 Task: Read customer reviews and ratings for real estate agents in Wichita, Kansas, to find an agent who specializes in specific neighborhoods or property types.
Action: Key pressed w<Key.caps_lock>ICHIT
Screenshot: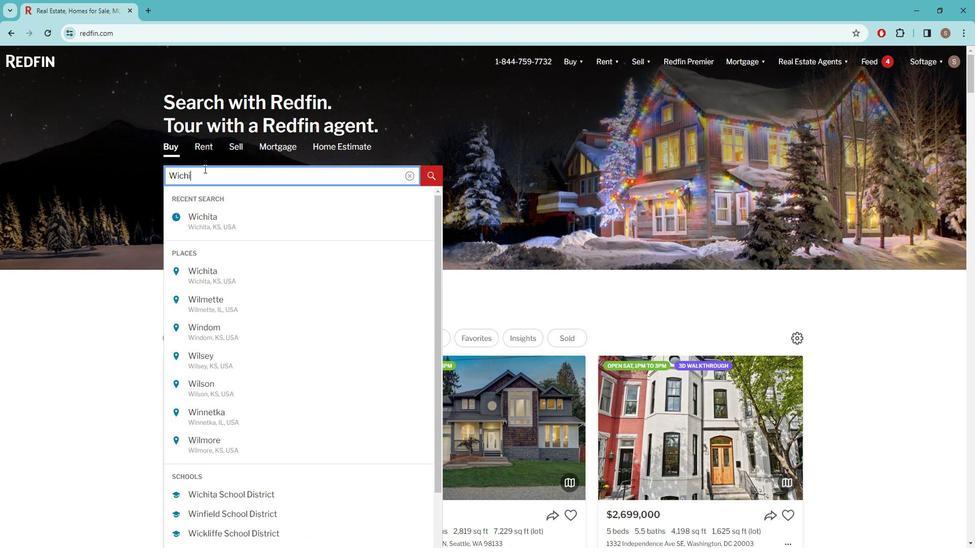 
Action: Mouse moved to (221, 212)
Screenshot: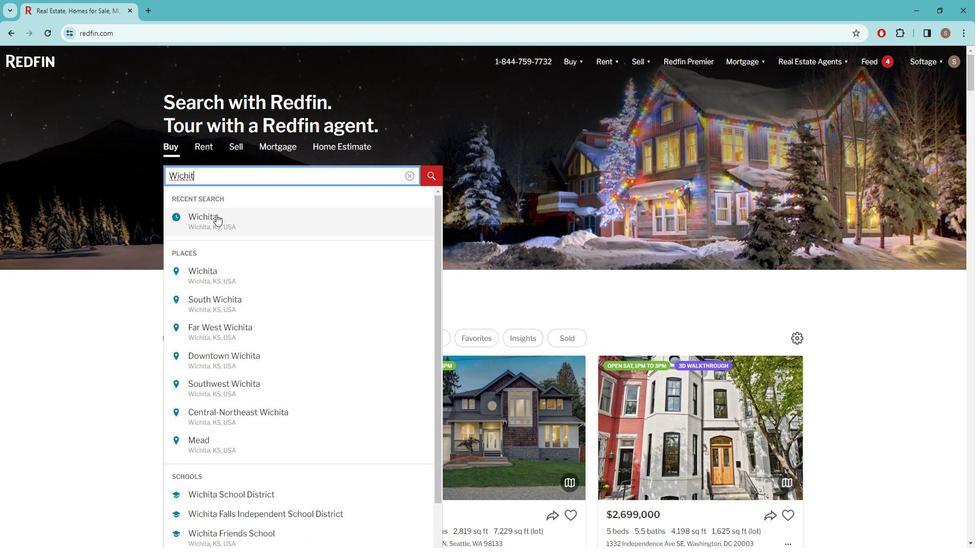 
Action: Mouse pressed left at (221, 212)
Screenshot: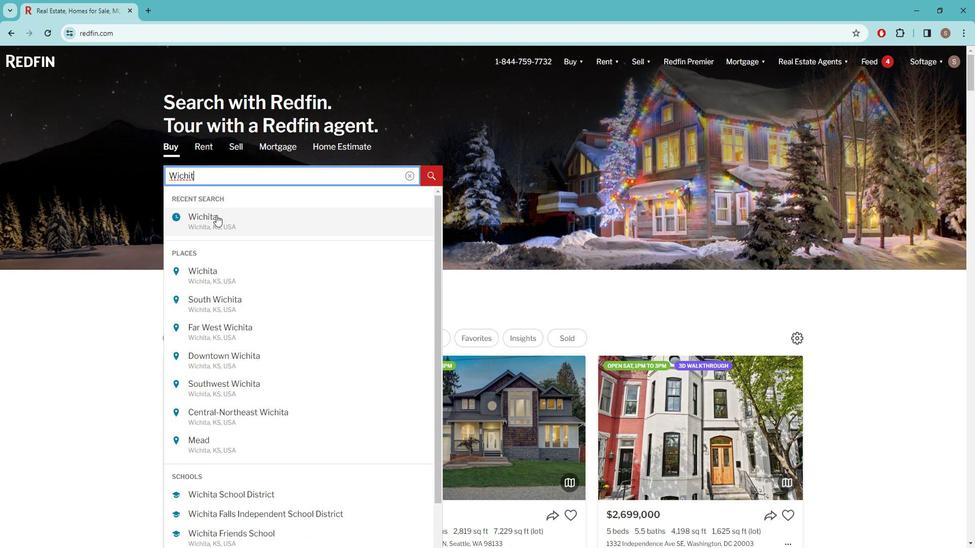 
Action: Mouse moved to (799, 104)
Screenshot: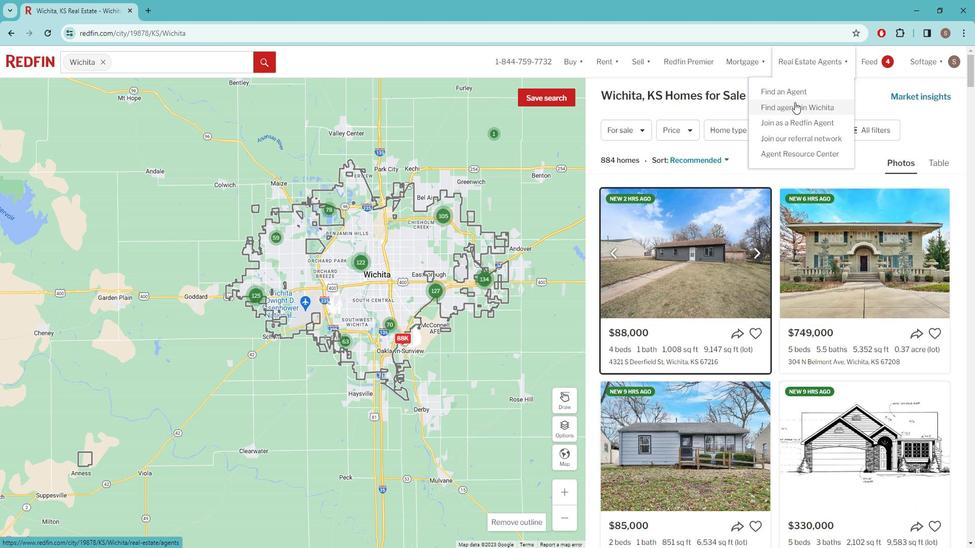 
Action: Mouse pressed left at (799, 104)
Screenshot: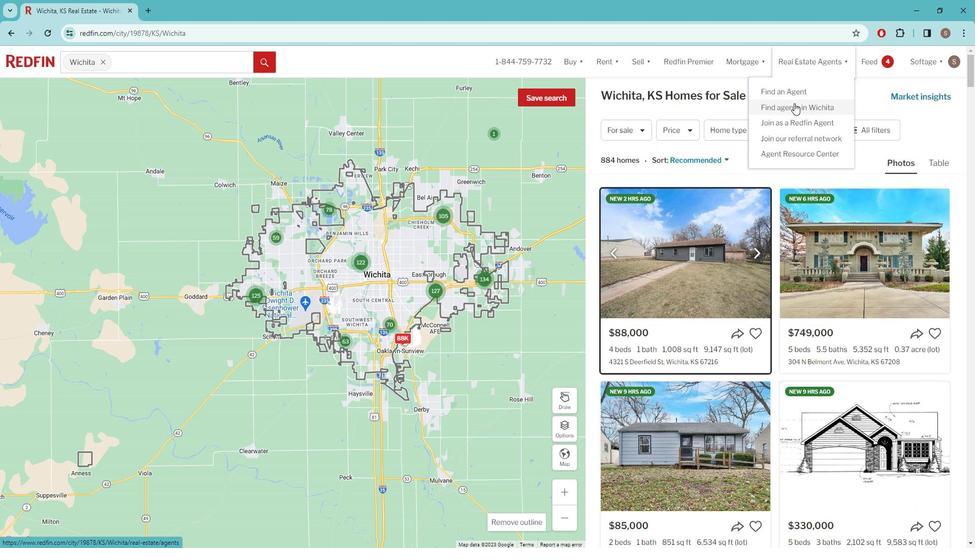 
Action: Mouse moved to (535, 215)
Screenshot: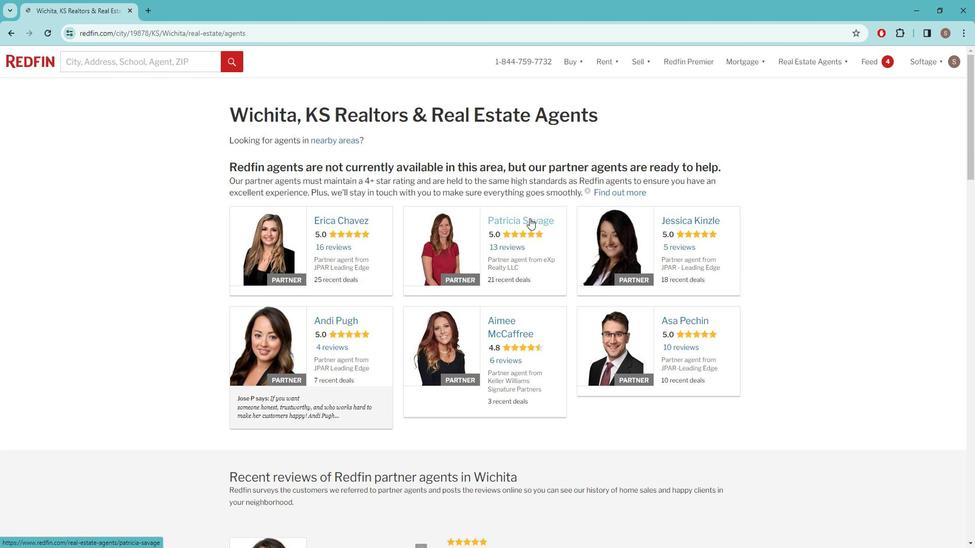 
Action: Mouse pressed left at (535, 215)
Screenshot: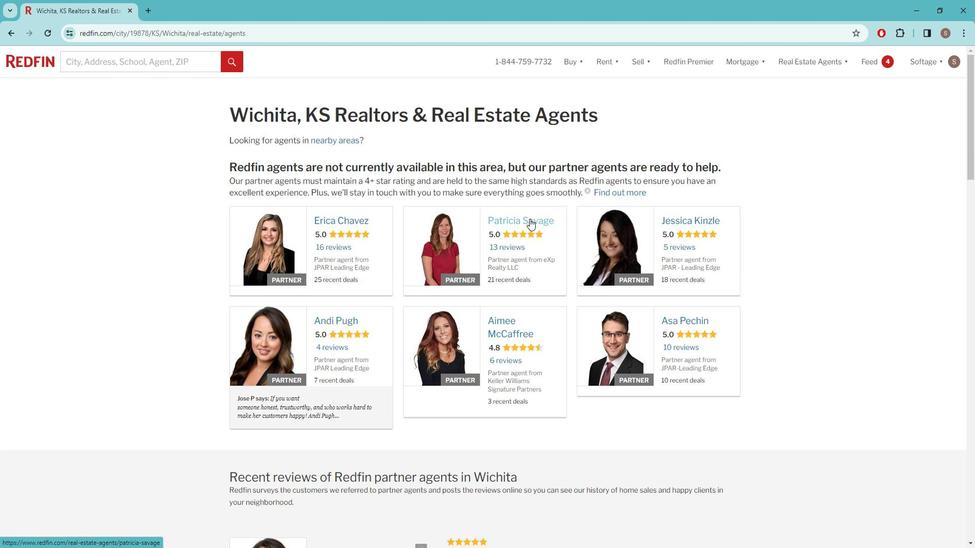 
Action: Mouse scrolled (535, 215) with delta (0, 0)
Screenshot: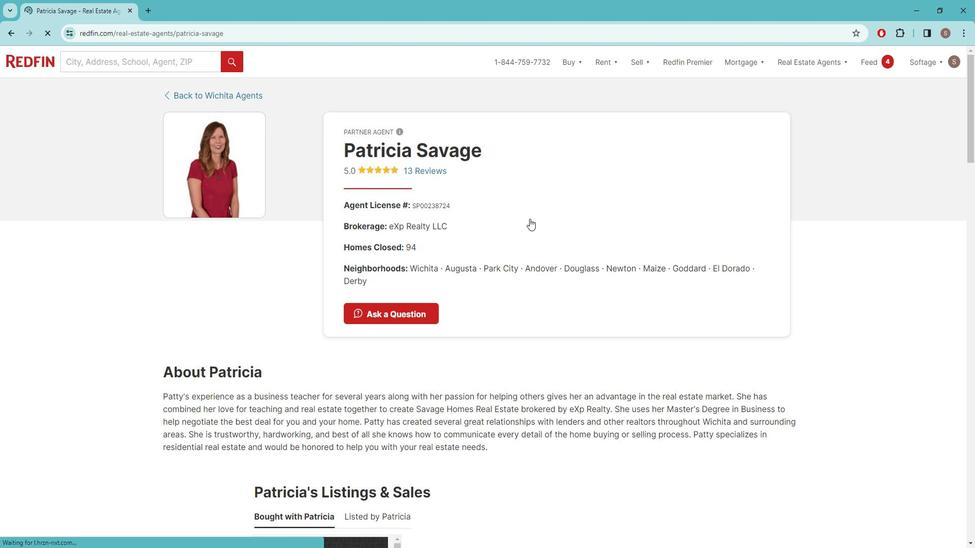 
Action: Mouse scrolled (535, 215) with delta (0, 0)
Screenshot: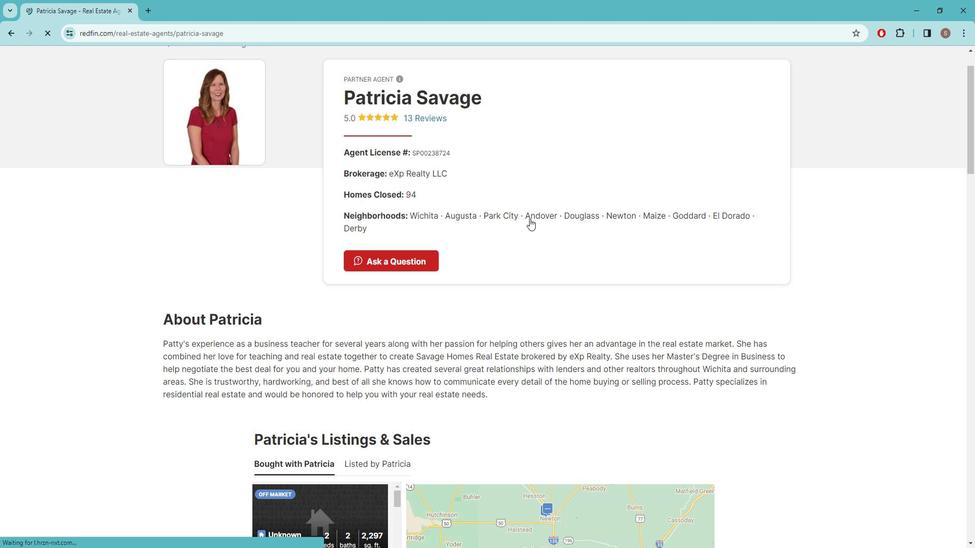 
Action: Mouse scrolled (535, 215) with delta (0, 0)
Screenshot: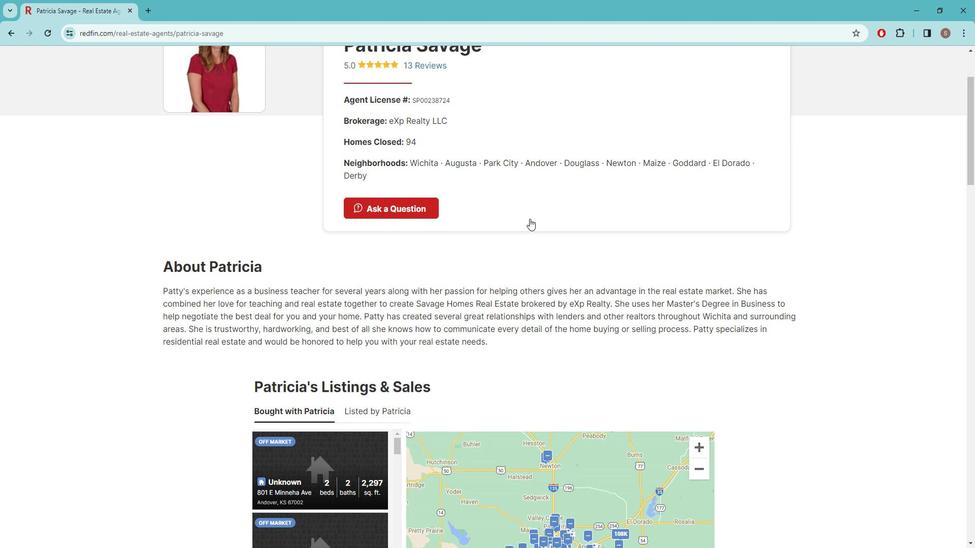 
Action: Mouse scrolled (535, 215) with delta (0, 0)
Screenshot: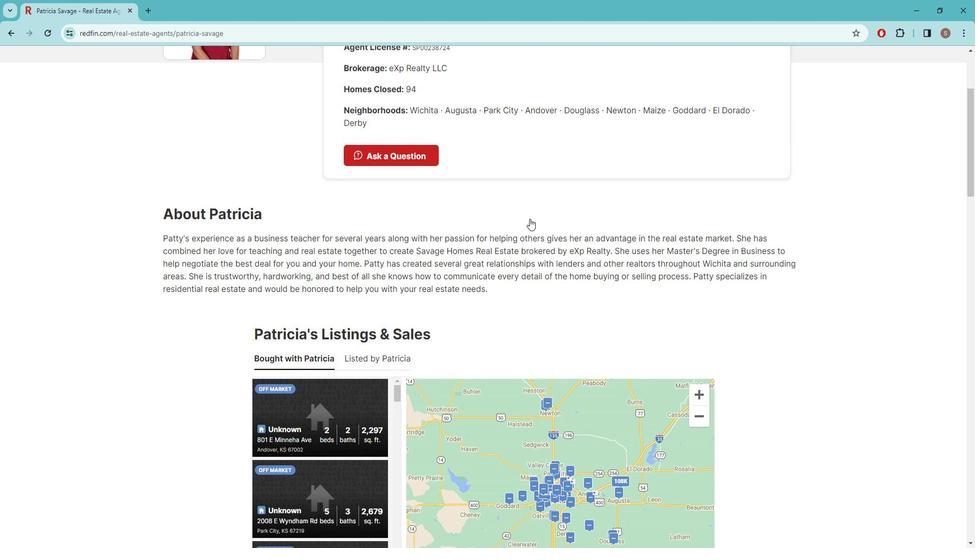 
Action: Mouse scrolled (535, 215) with delta (0, 0)
Screenshot: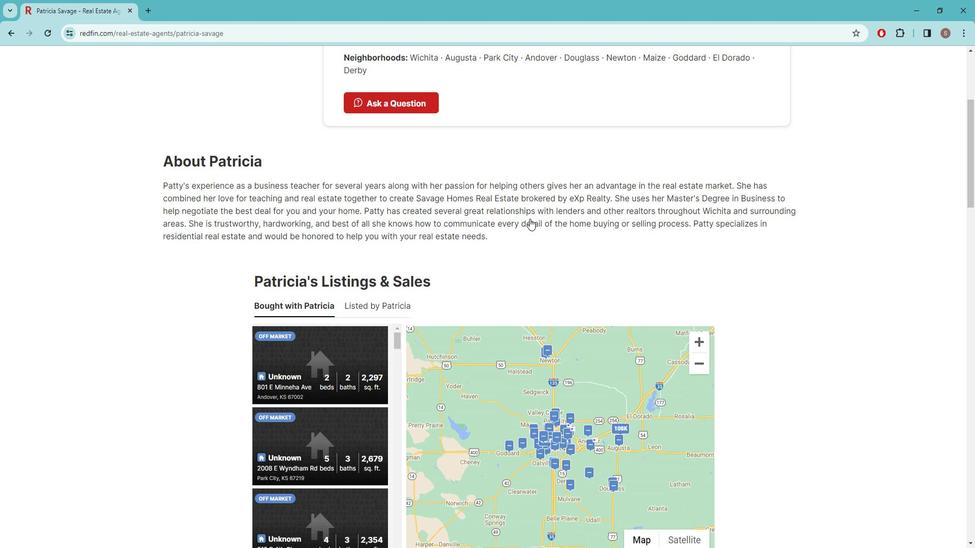 
Action: Mouse scrolled (535, 215) with delta (0, 0)
Screenshot: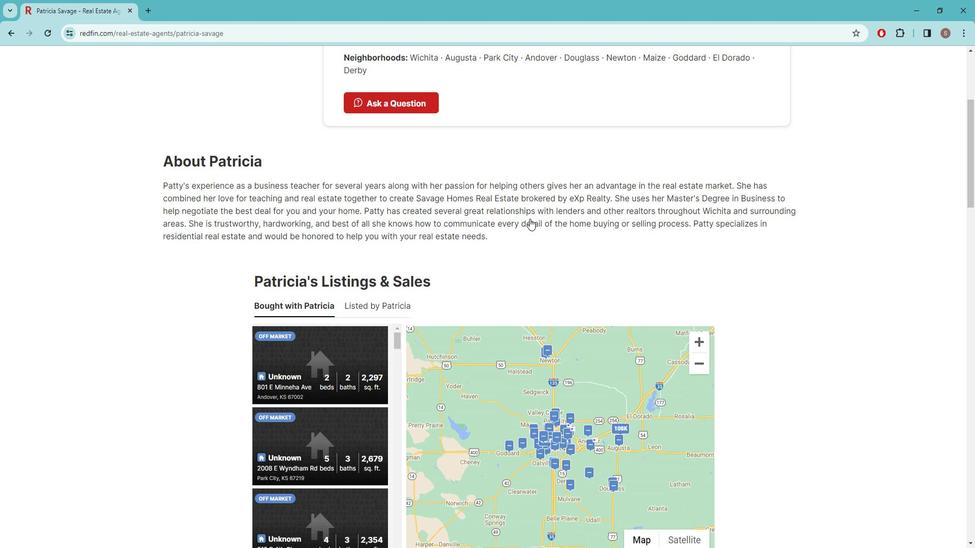 
Action: Mouse scrolled (535, 215) with delta (0, 0)
Screenshot: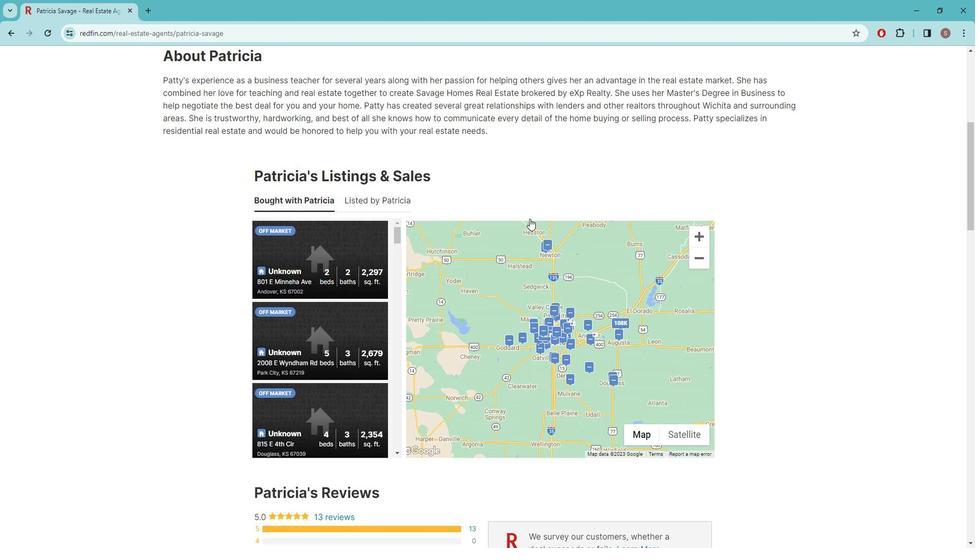 
Action: Mouse scrolled (535, 215) with delta (0, 0)
Screenshot: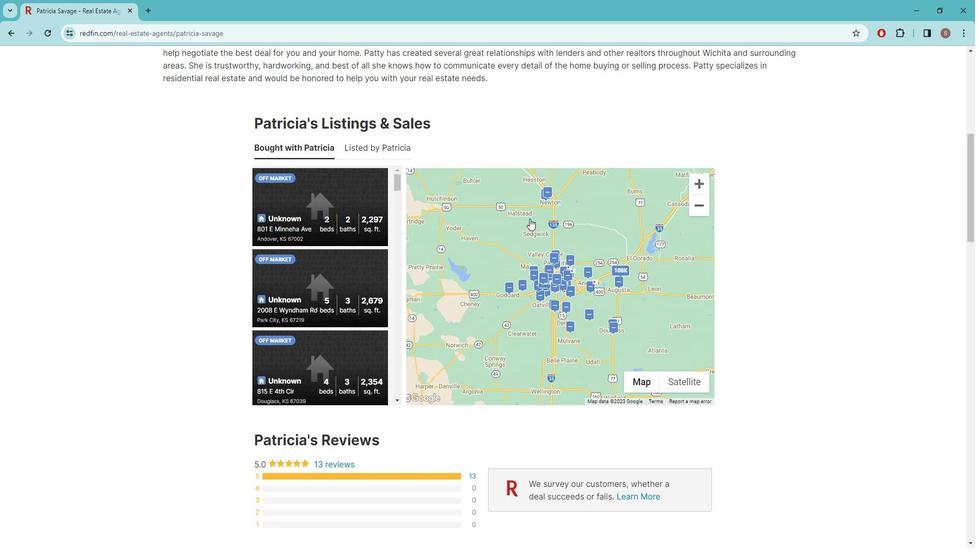 
Action: Mouse scrolled (535, 215) with delta (0, 0)
Screenshot: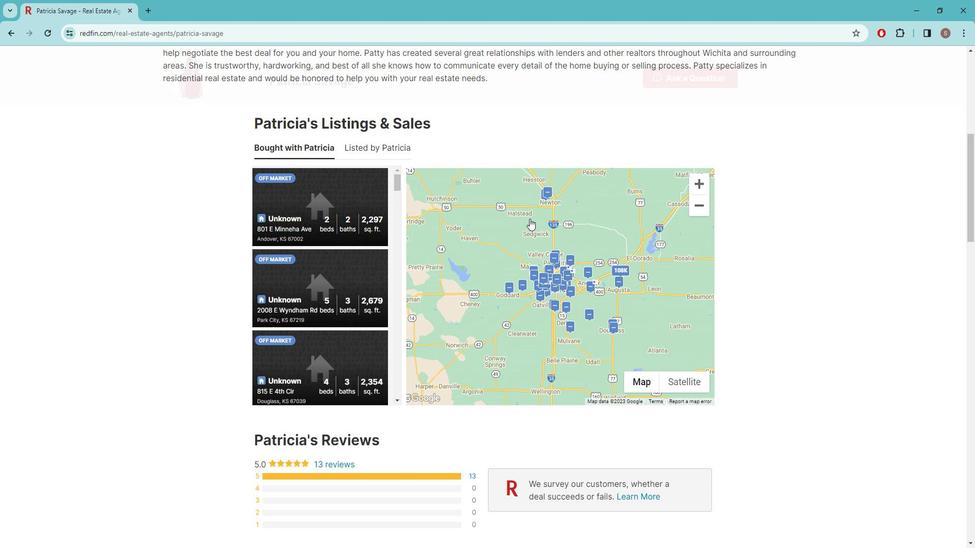 
Action: Mouse scrolled (535, 215) with delta (0, 0)
Screenshot: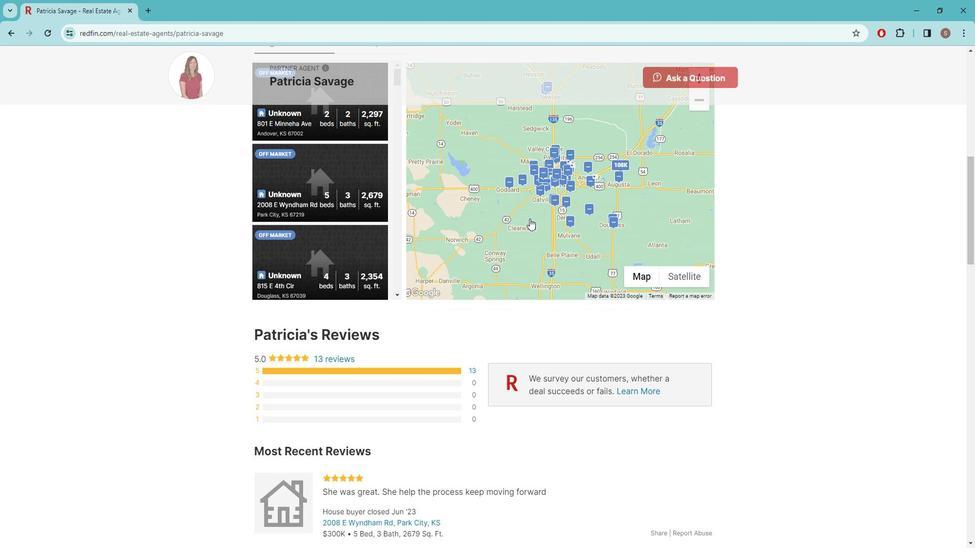 
Action: Mouse moved to (559, 227)
Screenshot: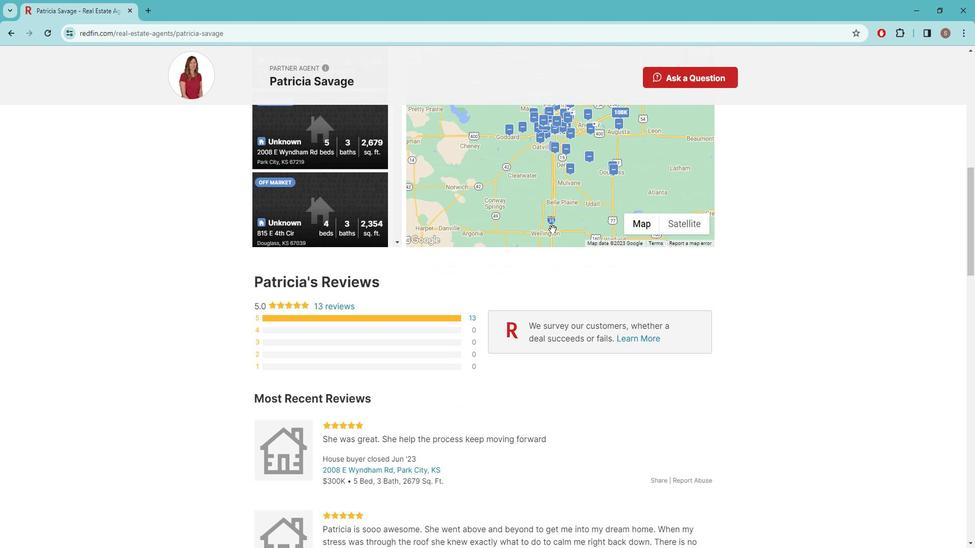 
Action: Mouse scrolled (559, 227) with delta (0, 0)
Screenshot: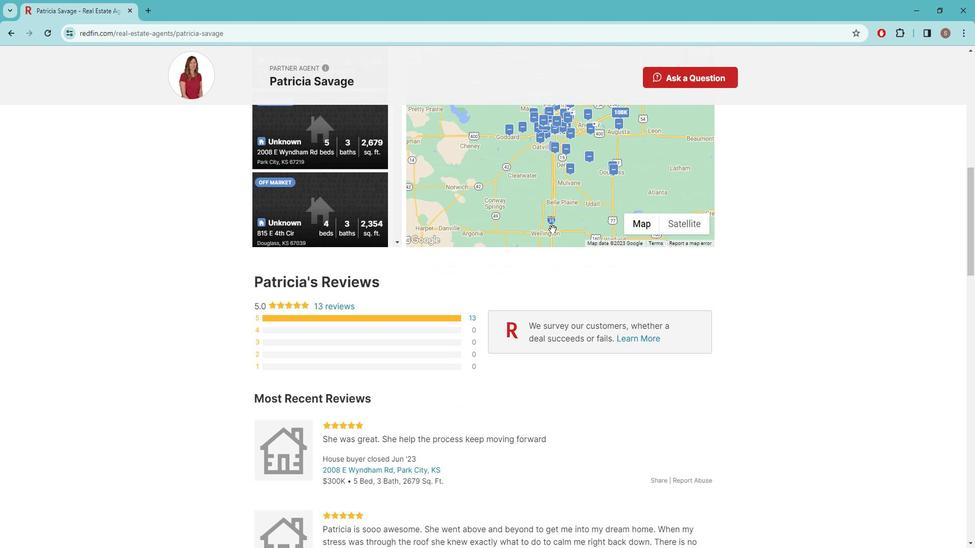 
Action: Mouse scrolled (559, 227) with delta (0, 0)
Screenshot: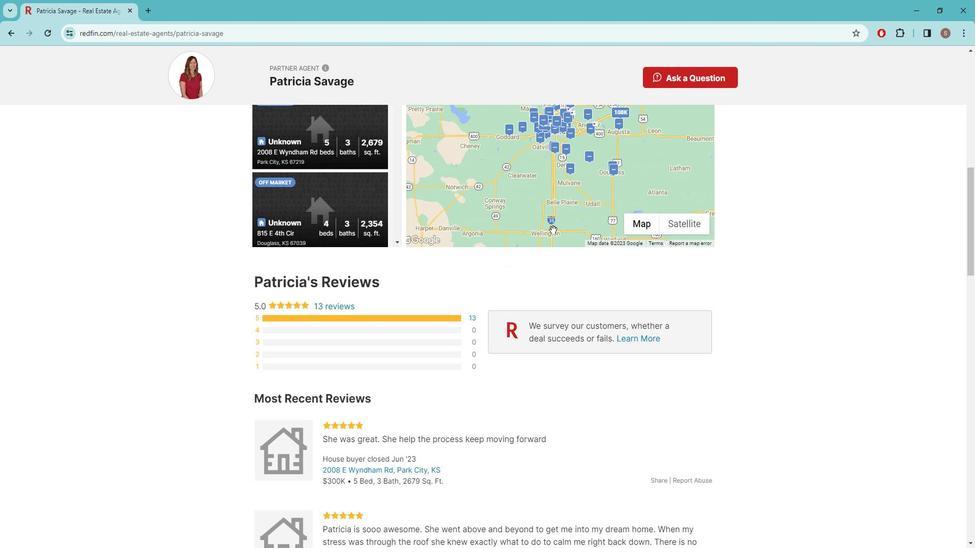 
Action: Mouse moved to (598, 248)
Screenshot: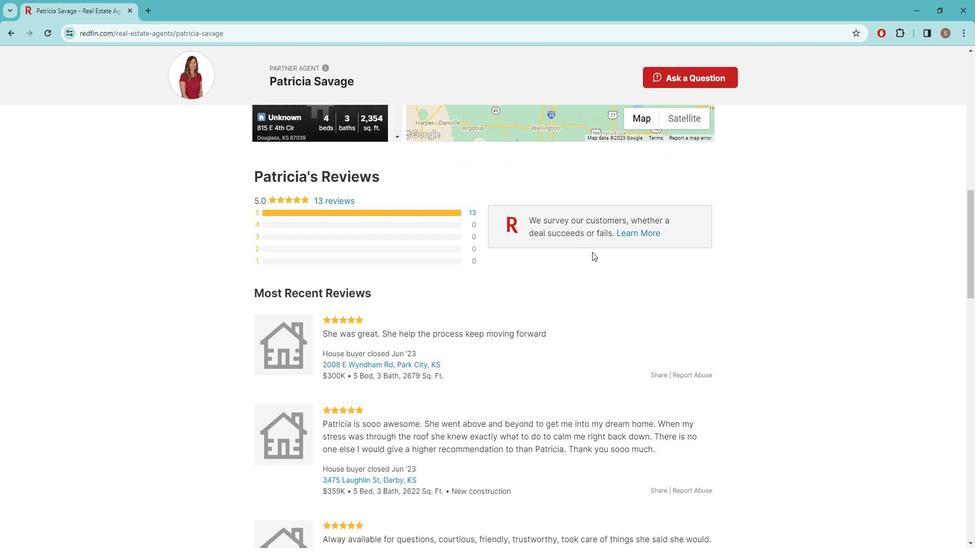 
Action: Mouse scrolled (598, 247) with delta (0, 0)
Screenshot: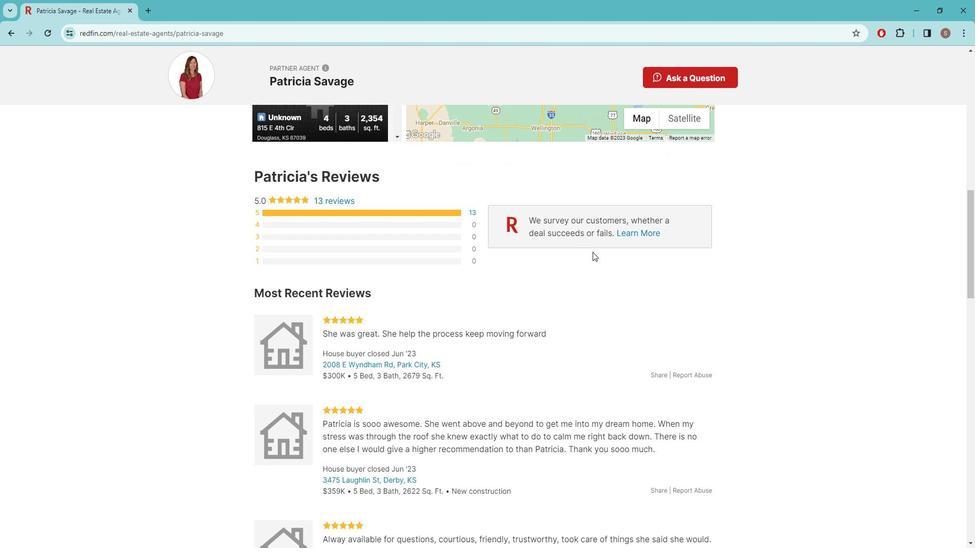 
Action: Mouse scrolled (598, 247) with delta (0, 0)
Screenshot: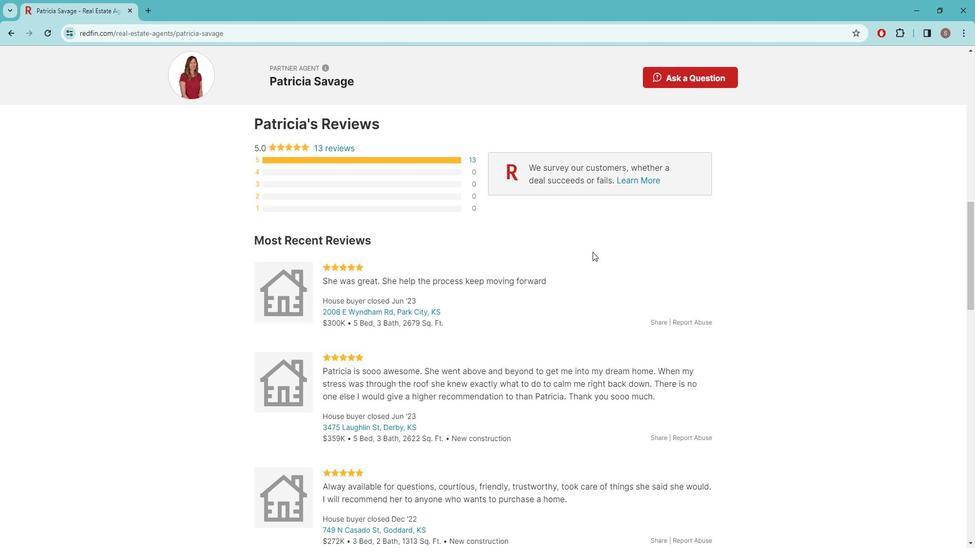
Action: Mouse scrolled (598, 247) with delta (0, 0)
Screenshot: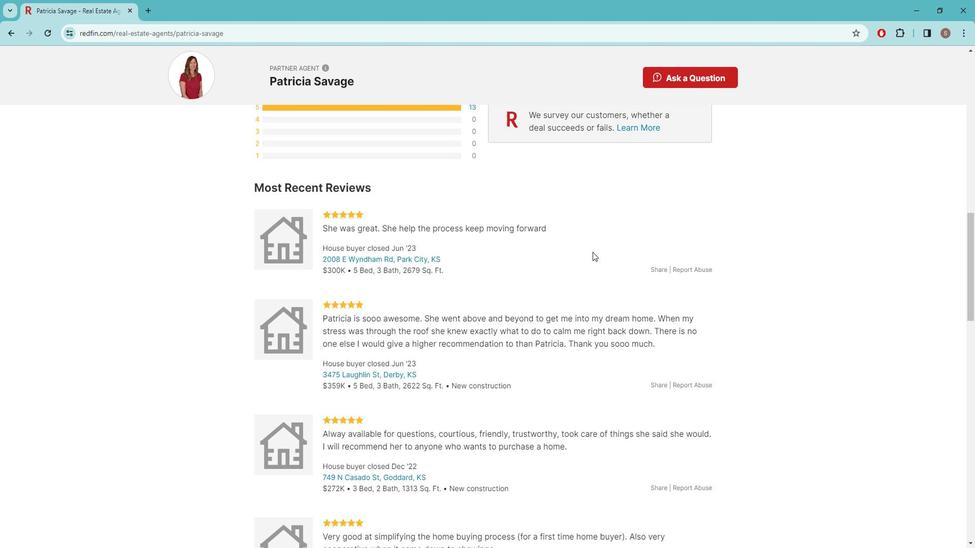 
Action: Mouse scrolled (598, 247) with delta (0, 0)
Screenshot: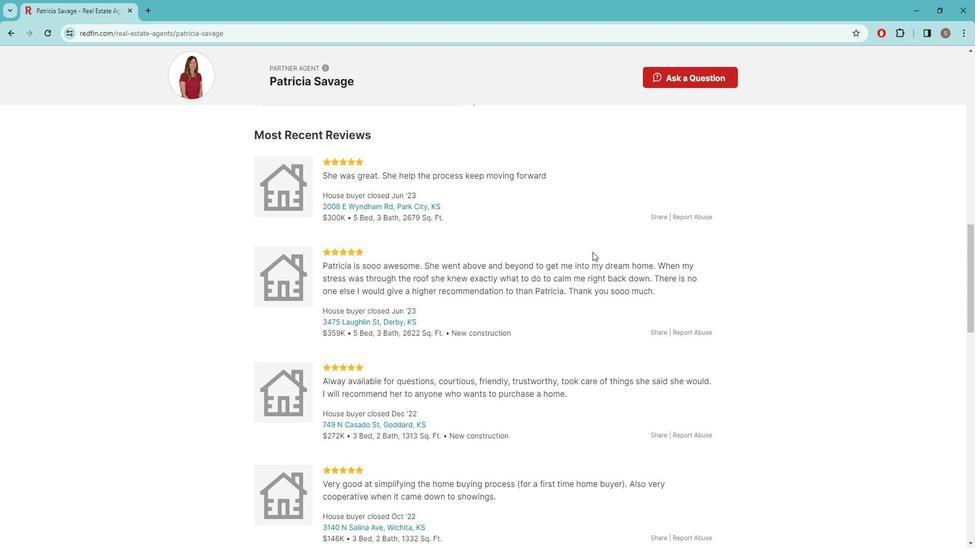 
Action: Mouse scrolled (598, 247) with delta (0, 0)
Screenshot: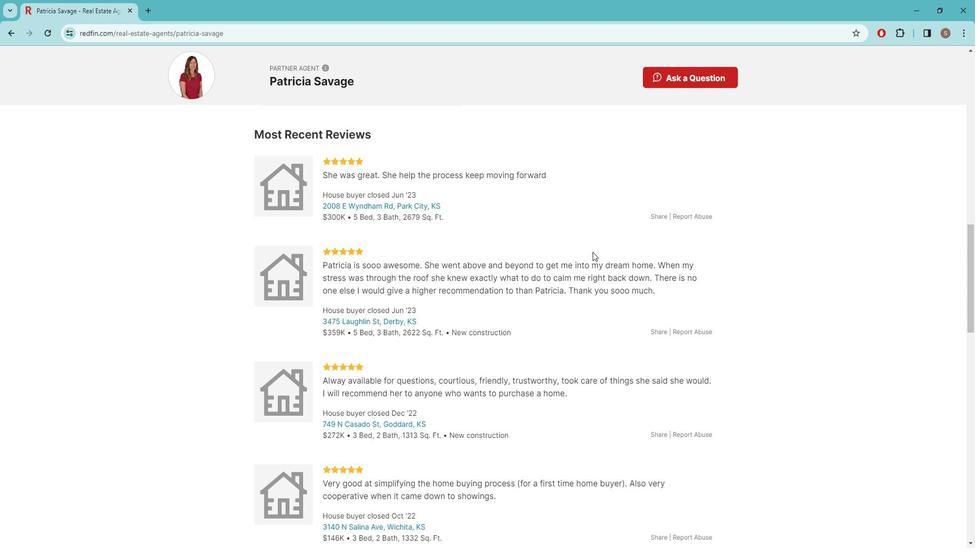 
Action: Mouse scrolled (598, 247) with delta (0, 0)
Screenshot: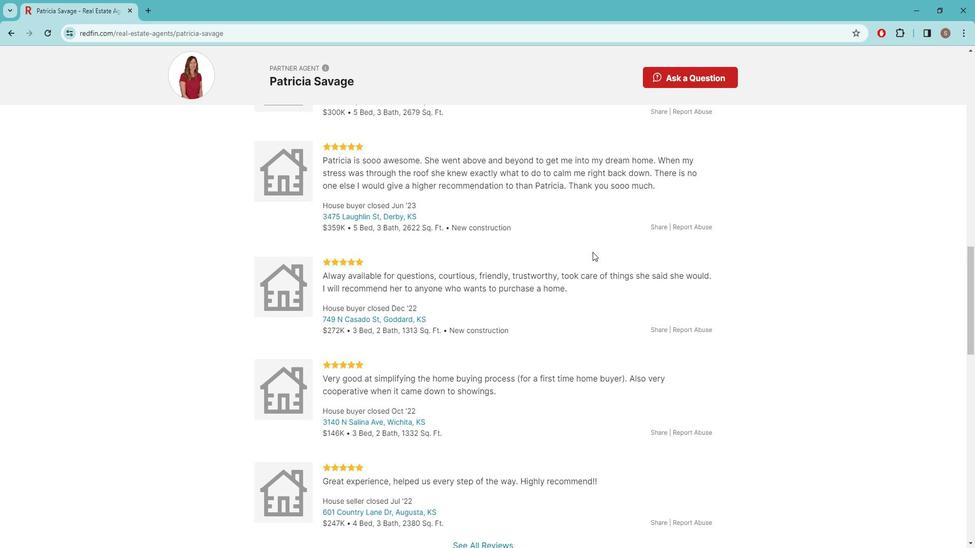 
Action: Mouse scrolled (598, 247) with delta (0, 0)
Screenshot: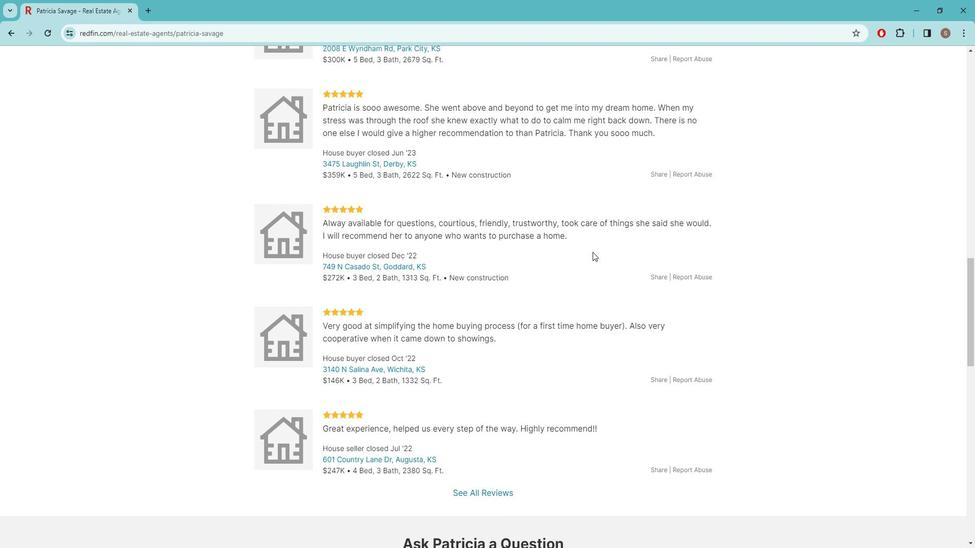 
Action: Mouse moved to (504, 427)
Screenshot: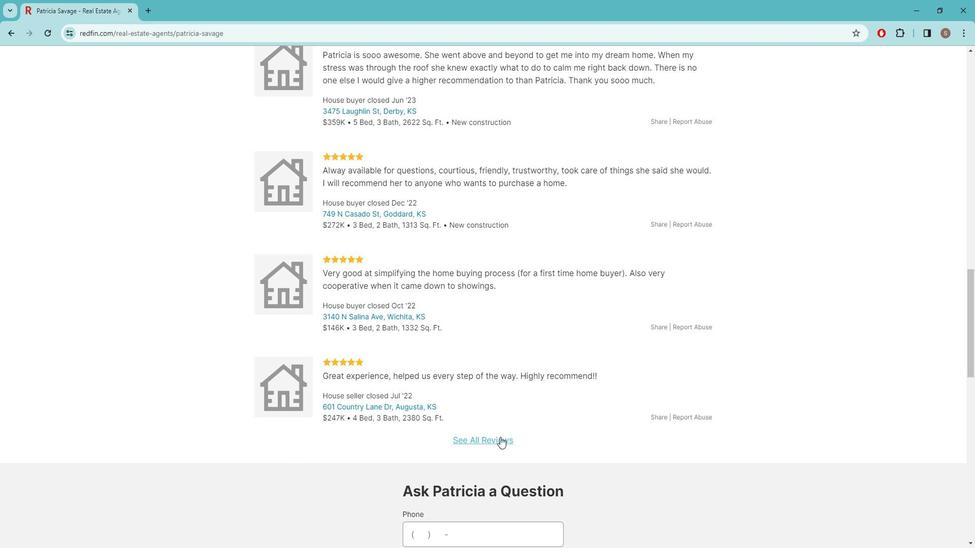 
Action: Mouse pressed left at (504, 427)
Screenshot: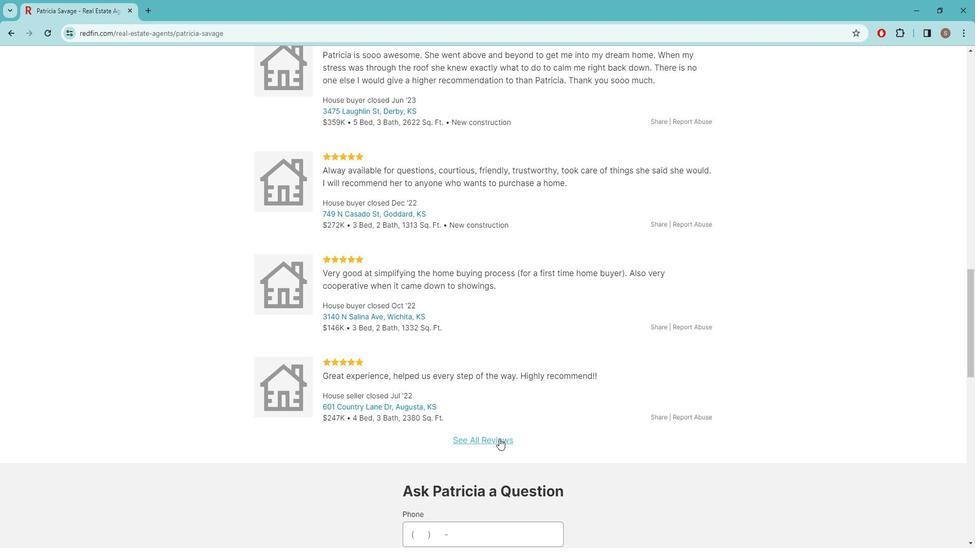 
Action: Mouse moved to (535, 375)
Screenshot: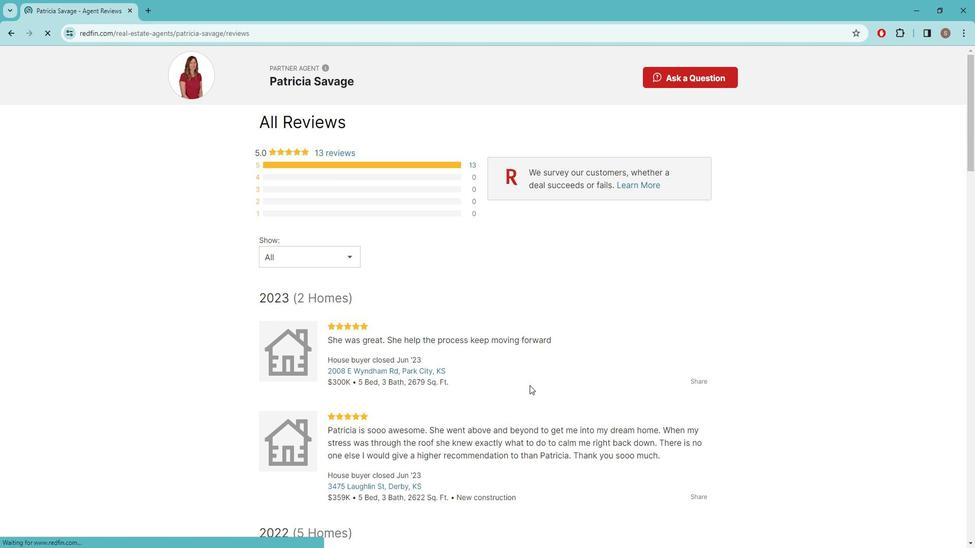 
Action: Mouse scrolled (535, 375) with delta (0, 0)
Screenshot: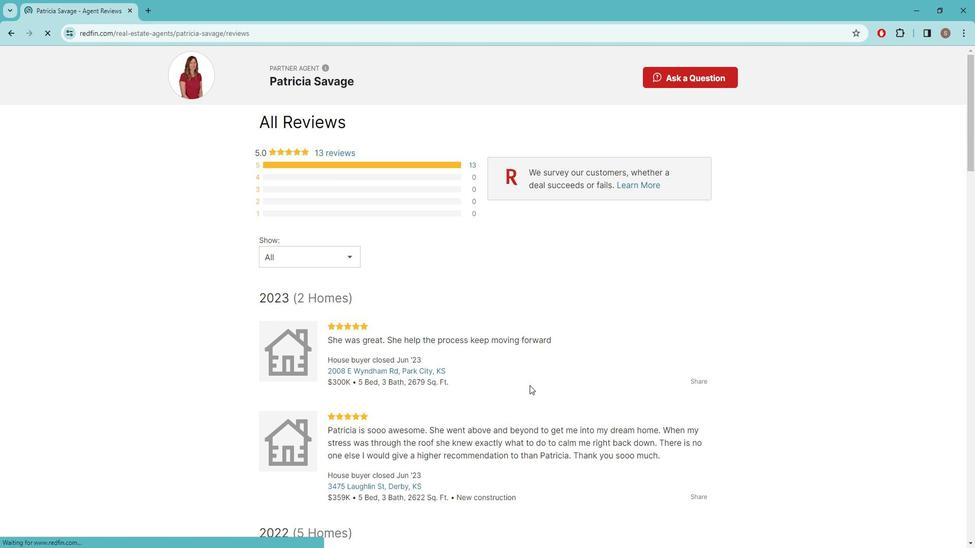 
Action: Mouse moved to (535, 373)
Screenshot: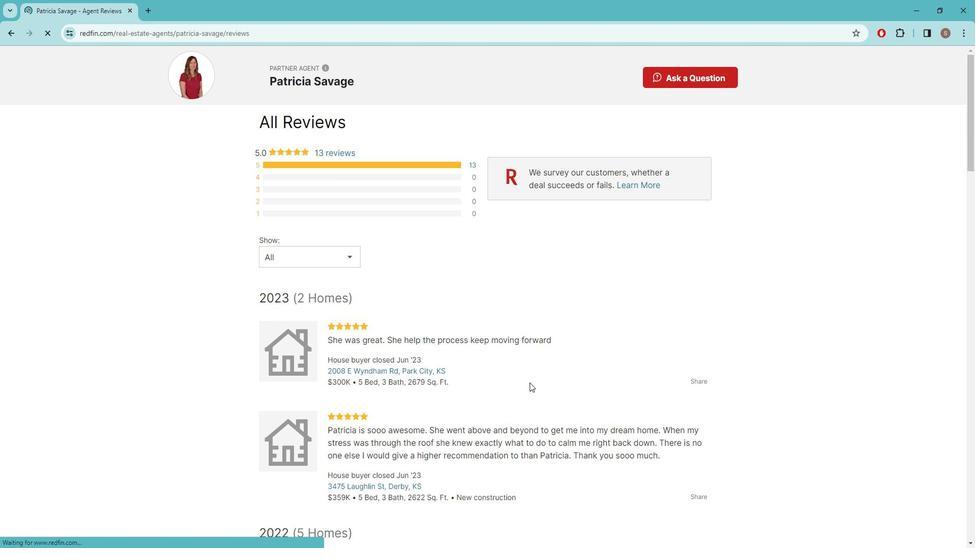 
Action: Mouse scrolled (535, 373) with delta (0, 0)
Screenshot: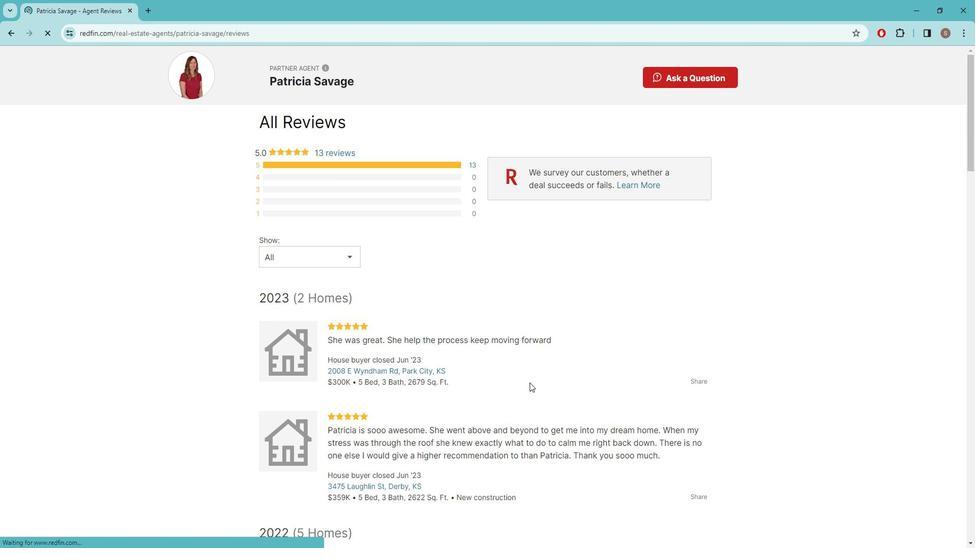 
Action: Mouse moved to (536, 366)
Screenshot: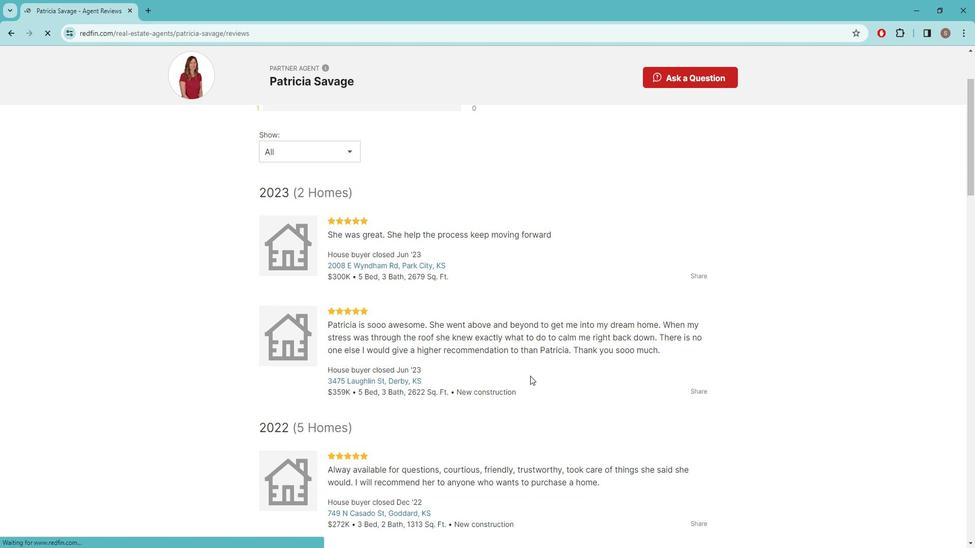 
Action: Mouse scrolled (536, 365) with delta (0, 0)
Screenshot: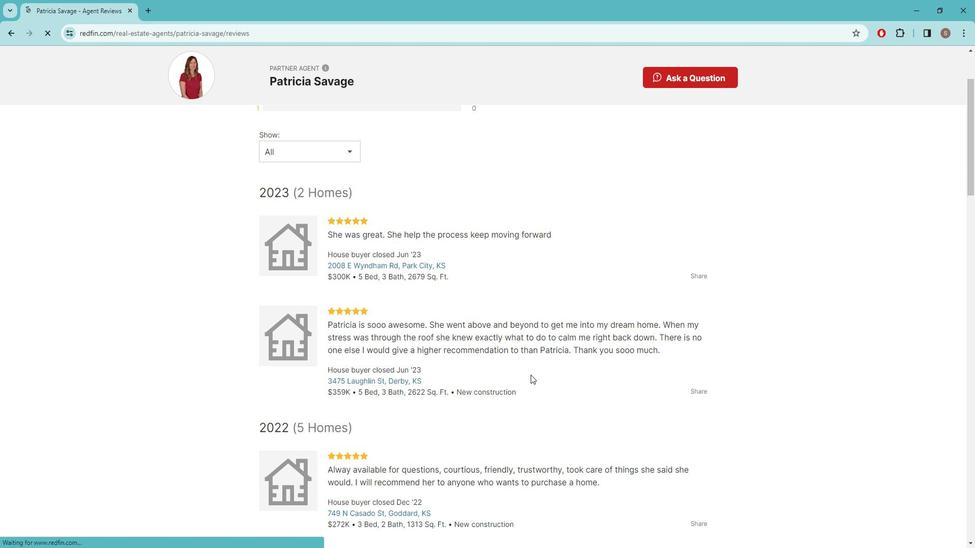 
Action: Mouse scrolled (536, 365) with delta (0, 0)
Screenshot: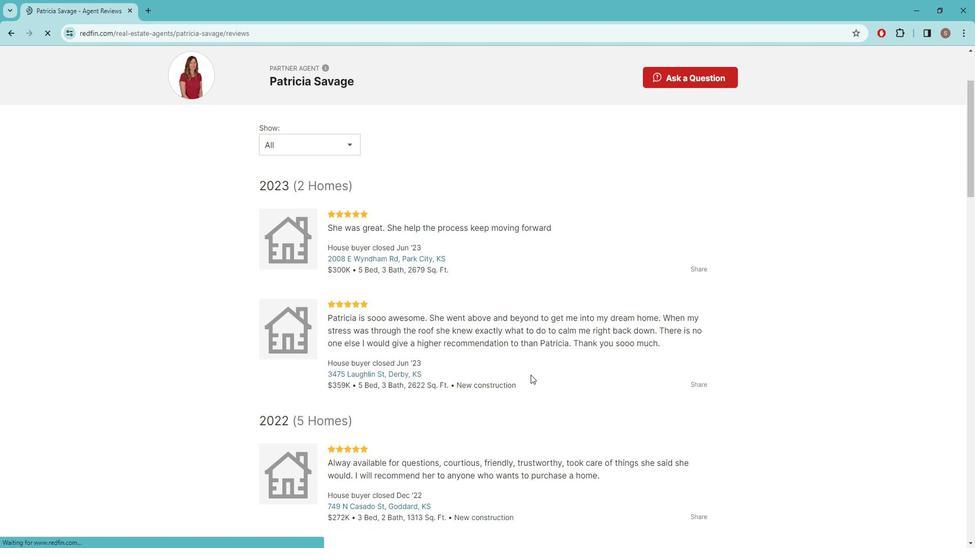 
Action: Mouse scrolled (536, 365) with delta (0, 0)
Screenshot: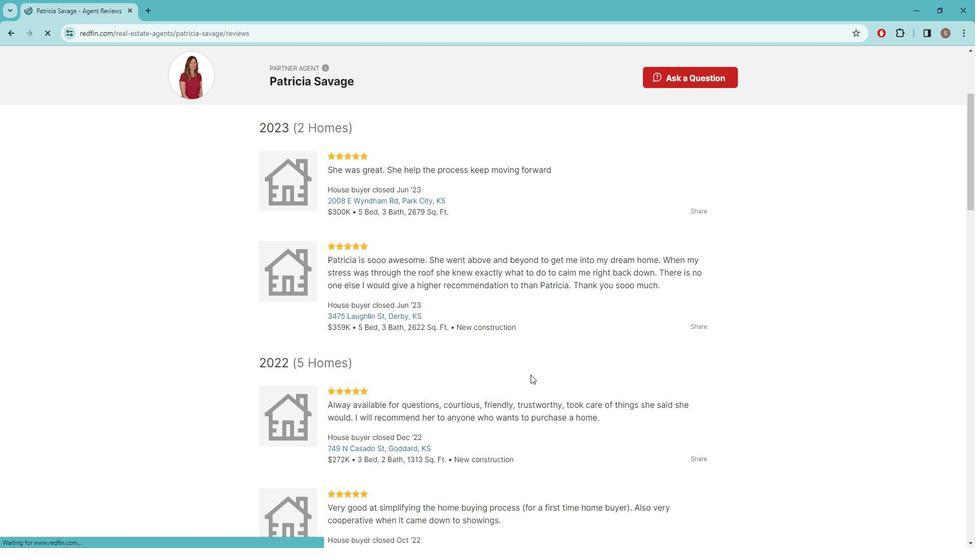 
Action: Mouse moved to (536, 365)
Screenshot: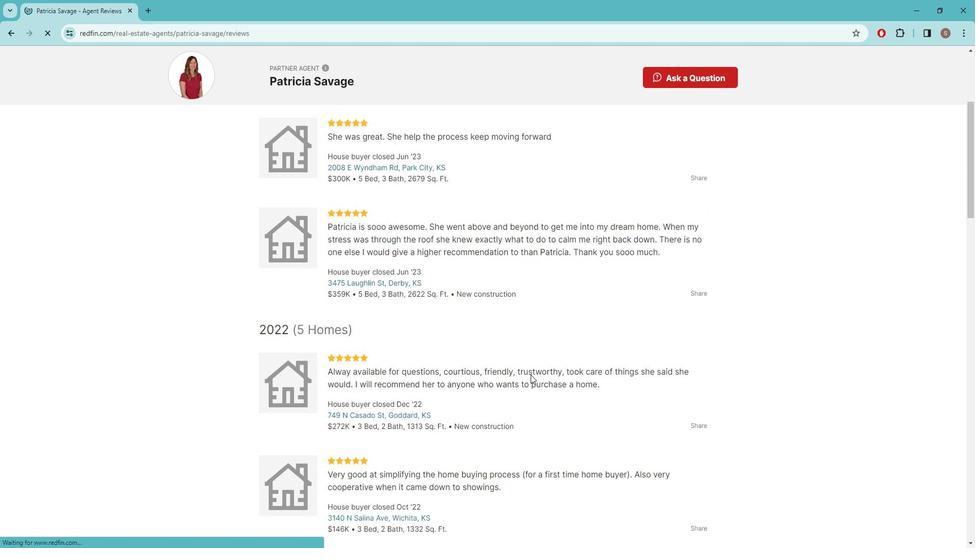 
Action: Mouse scrolled (536, 365) with delta (0, 0)
Screenshot: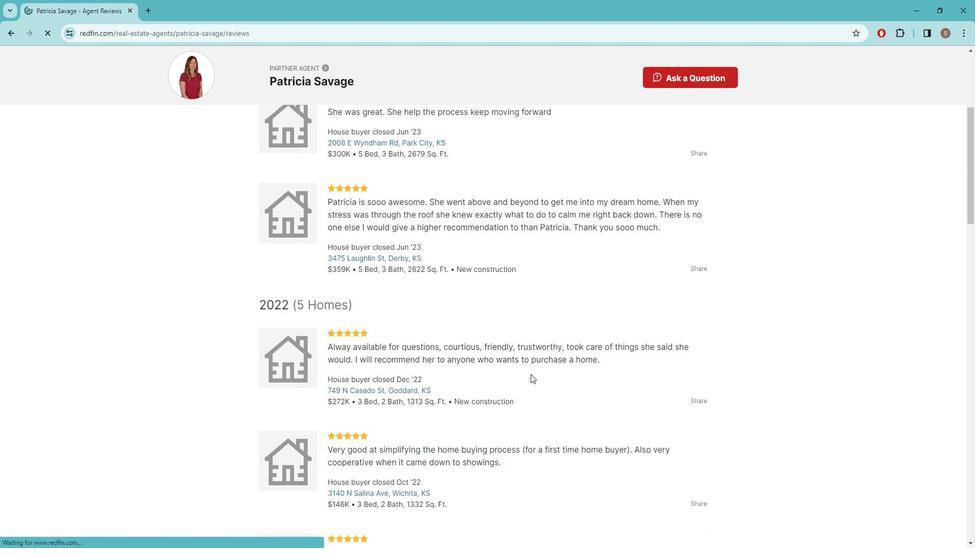 
Action: Mouse moved to (536, 360)
Screenshot: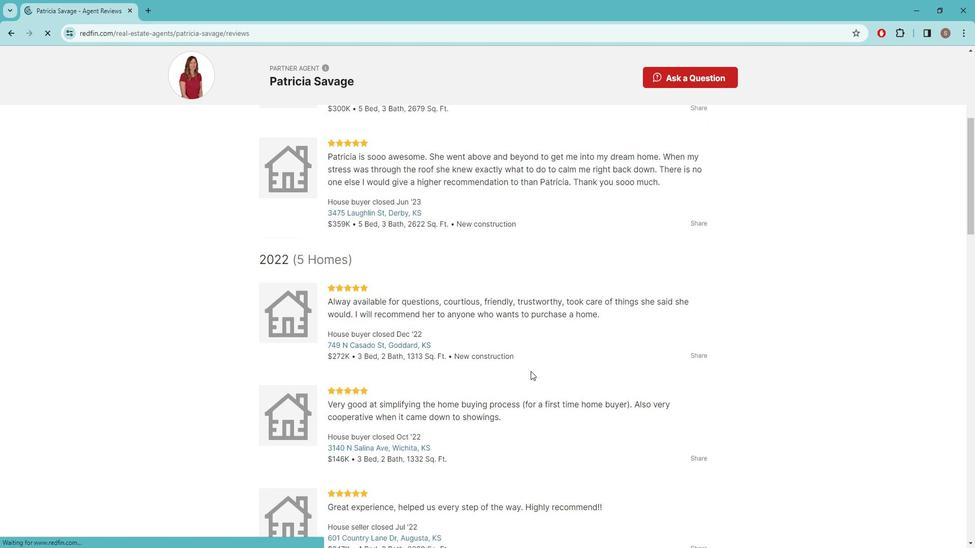 
Action: Mouse scrolled (536, 359) with delta (0, 0)
Screenshot: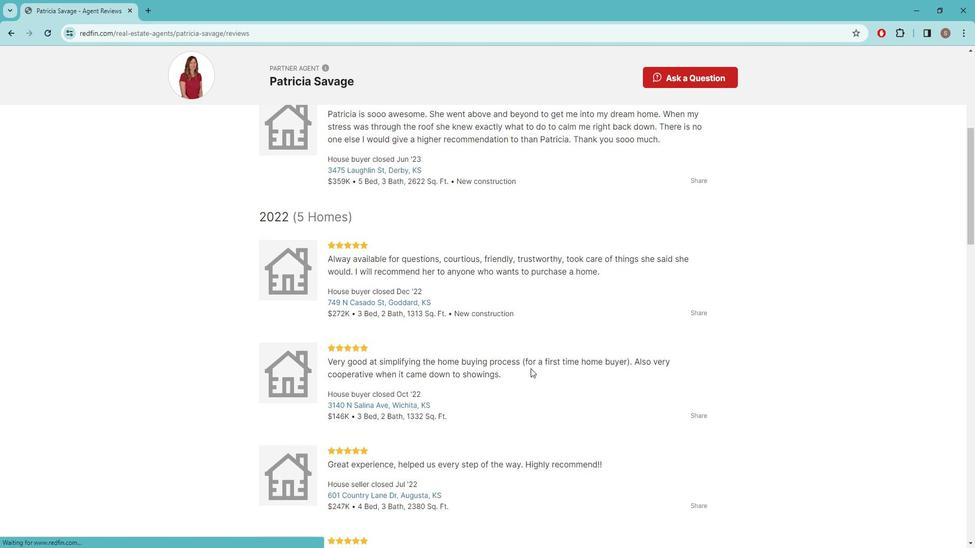 
Action: Mouse scrolled (536, 359) with delta (0, 0)
Screenshot: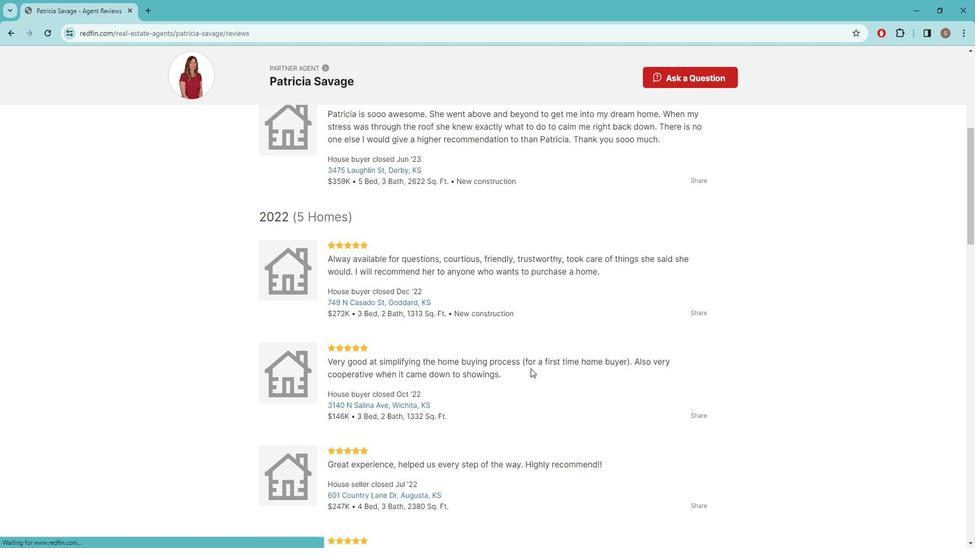 
Action: Mouse scrolled (536, 359) with delta (0, 0)
Screenshot: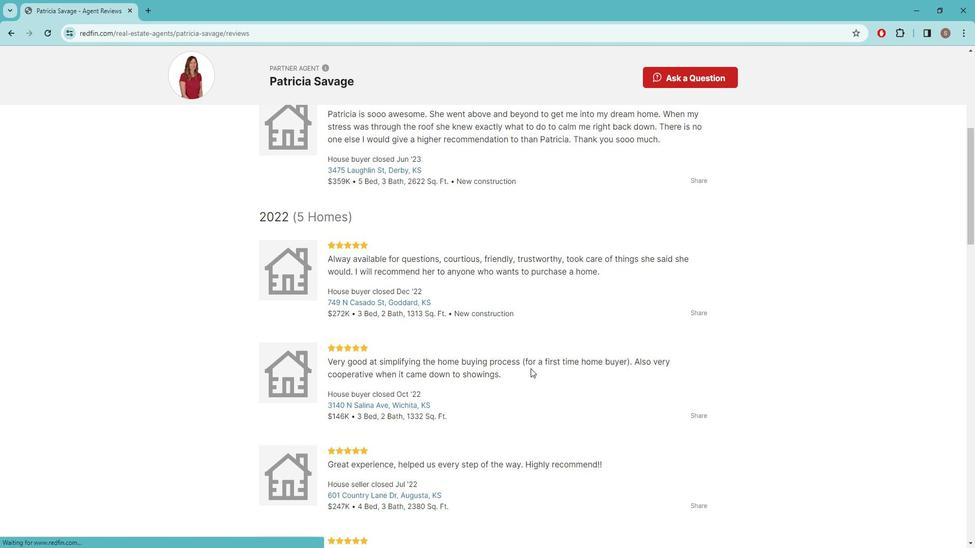 
Action: Mouse scrolled (536, 359) with delta (0, 0)
Screenshot: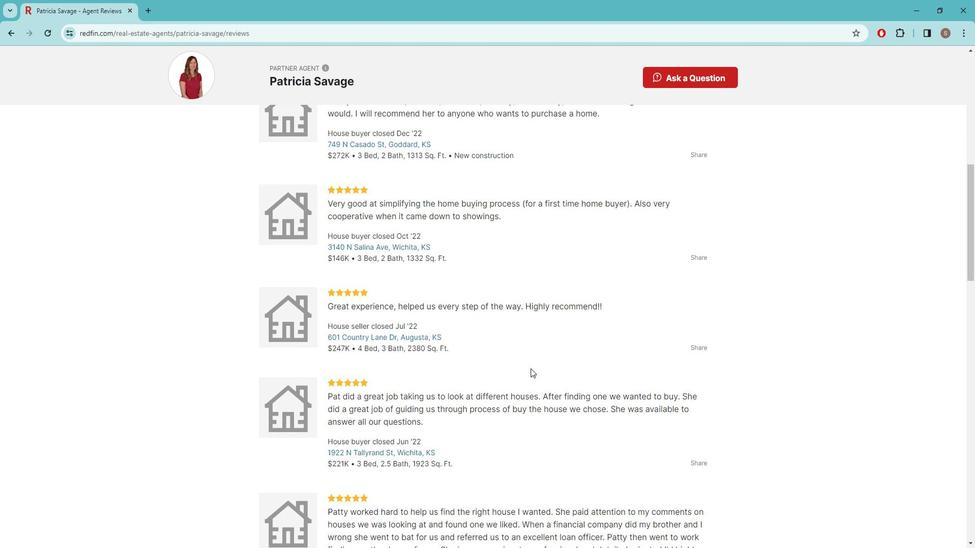 
Action: Mouse scrolled (536, 359) with delta (0, 0)
Screenshot: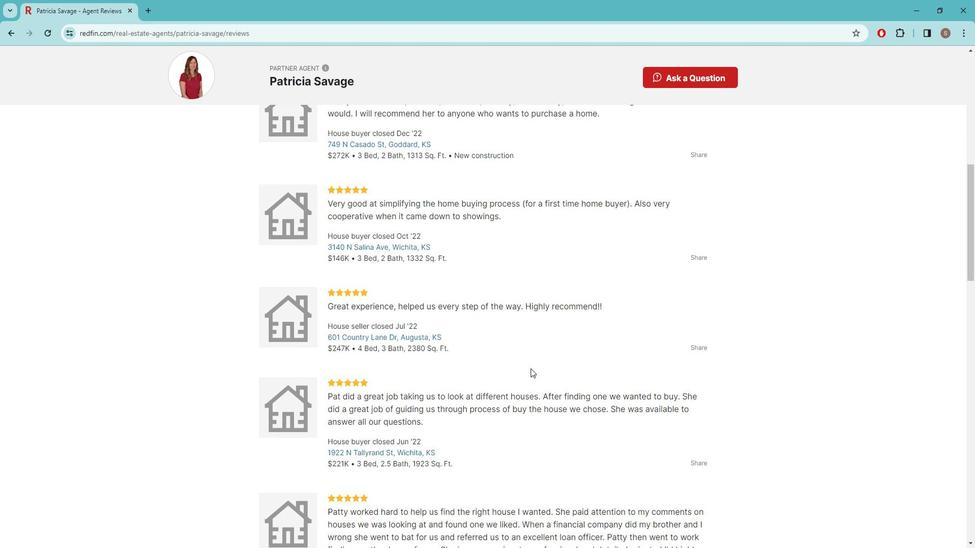 
Action: Mouse moved to (536, 359)
Screenshot: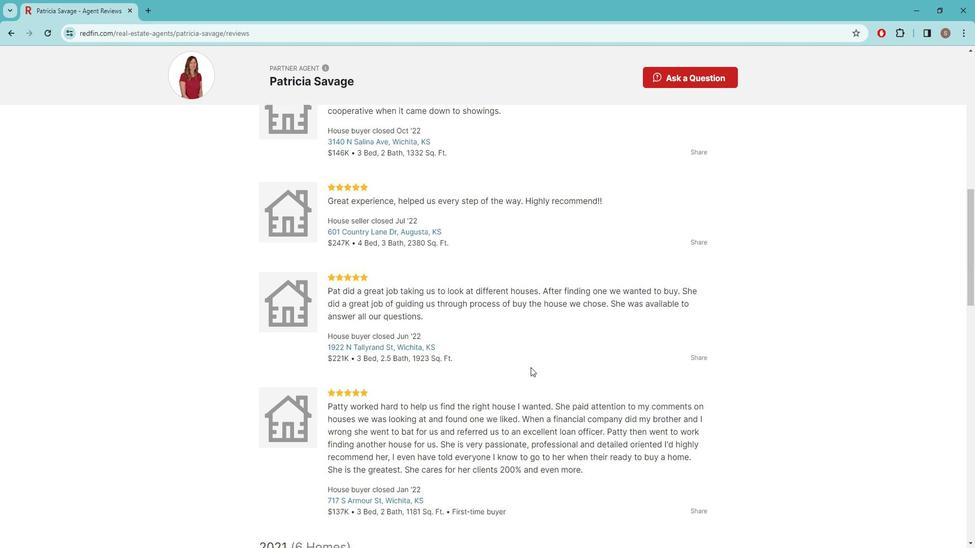 
Action: Mouse scrolled (536, 358) with delta (0, 0)
Screenshot: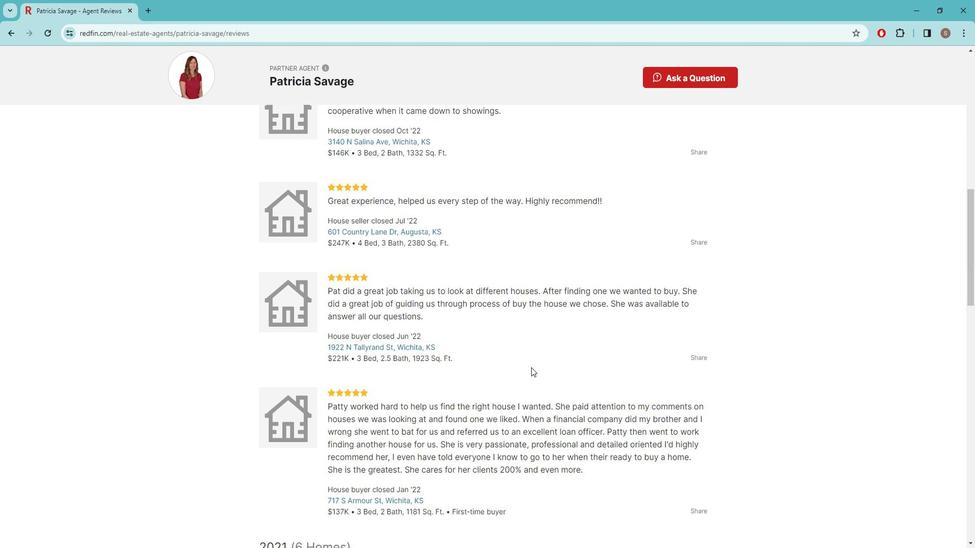 
Action: Mouse scrolled (536, 358) with delta (0, 0)
Screenshot: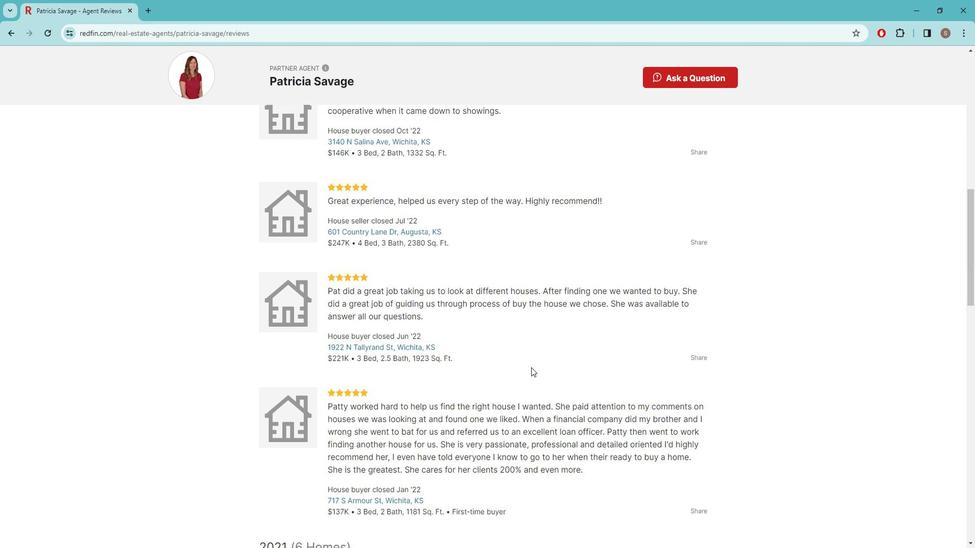 
Action: Mouse scrolled (536, 358) with delta (0, 0)
Screenshot: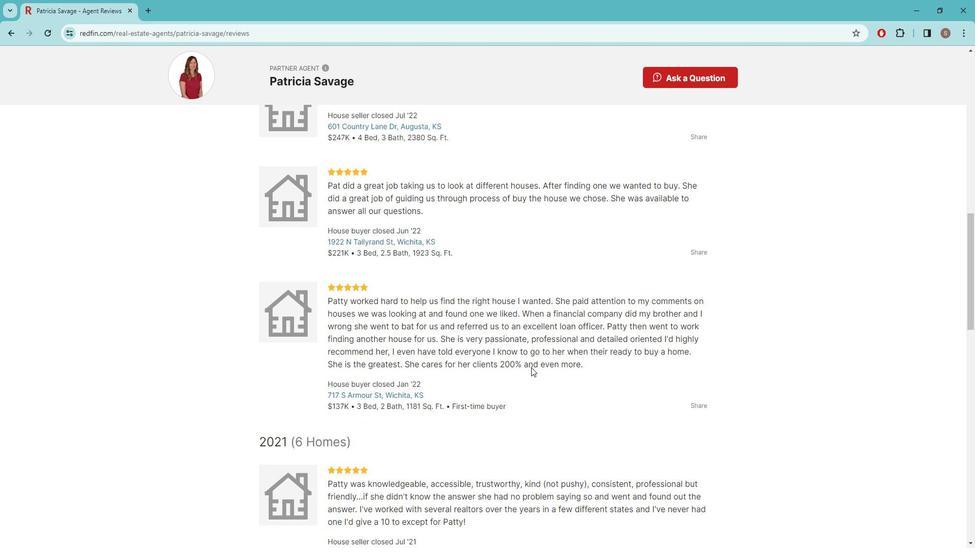 
Action: Mouse scrolled (536, 358) with delta (0, 0)
Screenshot: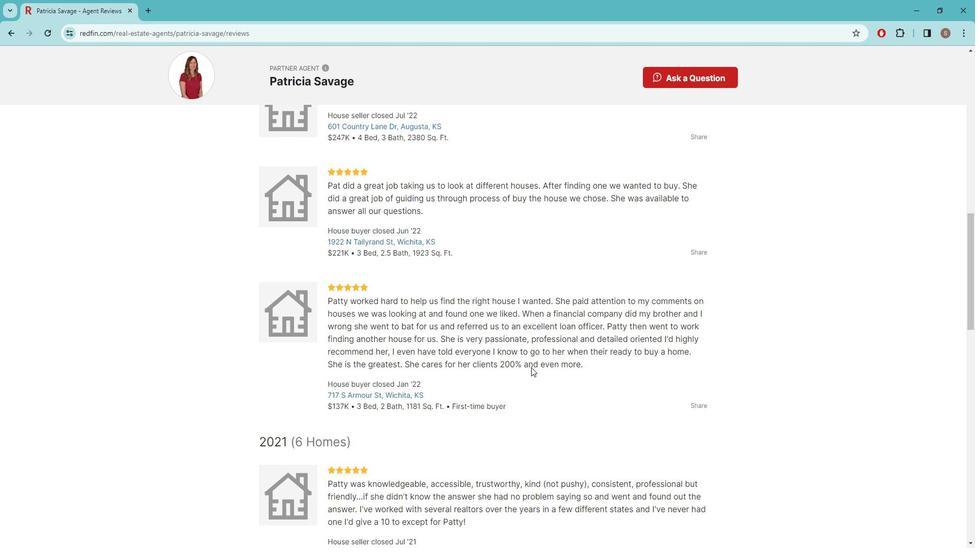 
Action: Mouse scrolled (536, 358) with delta (0, 0)
Screenshot: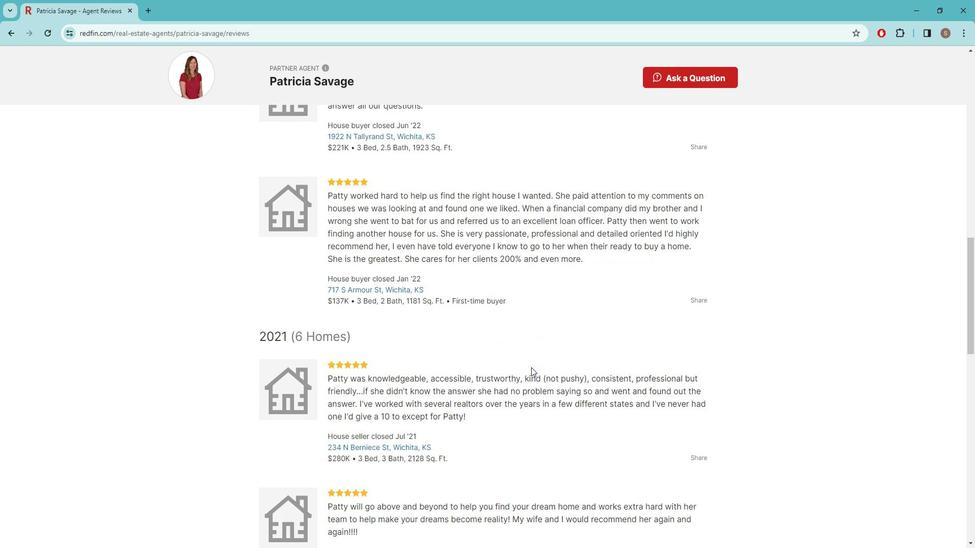 
Action: Mouse scrolled (536, 358) with delta (0, 0)
Screenshot: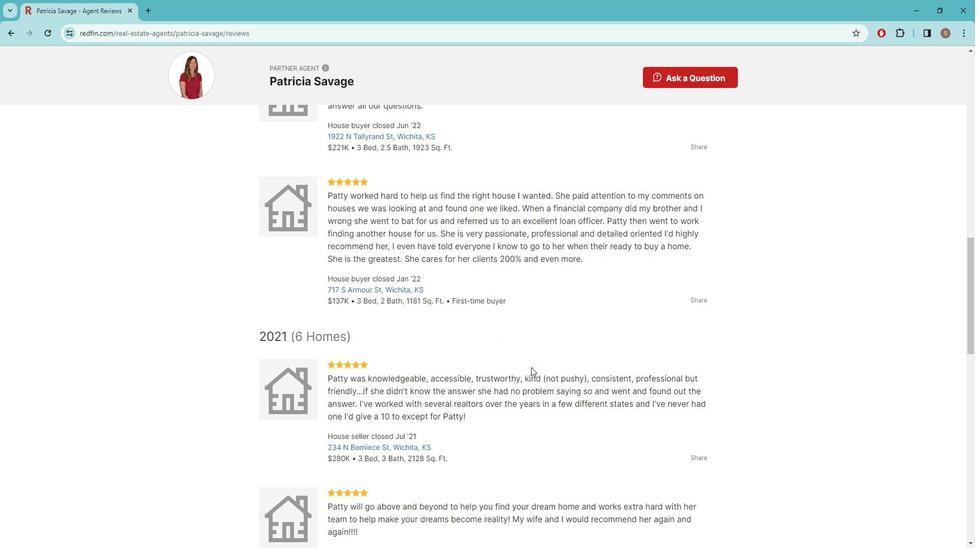 
Action: Mouse moved to (536, 359)
Screenshot: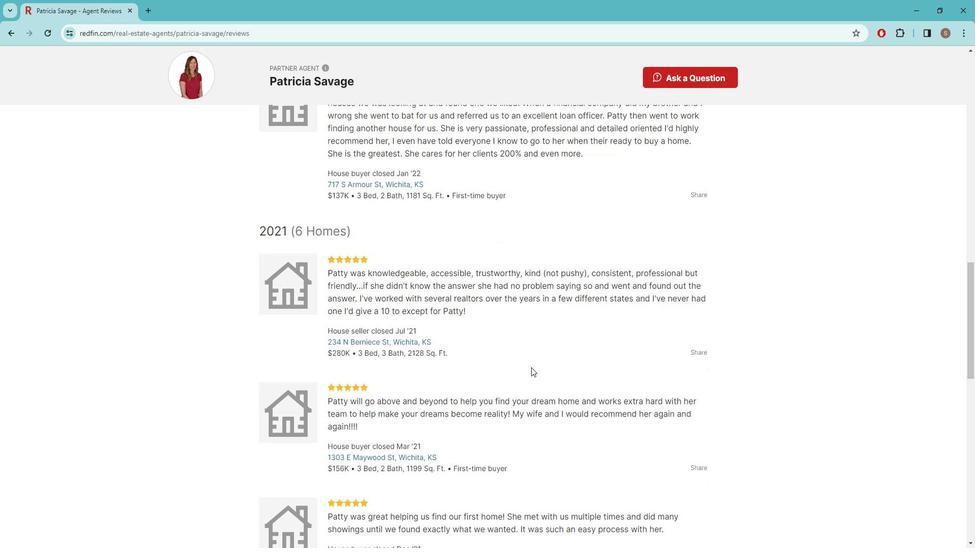 
Action: Mouse scrolled (536, 358) with delta (0, 0)
Screenshot: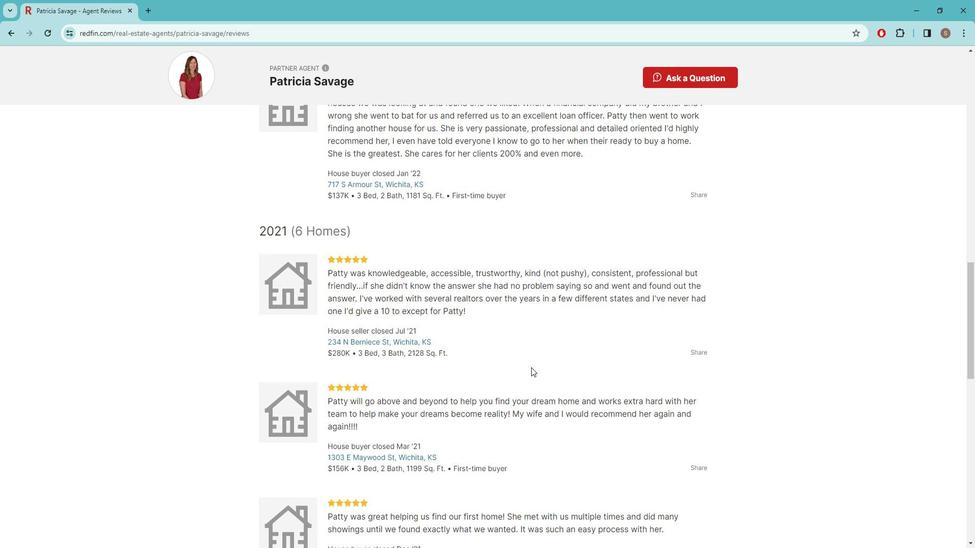 
Action: Mouse scrolled (536, 358) with delta (0, 0)
Screenshot: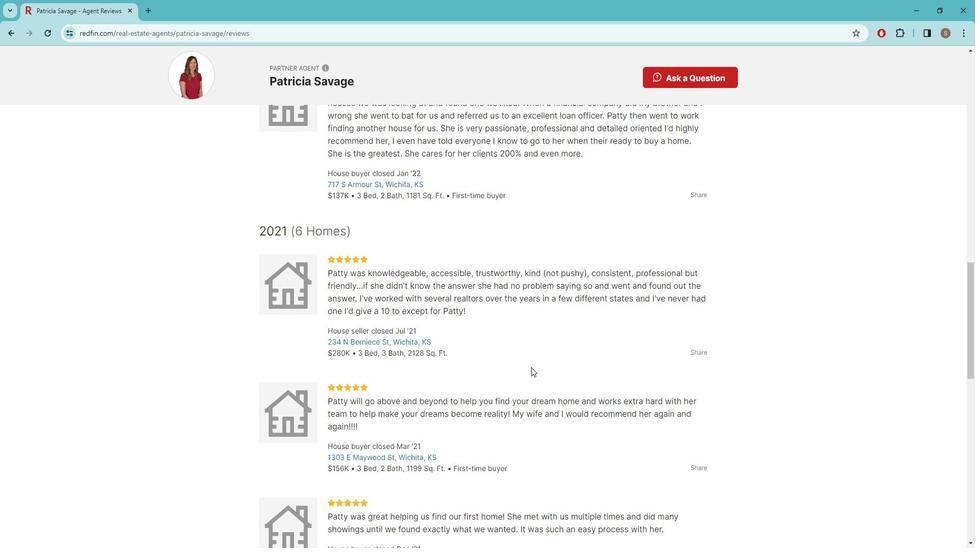 
Action: Mouse scrolled (536, 358) with delta (0, 0)
Screenshot: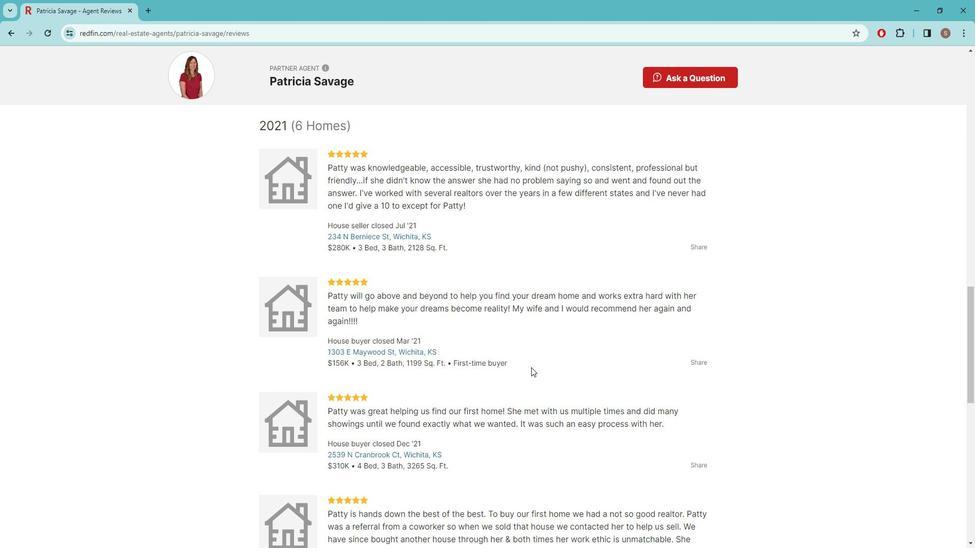 
Action: Mouse scrolled (536, 358) with delta (0, 0)
Screenshot: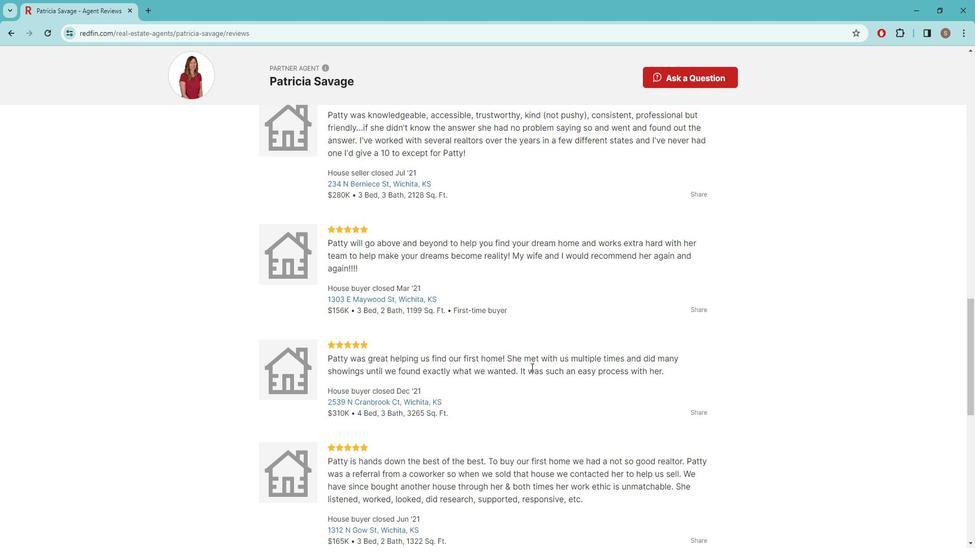 
Action: Mouse scrolled (536, 358) with delta (0, 0)
Screenshot: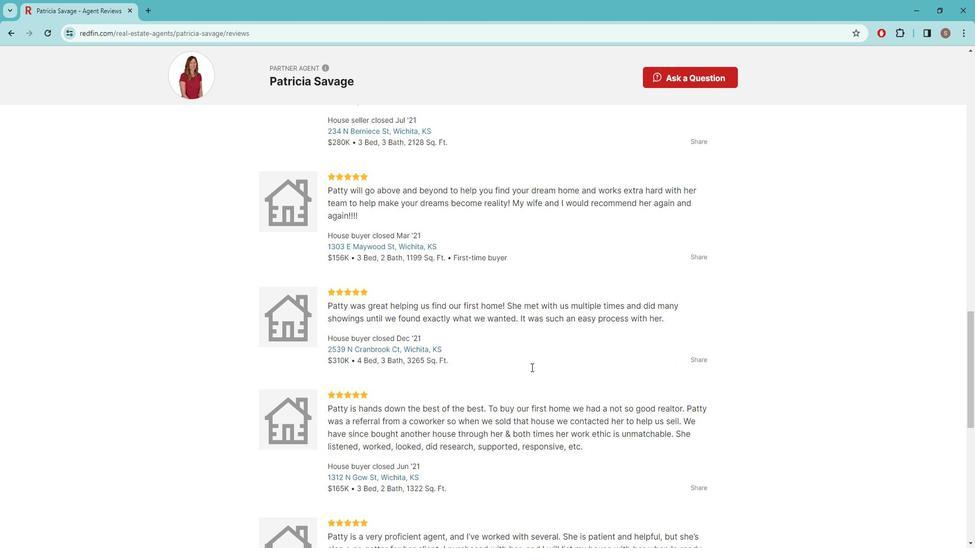 
Action: Mouse moved to (537, 357)
Screenshot: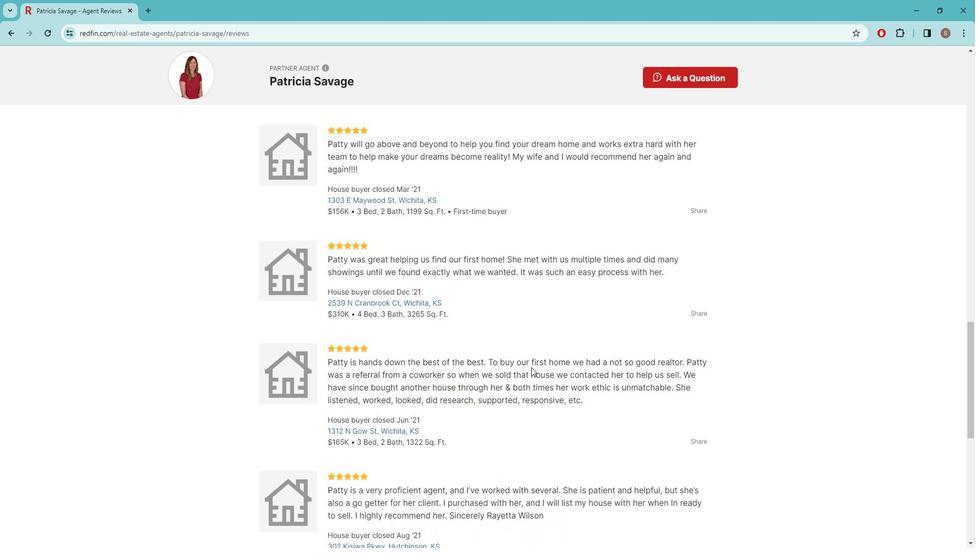 
Action: Mouse scrolled (537, 356) with delta (0, 0)
Screenshot: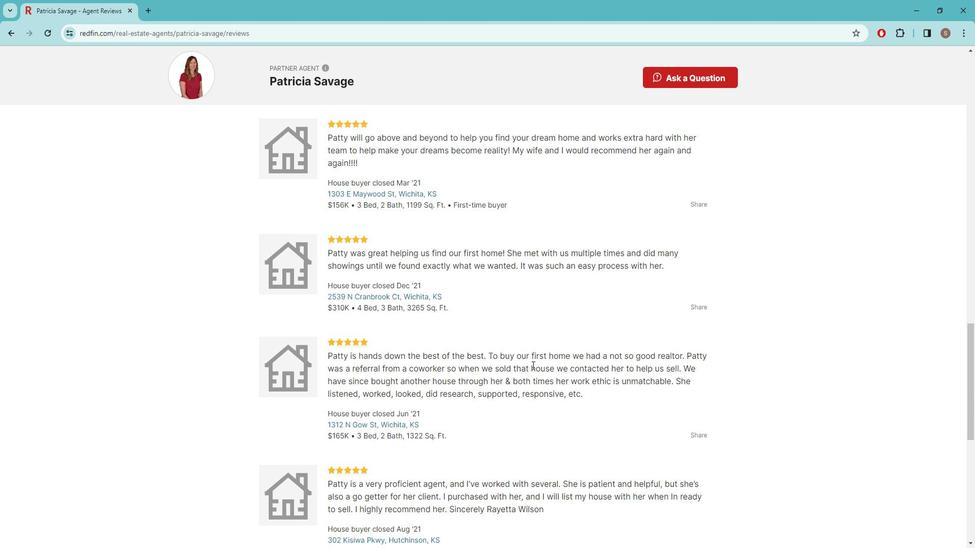 
Action: Mouse scrolled (537, 356) with delta (0, 0)
Screenshot: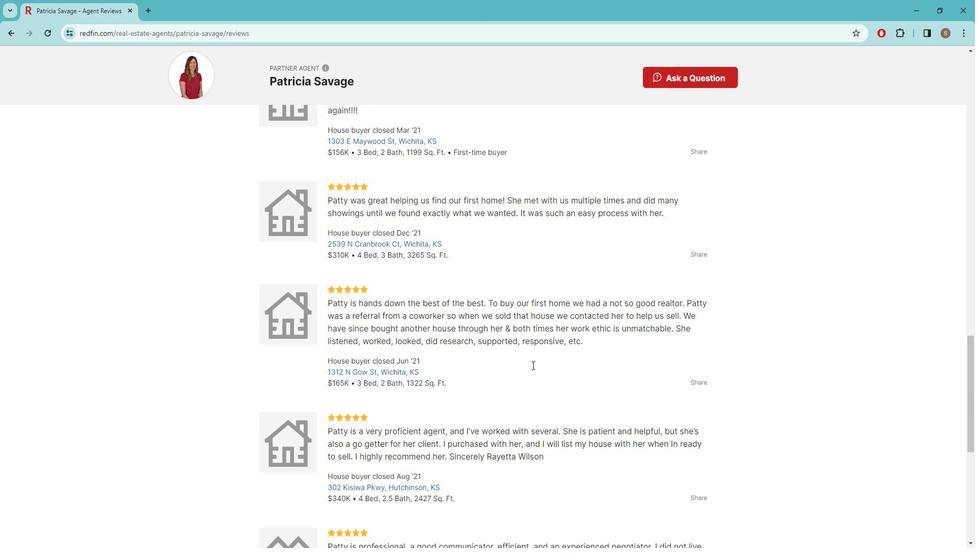 
Action: Mouse scrolled (537, 356) with delta (0, 0)
Screenshot: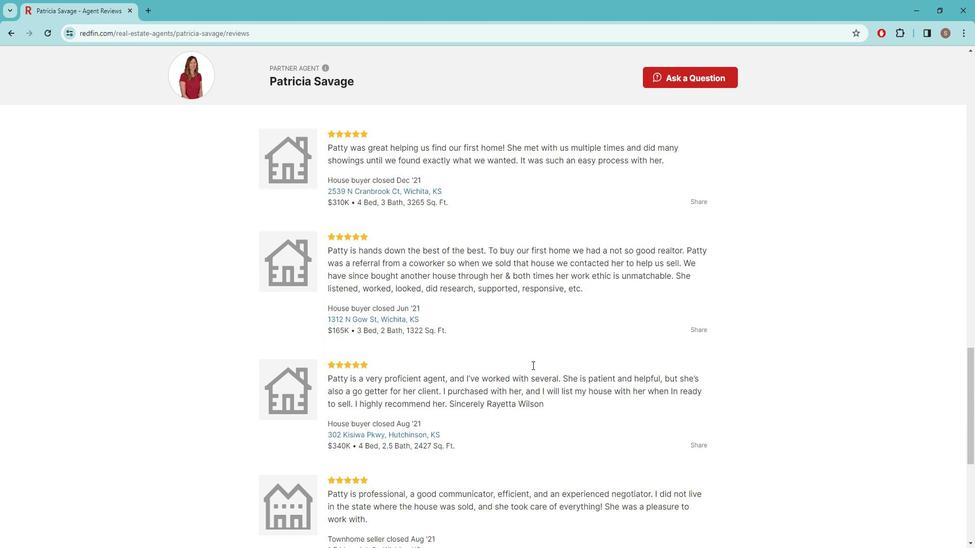 
Action: Mouse scrolled (537, 356) with delta (0, 0)
Screenshot: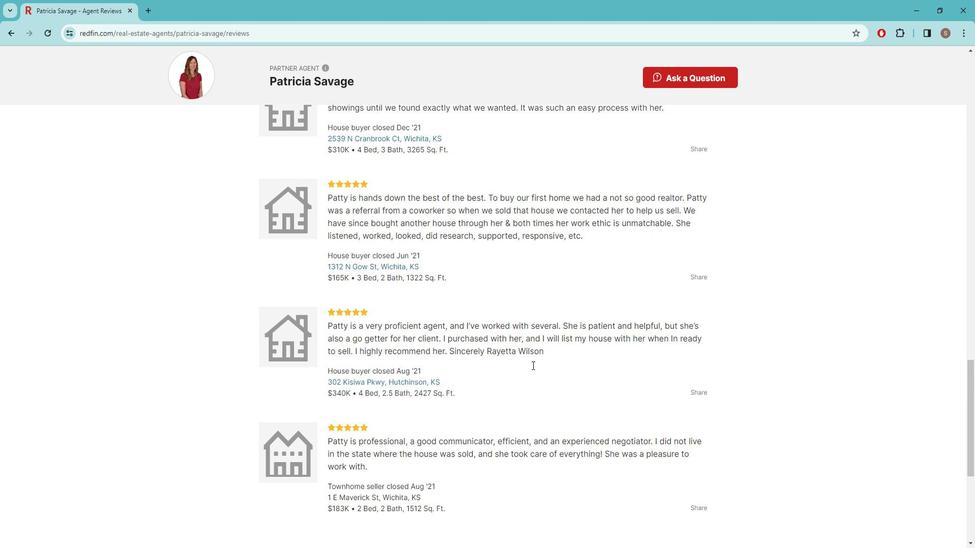 
Action: Mouse scrolled (537, 356) with delta (0, 0)
Screenshot: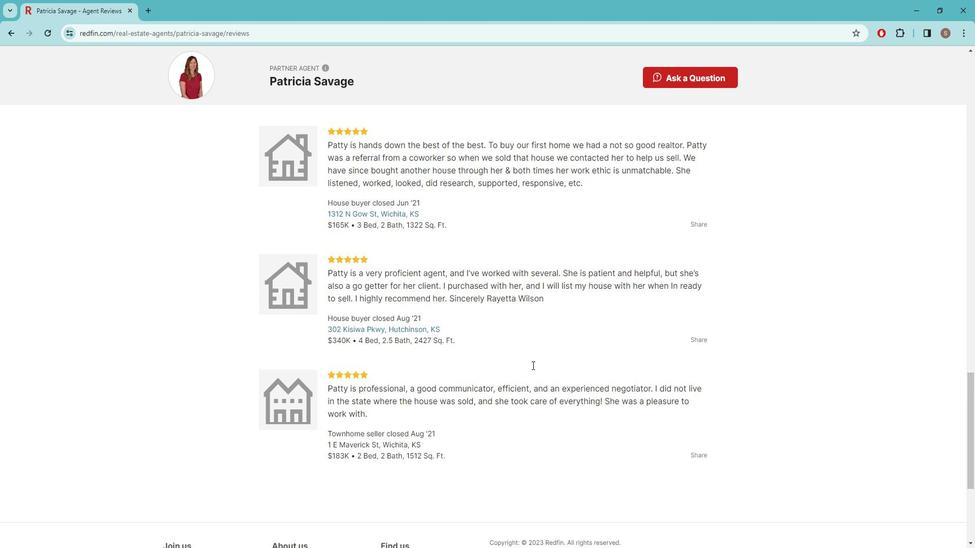 
Action: Mouse moved to (537, 356)
Screenshot: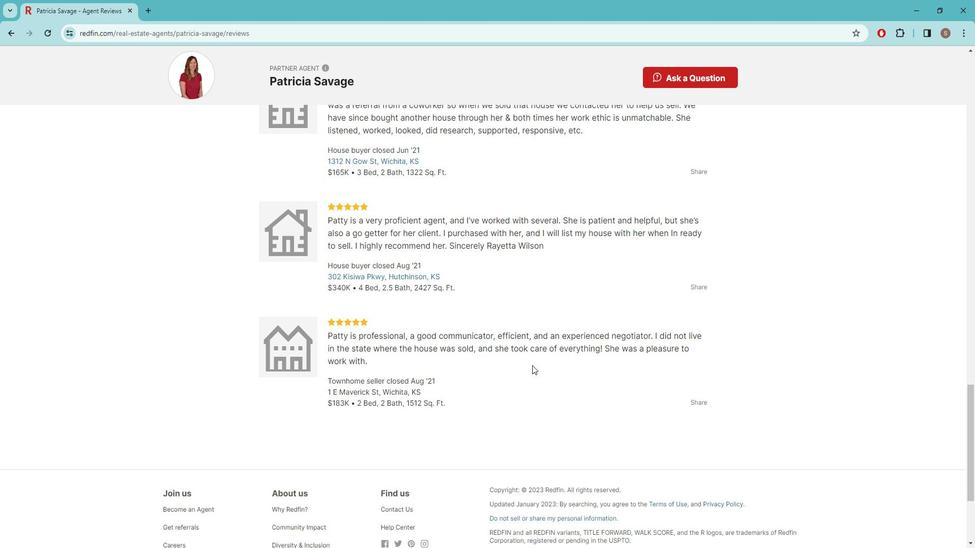 
Action: Mouse scrolled (537, 356) with delta (0, 0)
Screenshot: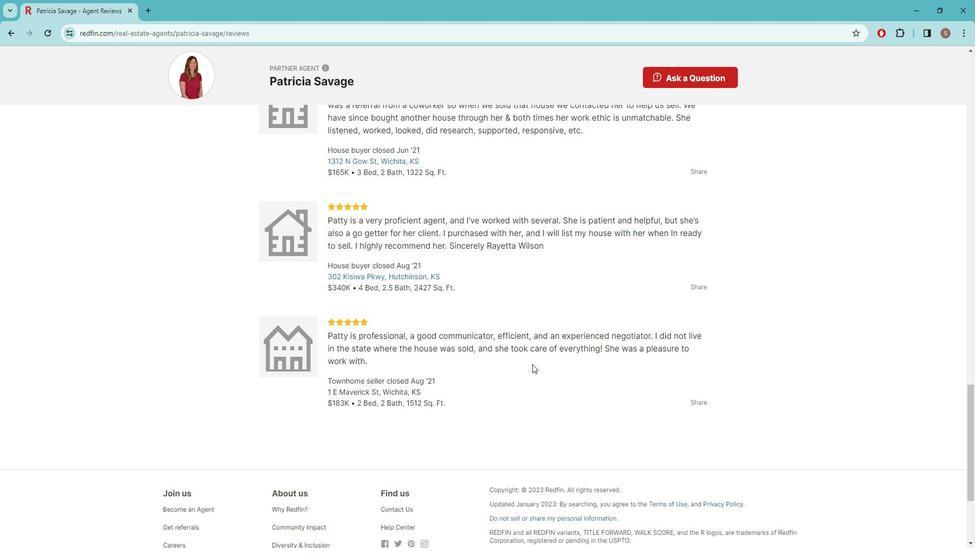 
Action: Mouse scrolled (537, 356) with delta (0, 0)
Screenshot: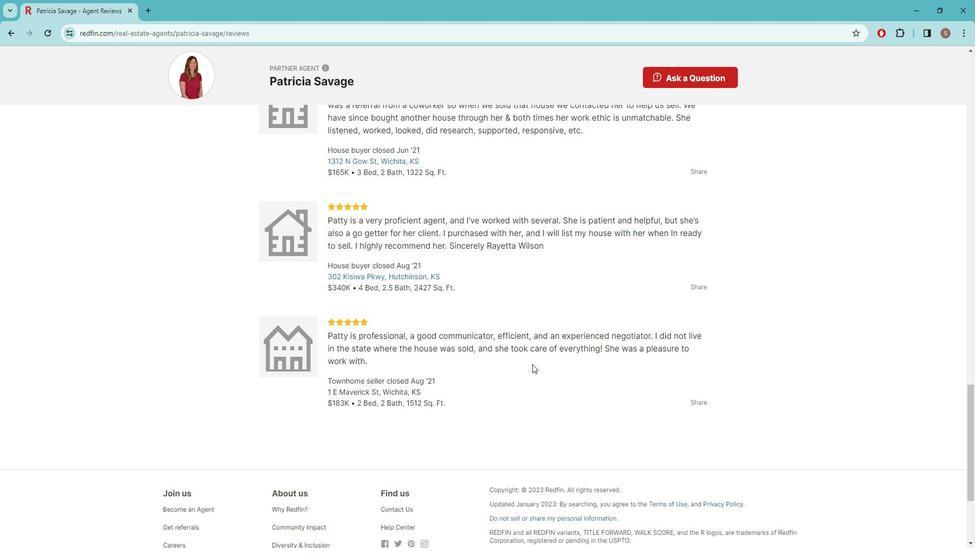 
Action: Mouse scrolled (537, 356) with delta (0, 0)
Screenshot: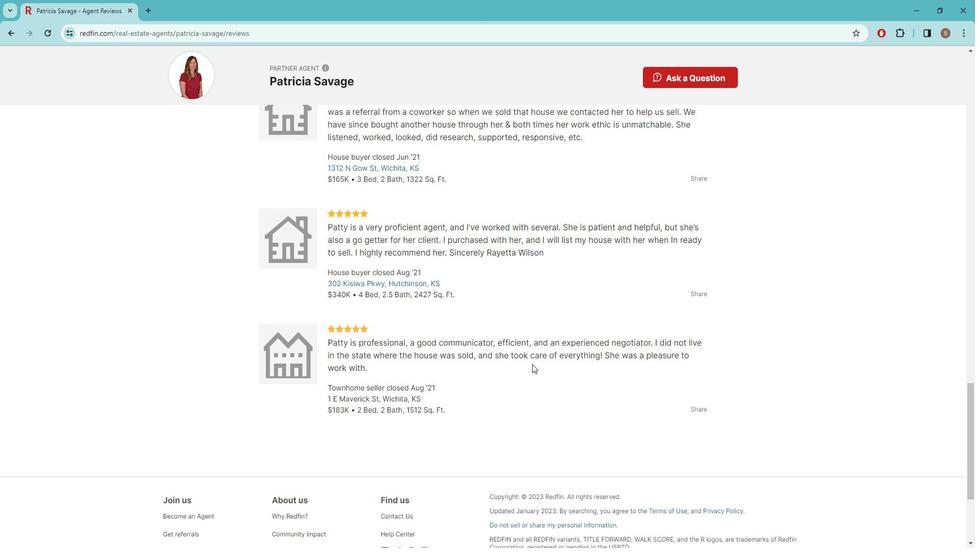 
Action: Mouse scrolled (537, 356) with delta (0, 0)
Screenshot: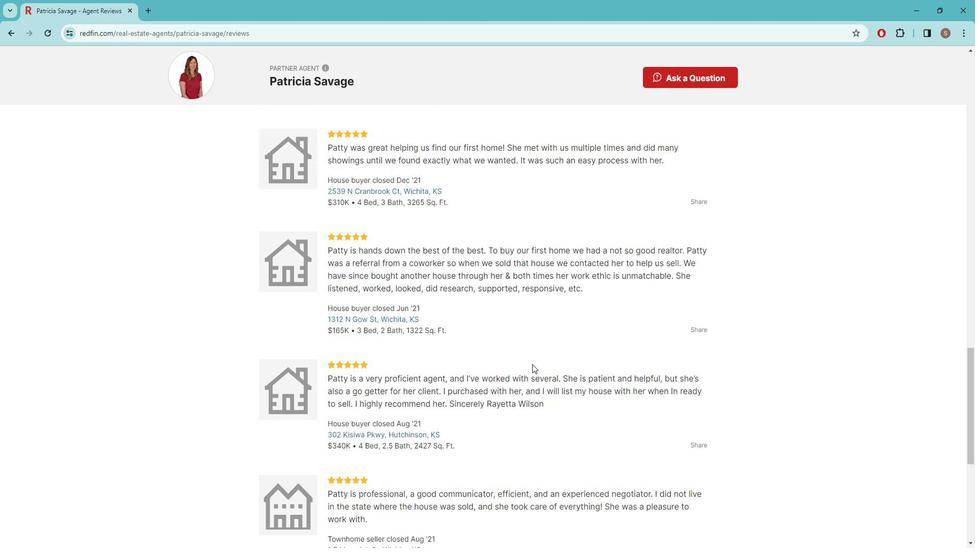 
Action: Mouse scrolled (537, 356) with delta (0, 0)
Screenshot: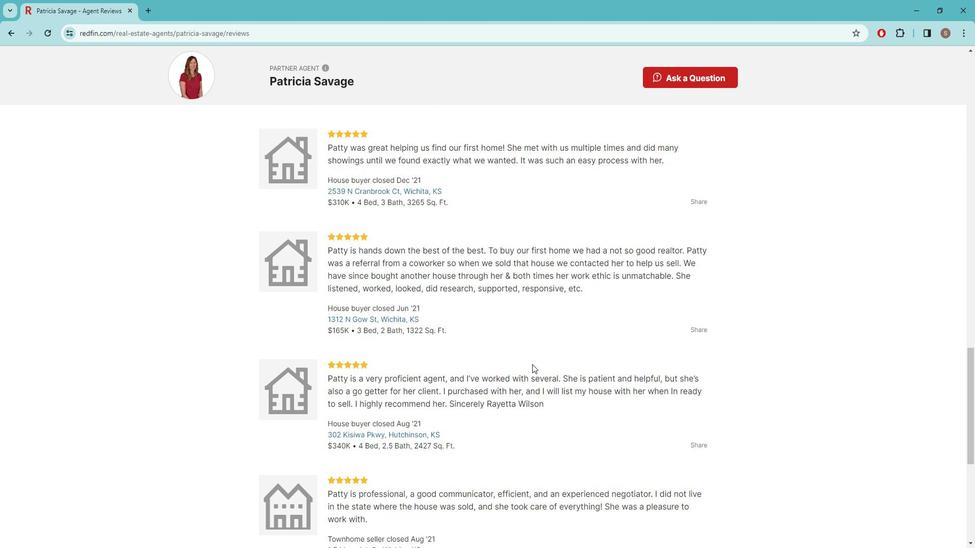 
Action: Mouse scrolled (537, 356) with delta (0, 0)
Screenshot: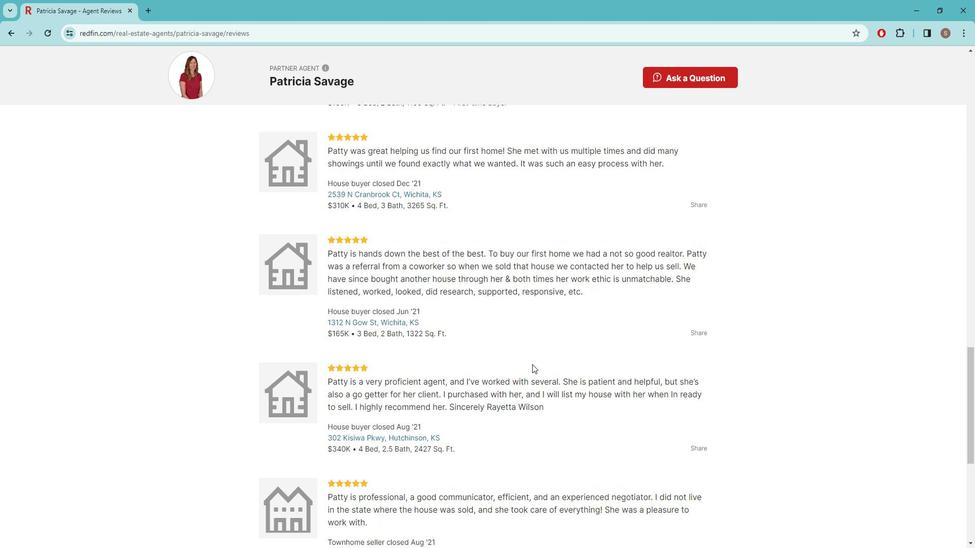 
Action: Mouse scrolled (537, 356) with delta (0, 0)
Screenshot: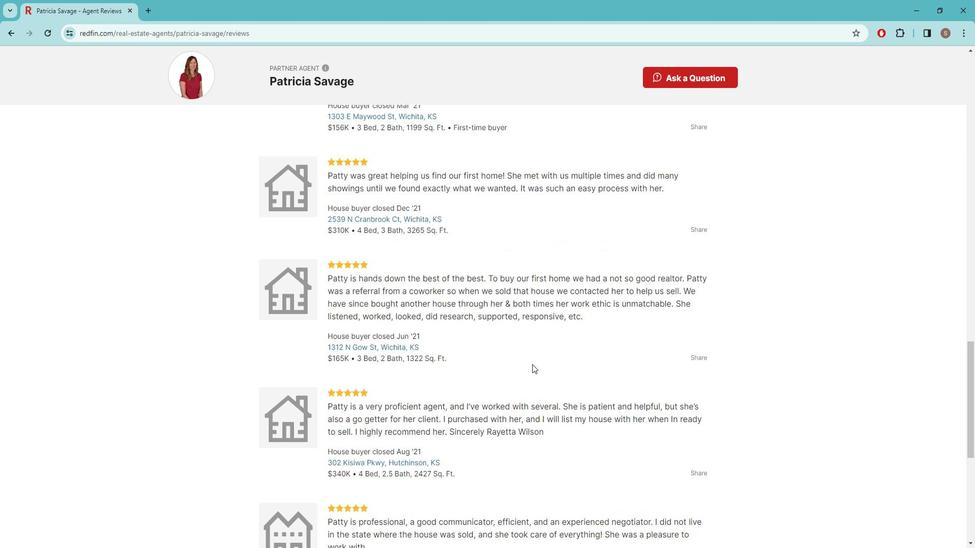 
Action: Mouse scrolled (537, 356) with delta (0, 0)
Screenshot: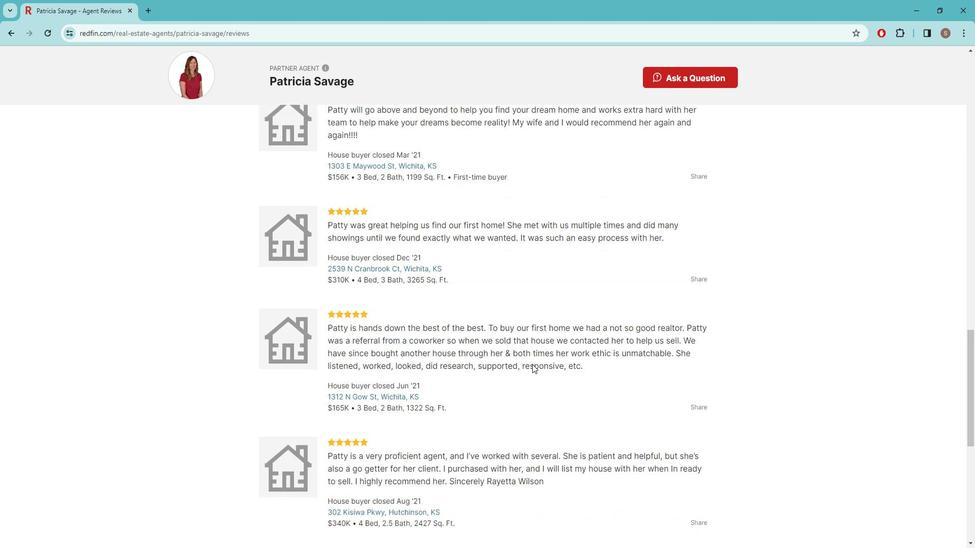 
Action: Mouse scrolled (537, 356) with delta (0, 0)
Screenshot: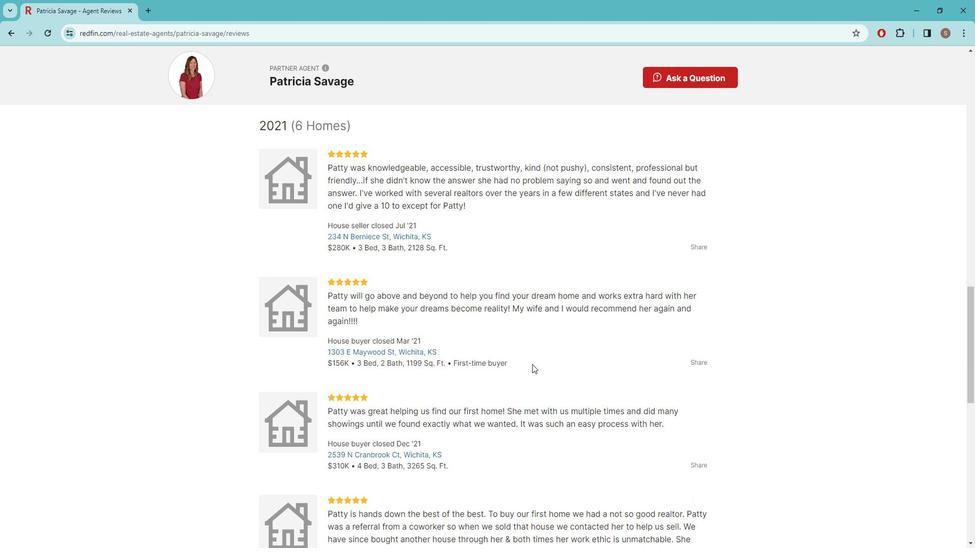 
Action: Mouse scrolled (537, 356) with delta (0, 0)
Screenshot: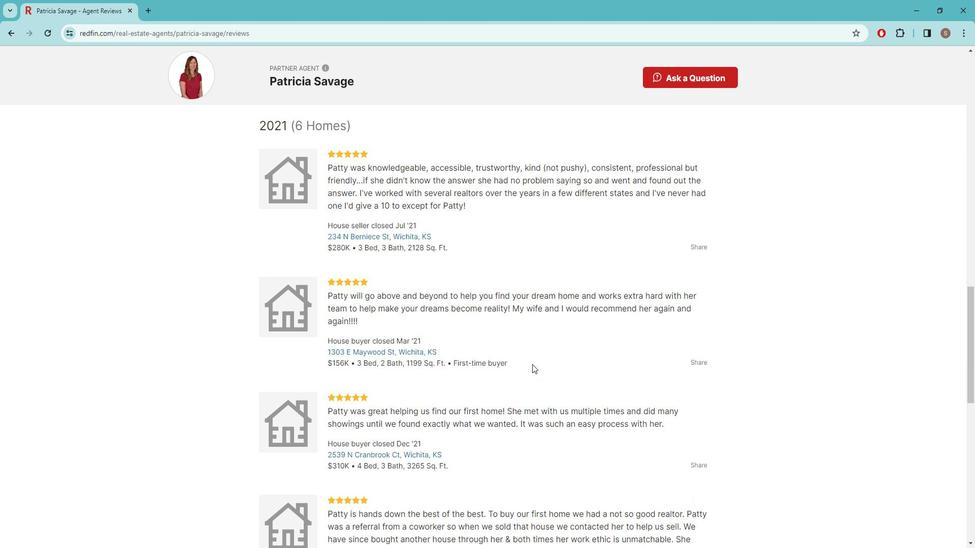 
Action: Mouse scrolled (537, 356) with delta (0, 0)
Screenshot: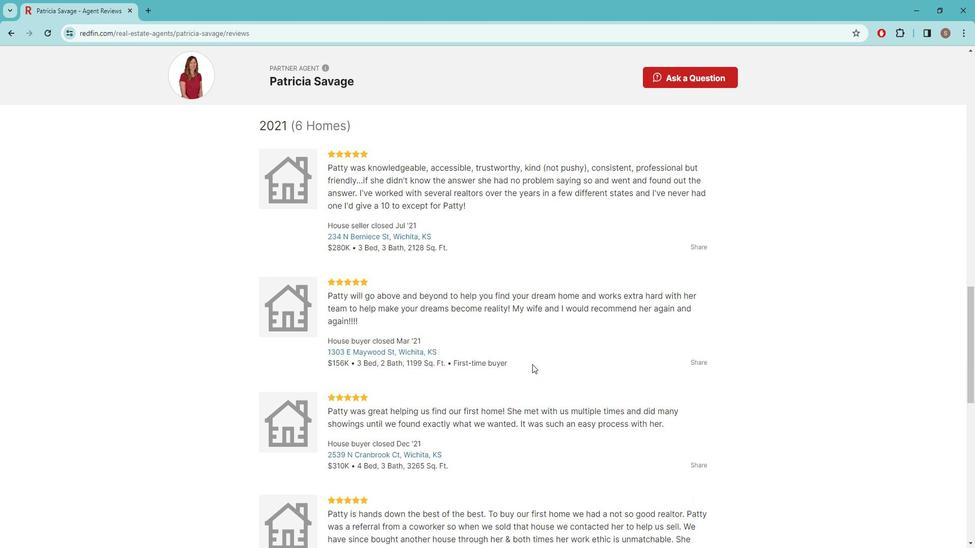 
Action: Mouse scrolled (537, 356) with delta (0, 0)
Screenshot: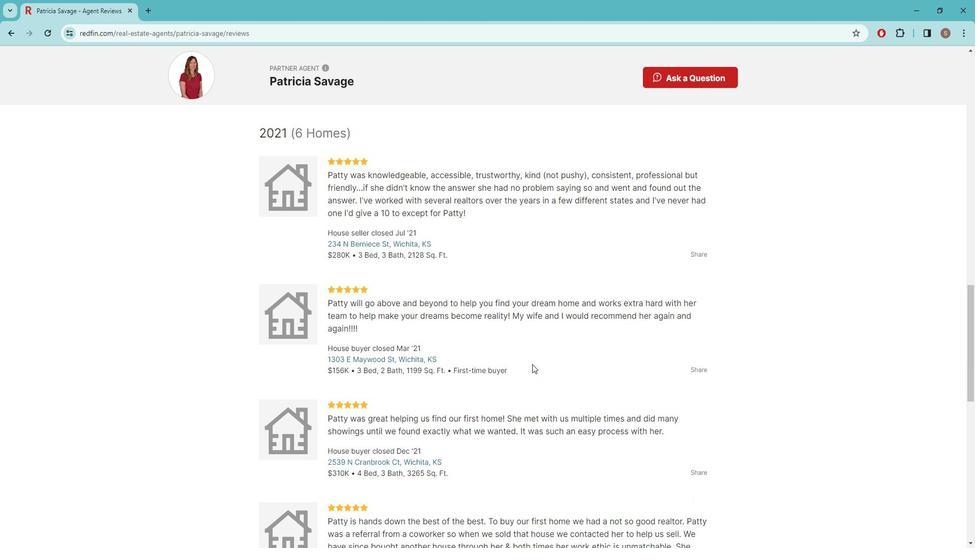 
Action: Mouse scrolled (537, 356) with delta (0, 0)
Screenshot: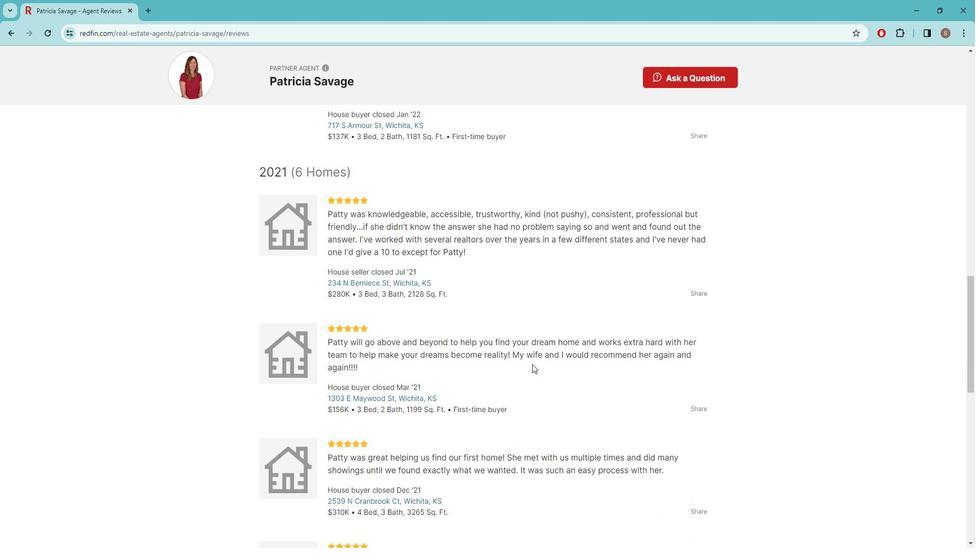 
Action: Mouse scrolled (537, 356) with delta (0, 0)
Screenshot: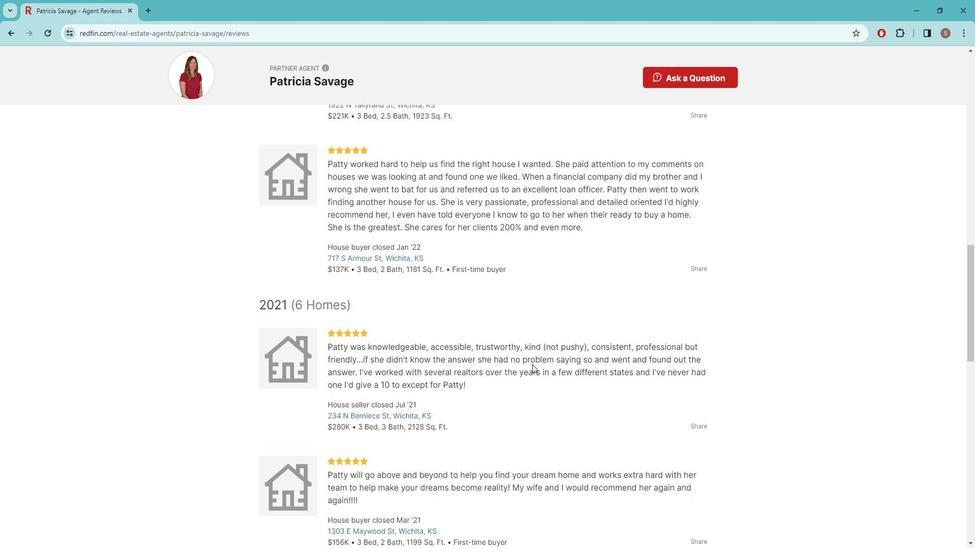 
Action: Mouse scrolled (537, 356) with delta (0, 0)
Screenshot: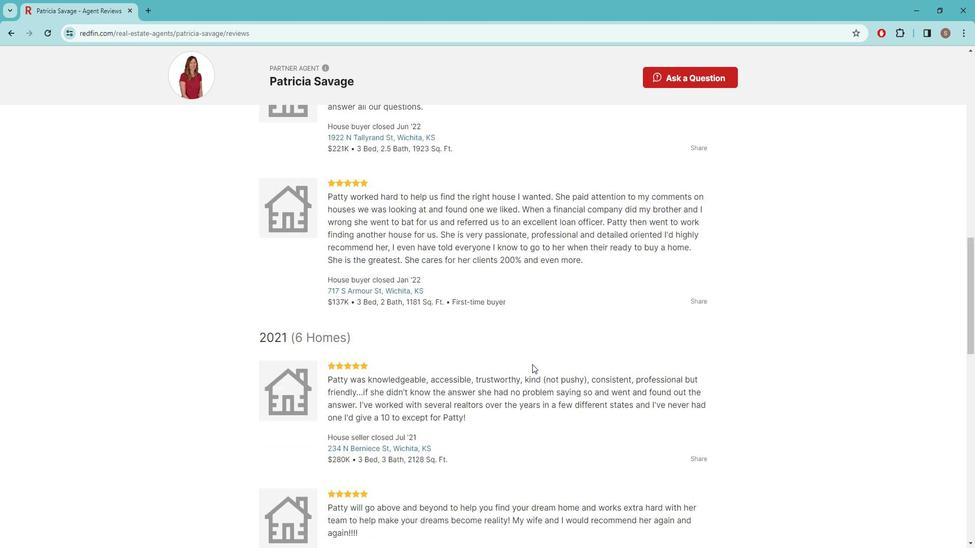 
Action: Mouse scrolled (537, 356) with delta (0, 0)
Screenshot: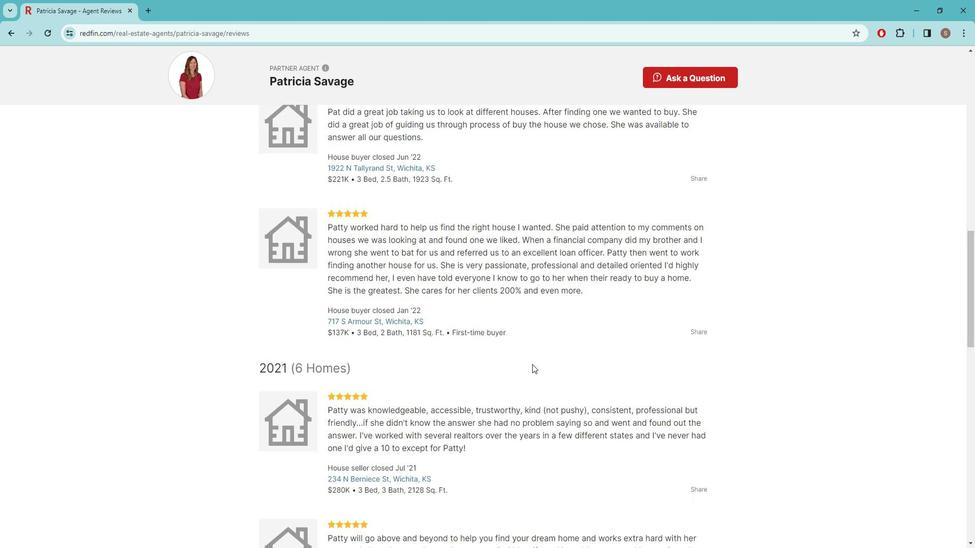 
Action: Mouse scrolled (537, 356) with delta (0, 0)
Screenshot: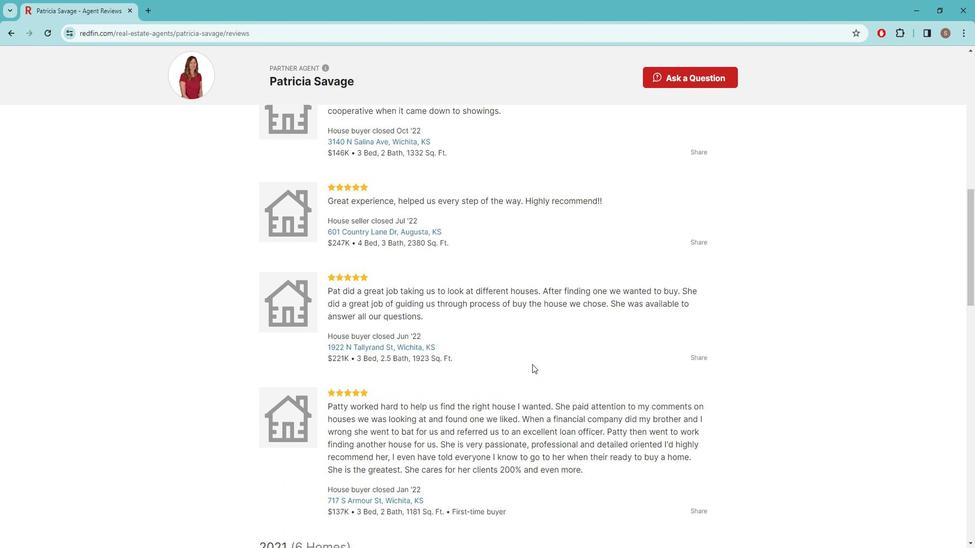 
Action: Mouse scrolled (537, 356) with delta (0, 0)
Screenshot: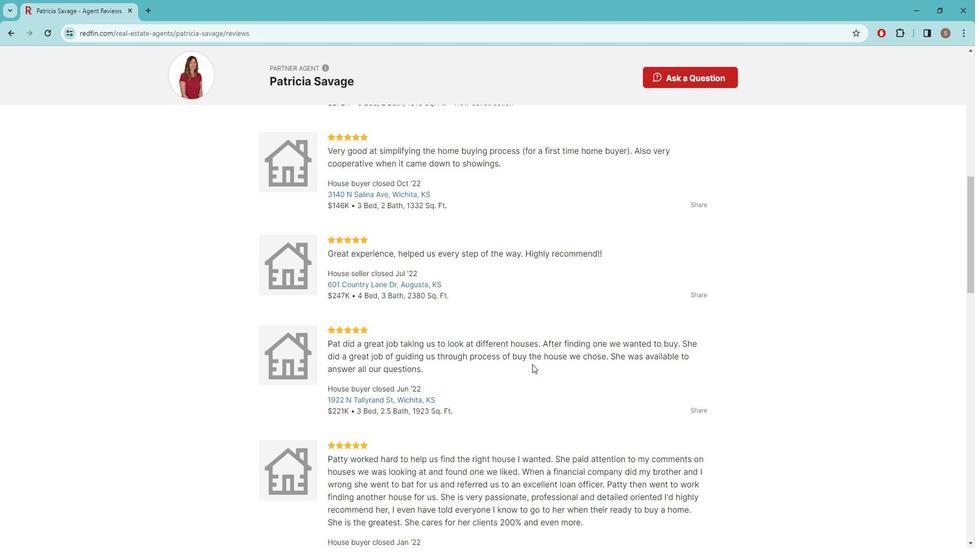 
Action: Mouse scrolled (537, 356) with delta (0, 0)
Screenshot: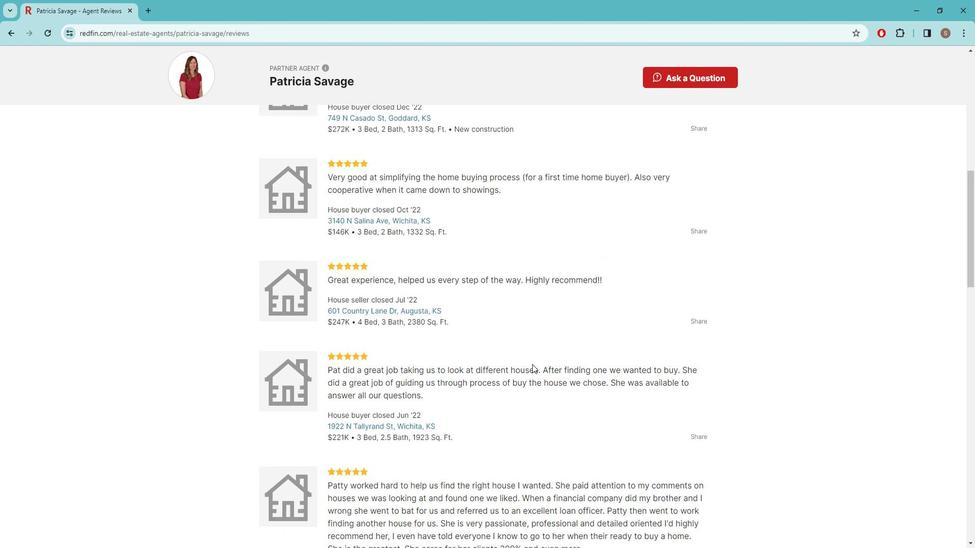 
Action: Mouse scrolled (537, 356) with delta (0, 0)
Screenshot: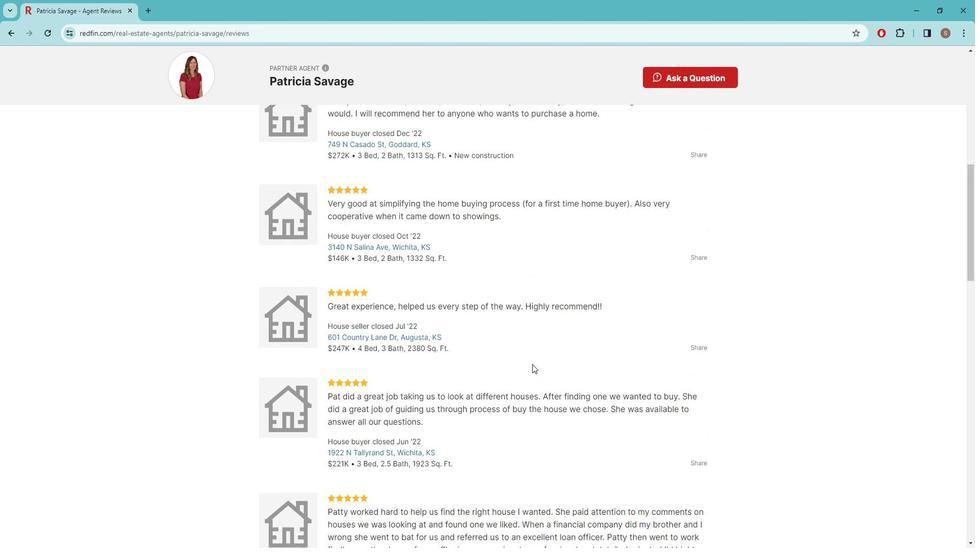 
Action: Mouse scrolled (537, 356) with delta (0, 0)
Screenshot: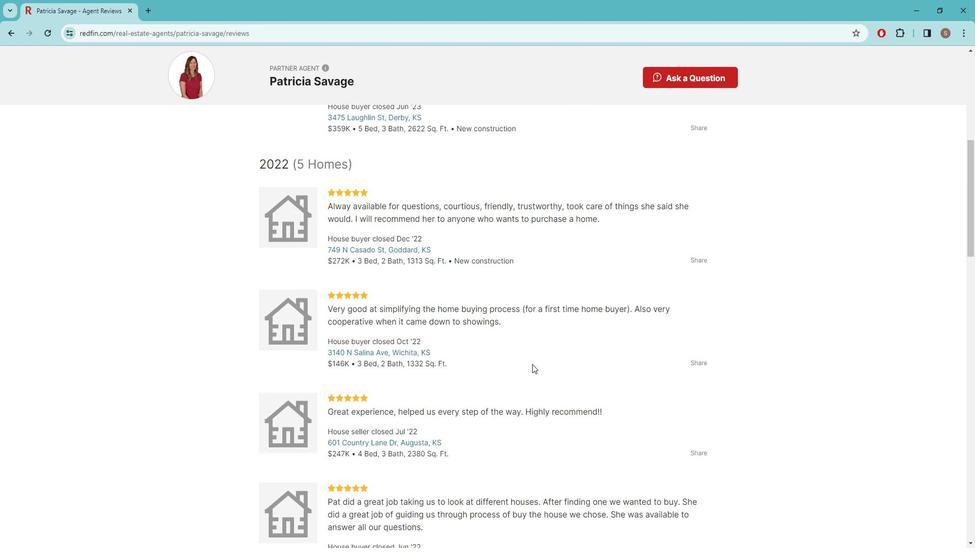 
Action: Mouse scrolled (537, 356) with delta (0, 0)
Screenshot: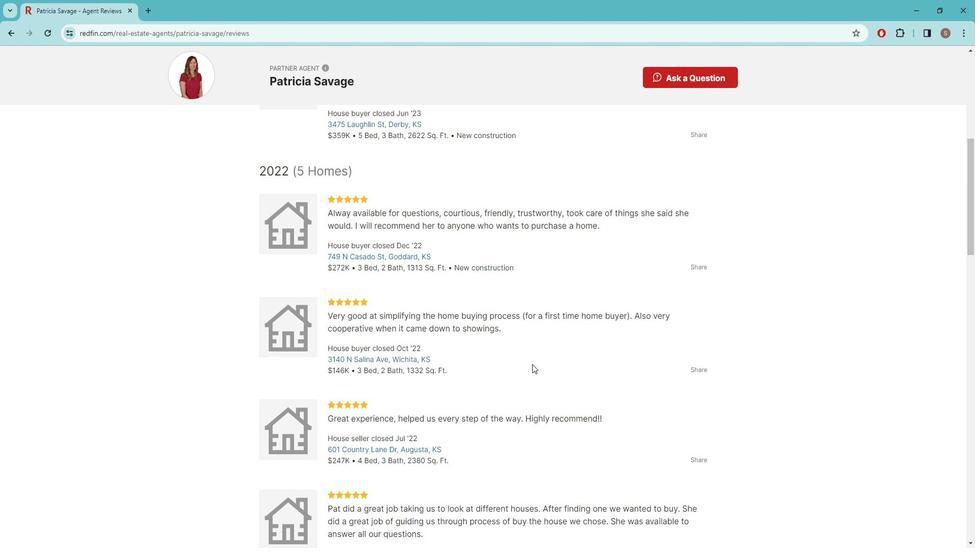 
Action: Mouse scrolled (537, 356) with delta (0, 0)
Screenshot: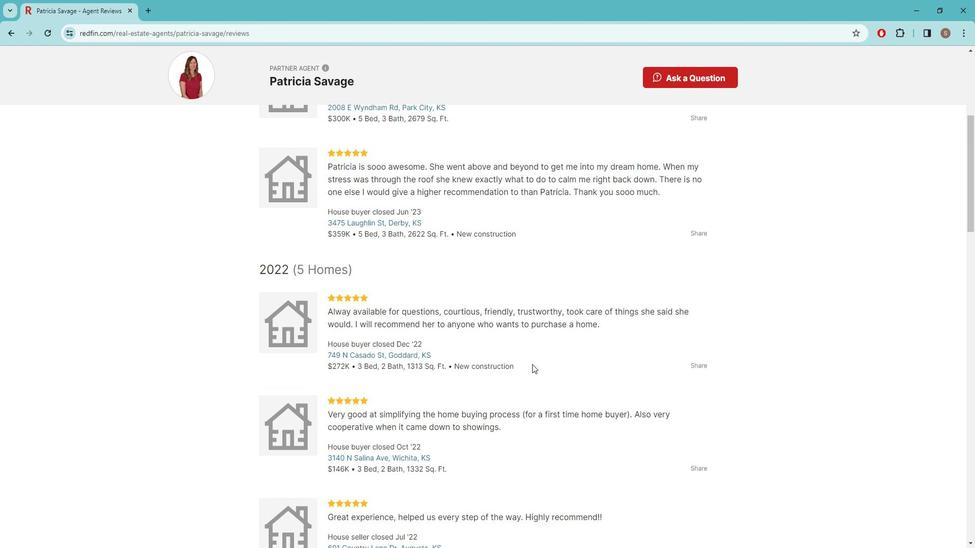 
Action: Mouse scrolled (537, 356) with delta (0, 0)
Screenshot: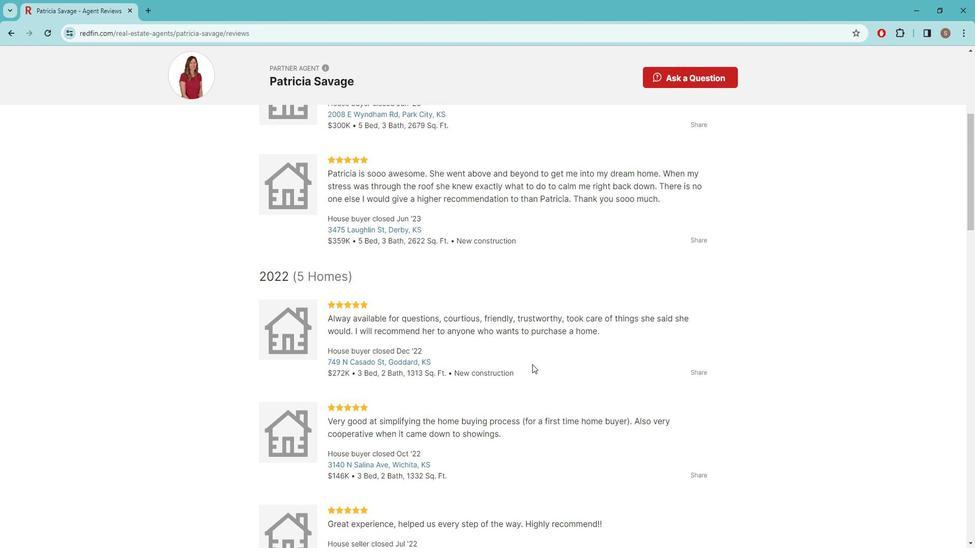 
Action: Mouse scrolled (537, 356) with delta (0, 0)
Screenshot: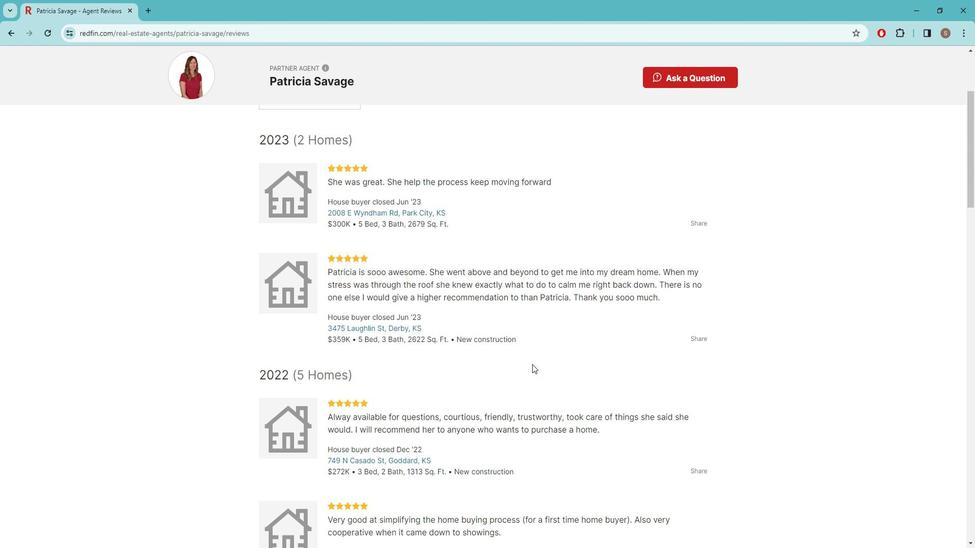 
Action: Mouse scrolled (537, 356) with delta (0, 0)
Screenshot: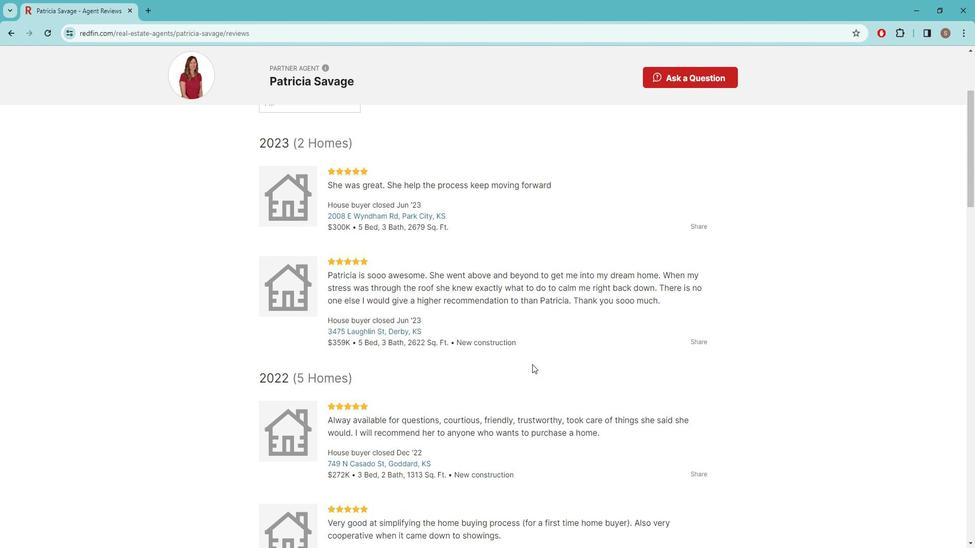 
Action: Mouse scrolled (537, 356) with delta (0, 0)
Screenshot: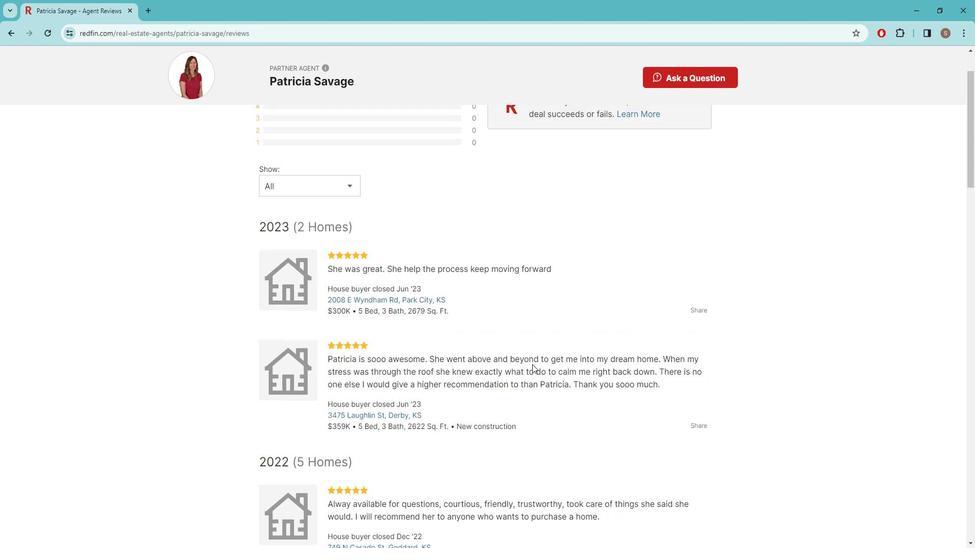 
Action: Mouse scrolled (537, 356) with delta (0, 0)
Screenshot: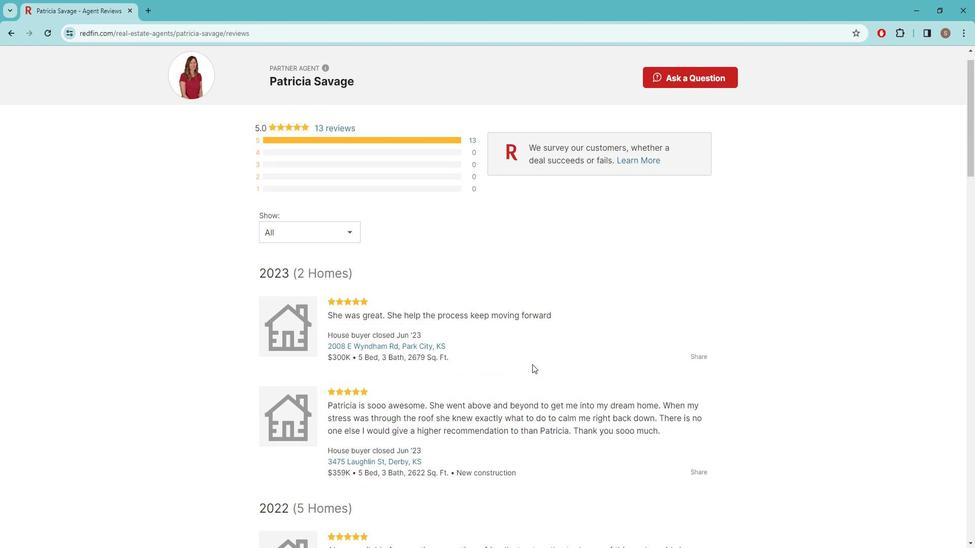 
Action: Mouse scrolled (537, 356) with delta (0, 0)
Screenshot: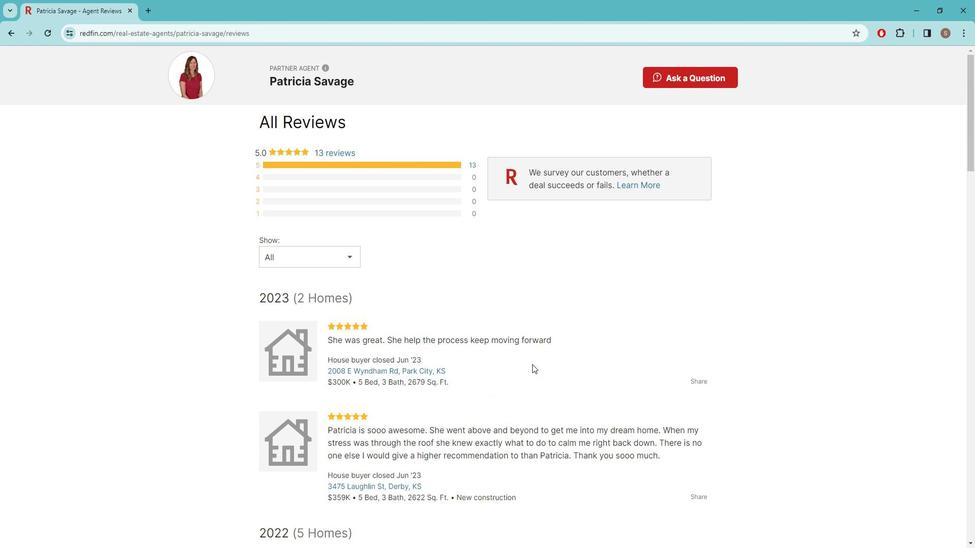 
Action: Mouse scrolled (537, 356) with delta (0, 0)
Screenshot: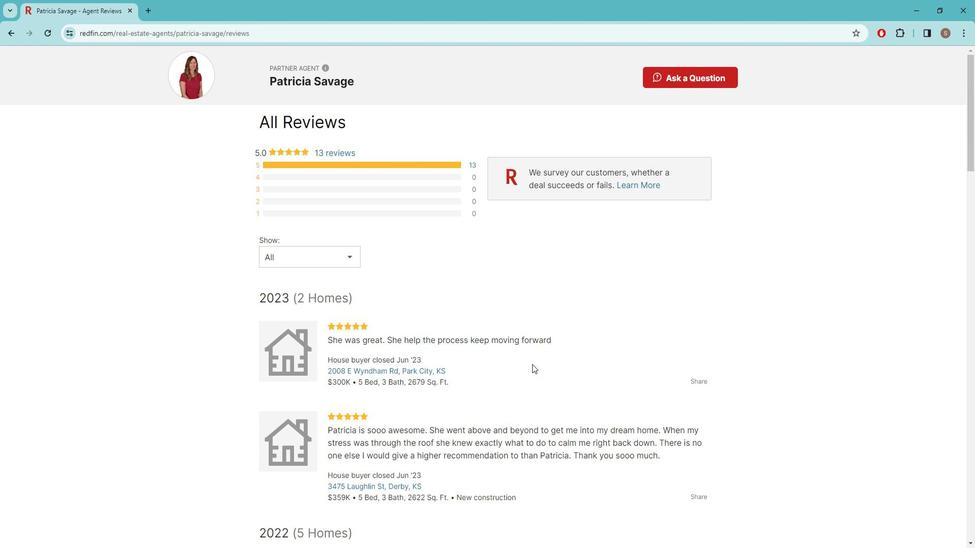 
Action: Mouse scrolled (537, 356) with delta (0, 0)
Screenshot: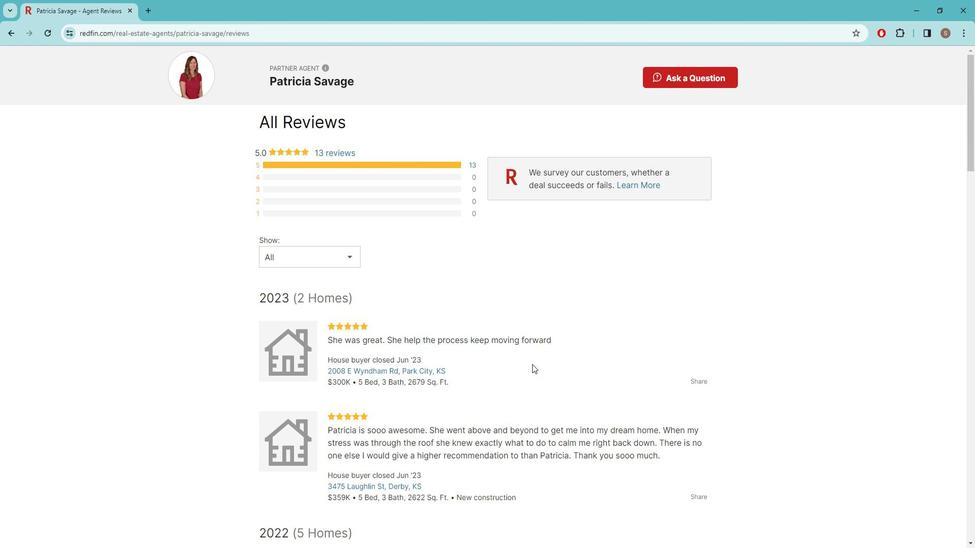 
Action: Mouse scrolled (537, 356) with delta (0, 0)
Screenshot: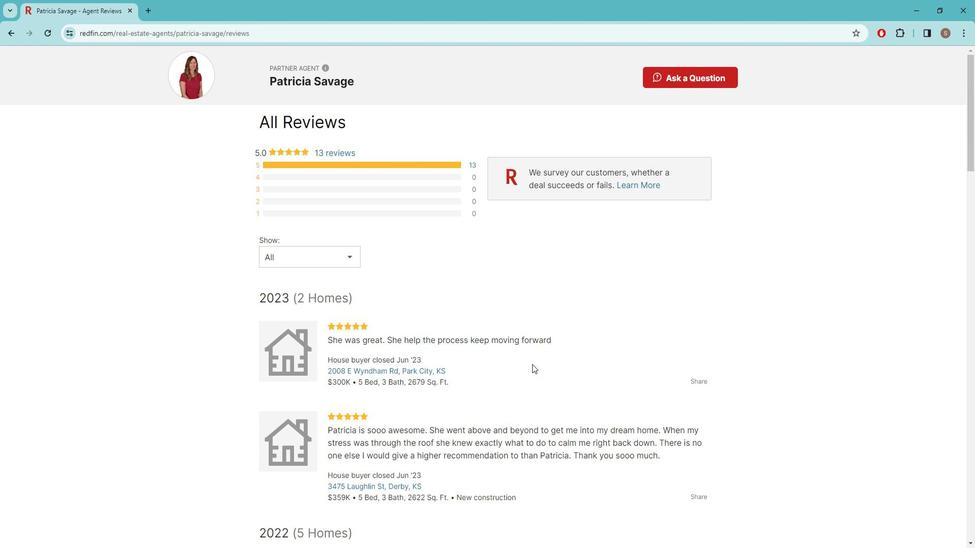 
Action: Mouse moved to (15, 36)
Screenshot: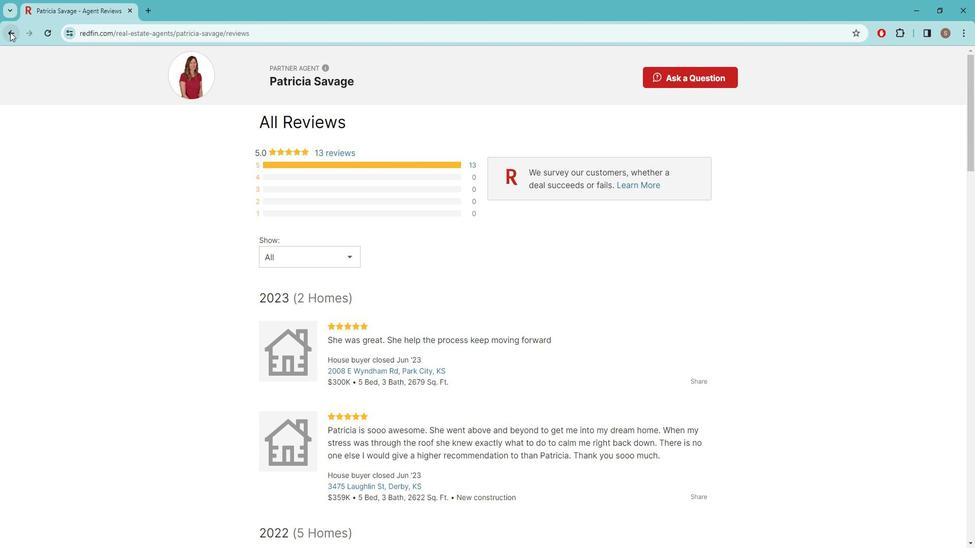 
Action: Mouse pressed left at (15, 36)
Screenshot: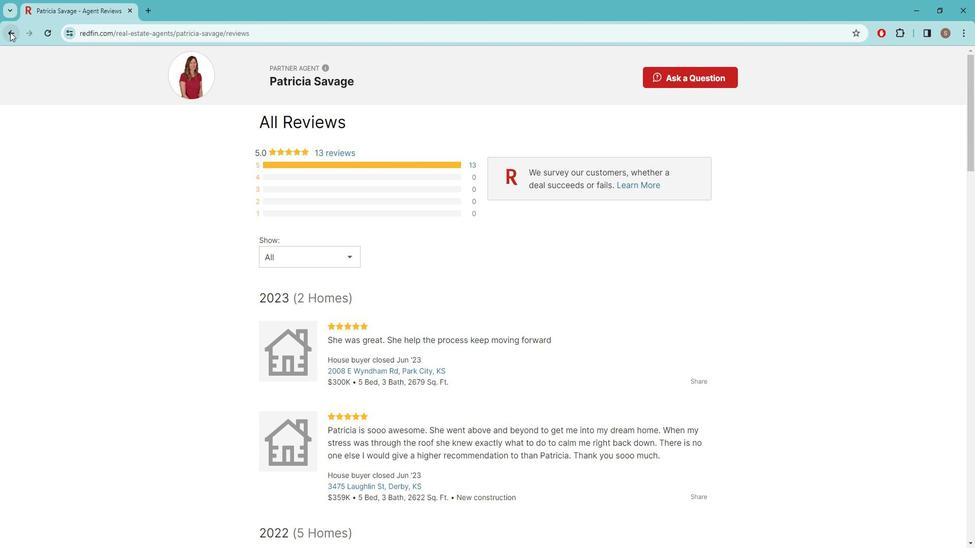 
Action: Mouse moved to (368, 233)
Screenshot: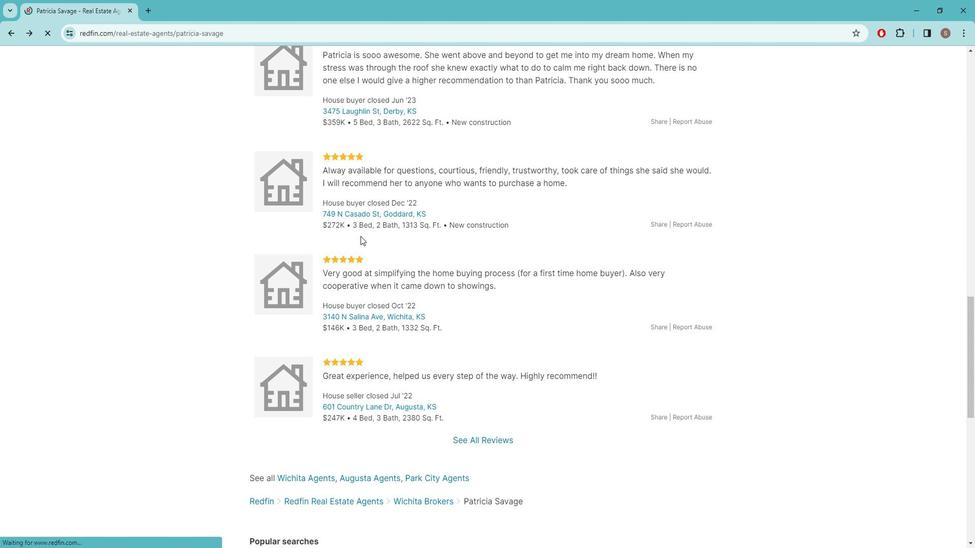 
Action: Mouse scrolled (368, 234) with delta (0, 0)
Screenshot: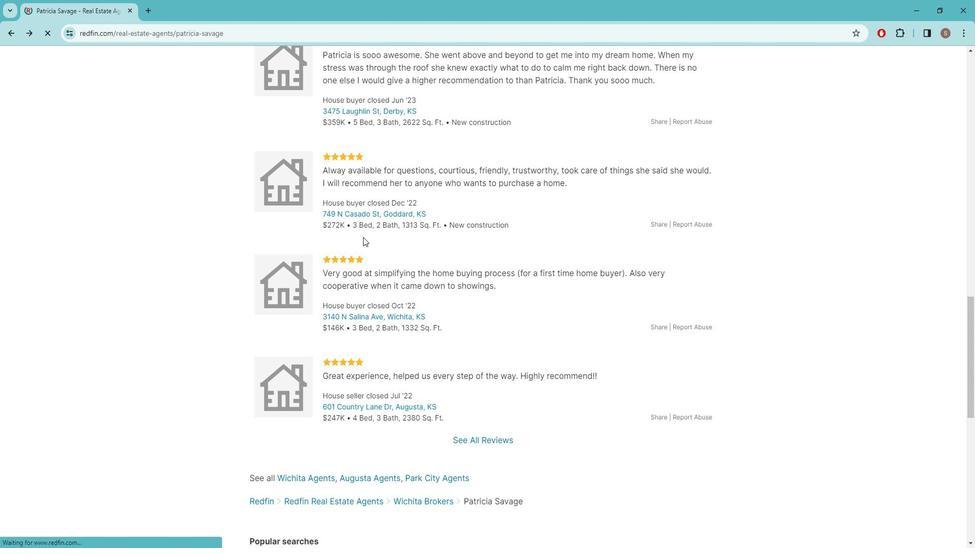 
Action: Mouse scrolled (368, 234) with delta (0, 0)
Screenshot: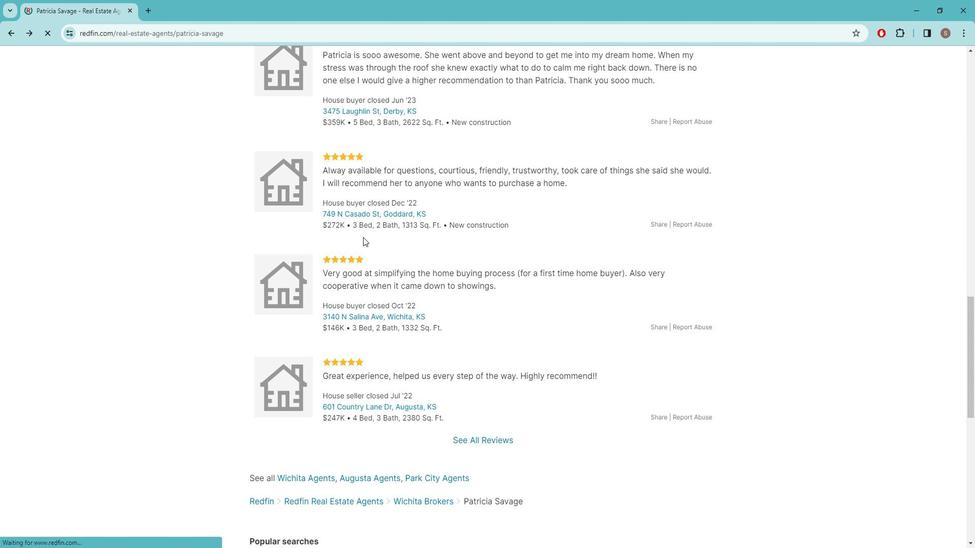 
Action: Mouse scrolled (368, 234) with delta (0, 0)
Screenshot: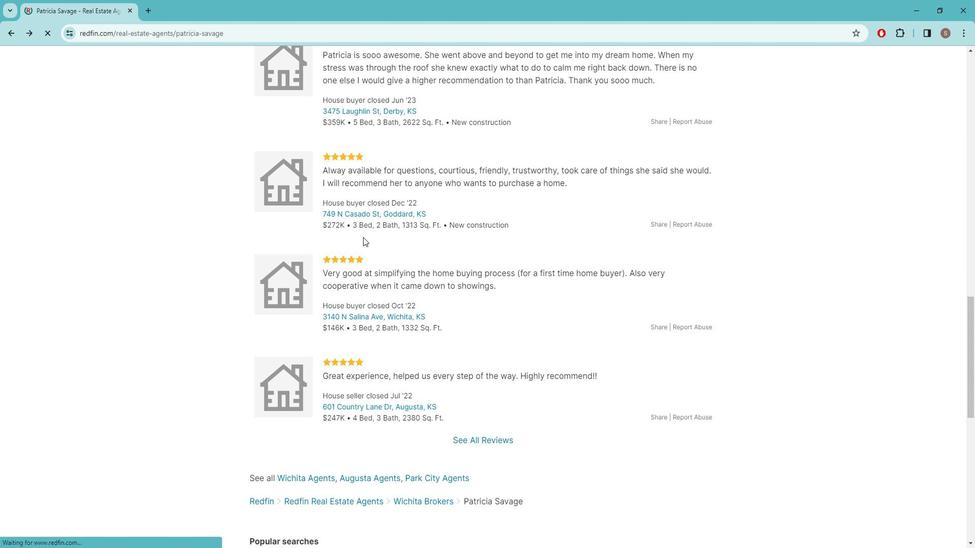 
Action: Mouse scrolled (368, 234) with delta (0, 0)
Screenshot: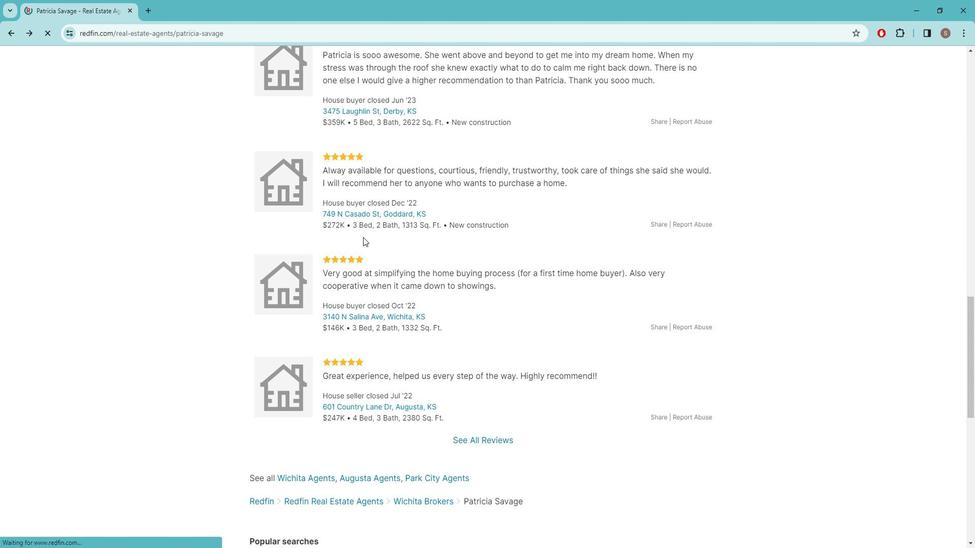 
Action: Mouse scrolled (368, 234) with delta (0, 0)
Screenshot: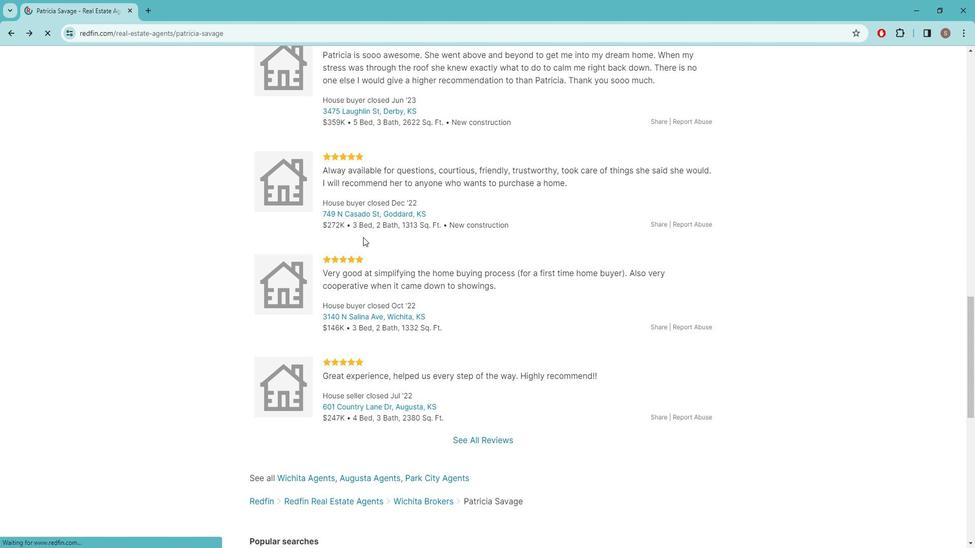 
Action: Mouse scrolled (368, 234) with delta (0, 0)
Screenshot: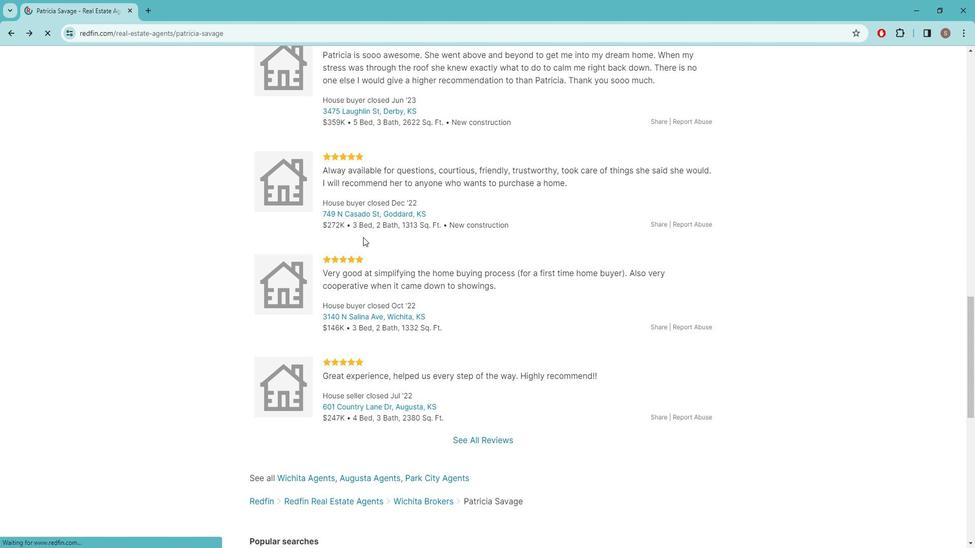 
Action: Mouse scrolled (368, 234) with delta (0, 0)
Screenshot: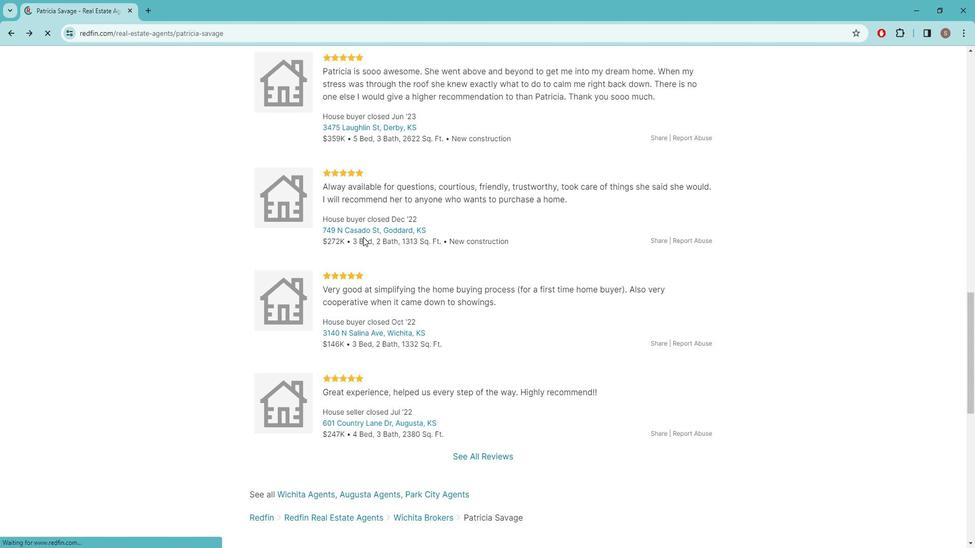
Action: Mouse scrolled (368, 234) with delta (0, 0)
Screenshot: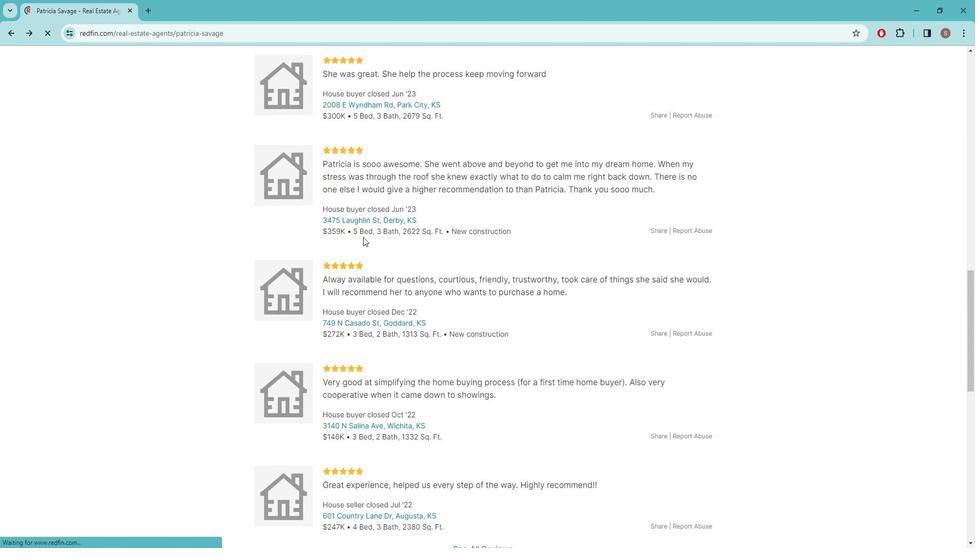 
Action: Mouse scrolled (368, 234) with delta (0, 0)
Screenshot: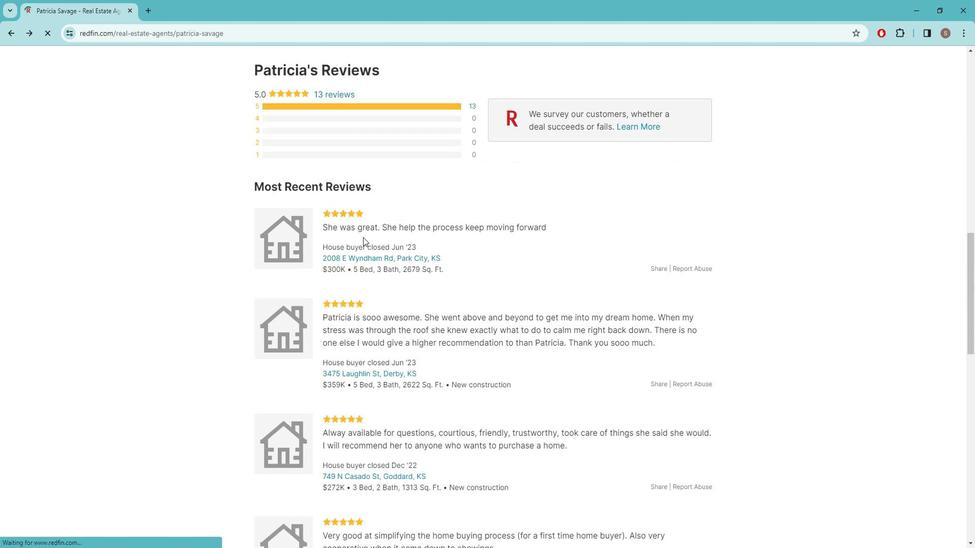 
Action: Mouse scrolled (368, 234) with delta (0, 0)
Screenshot: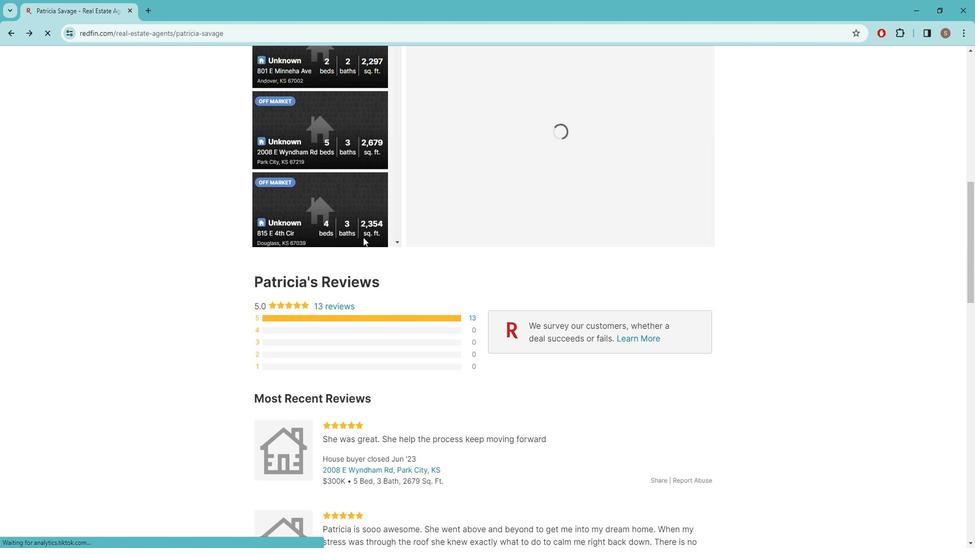 
Action: Mouse scrolled (368, 234) with delta (0, 0)
Screenshot: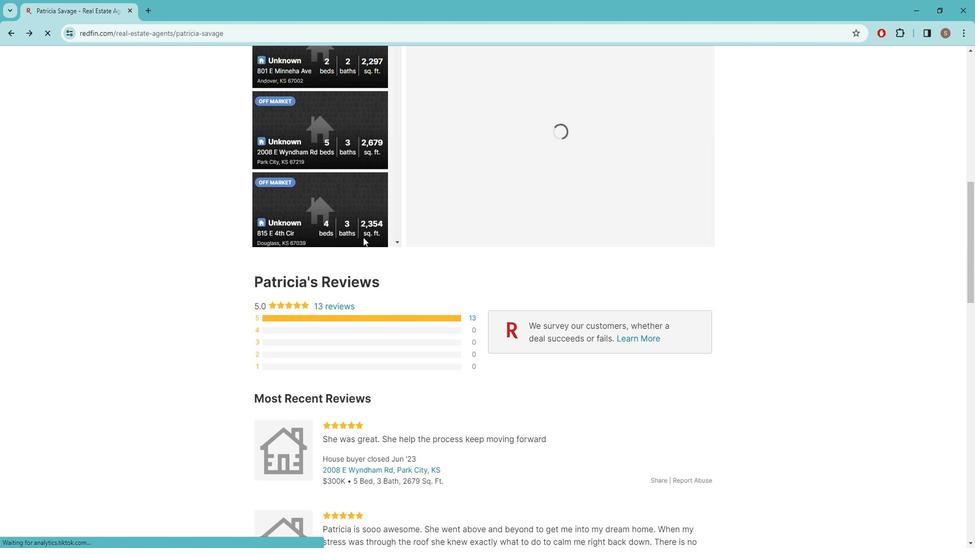 
Action: Mouse scrolled (368, 234) with delta (0, 0)
Screenshot: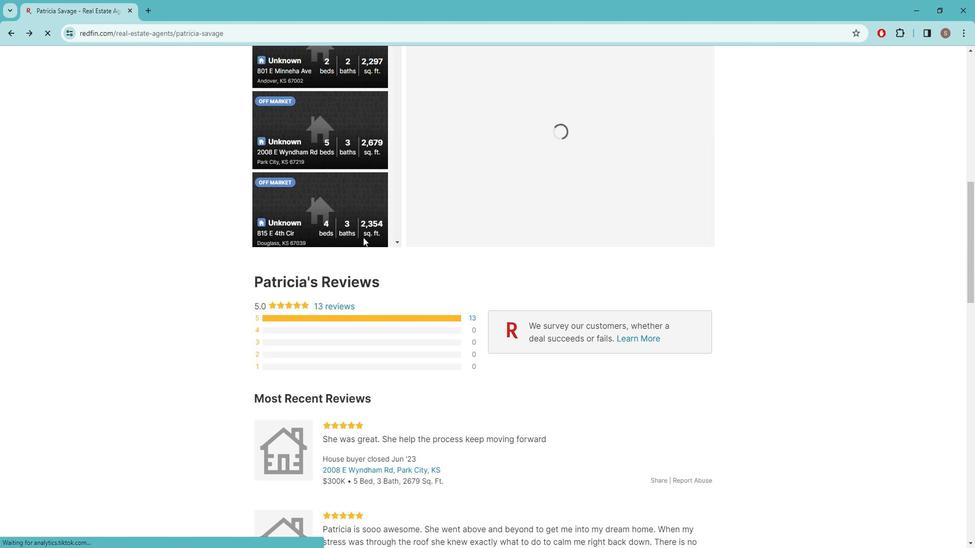
Action: Mouse scrolled (368, 234) with delta (0, 0)
Screenshot: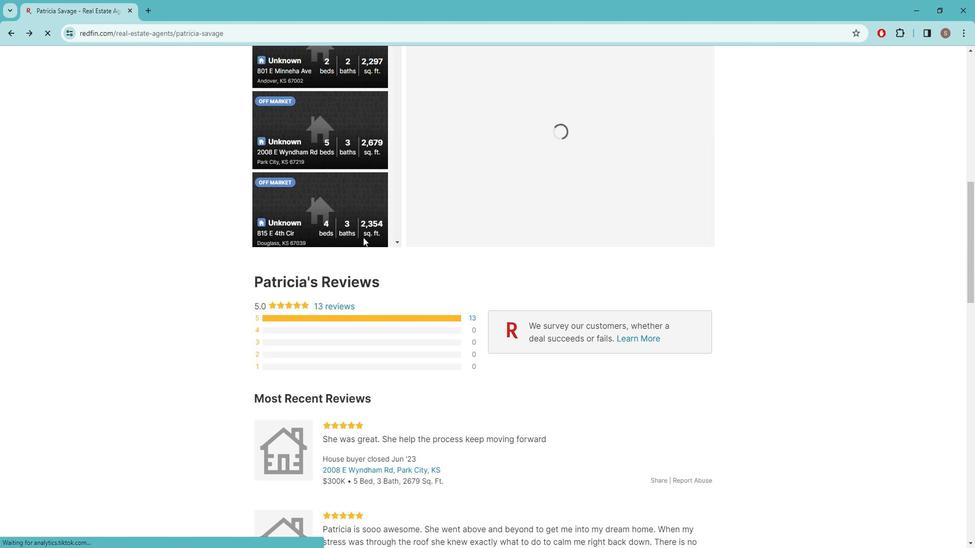 
Action: Mouse scrolled (368, 234) with delta (0, 0)
Screenshot: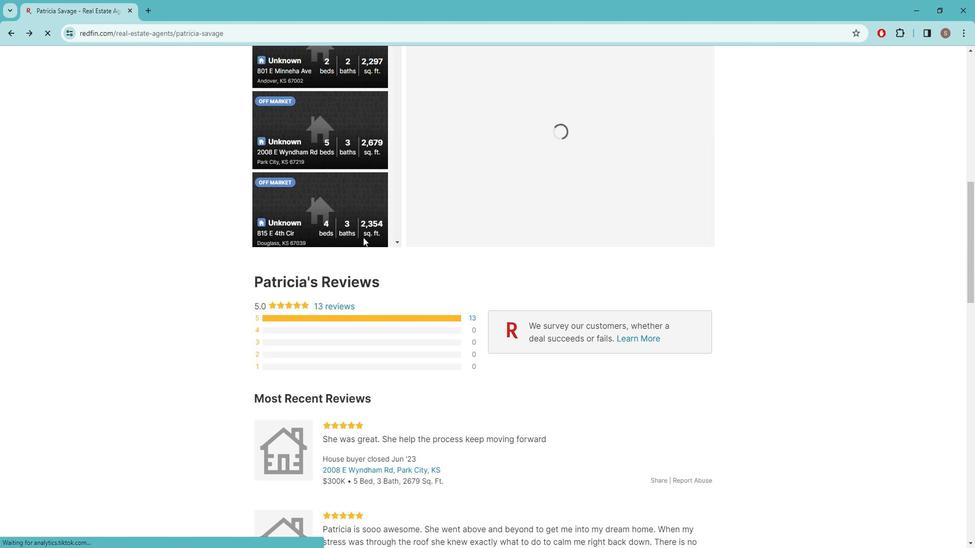 
Action: Mouse scrolled (368, 234) with delta (0, 0)
Screenshot: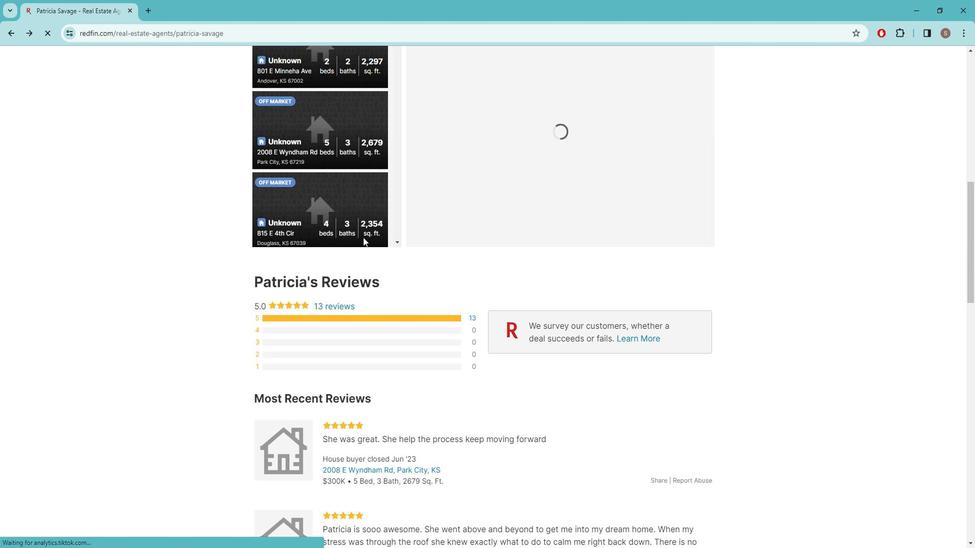 
Action: Mouse scrolled (368, 234) with delta (0, 0)
Screenshot: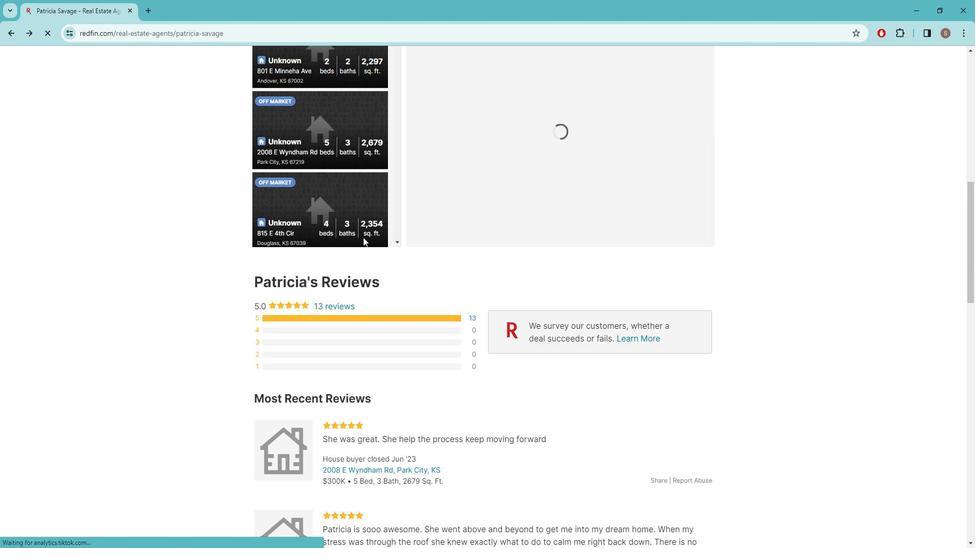 
Action: Mouse scrolled (368, 234) with delta (0, 0)
Screenshot: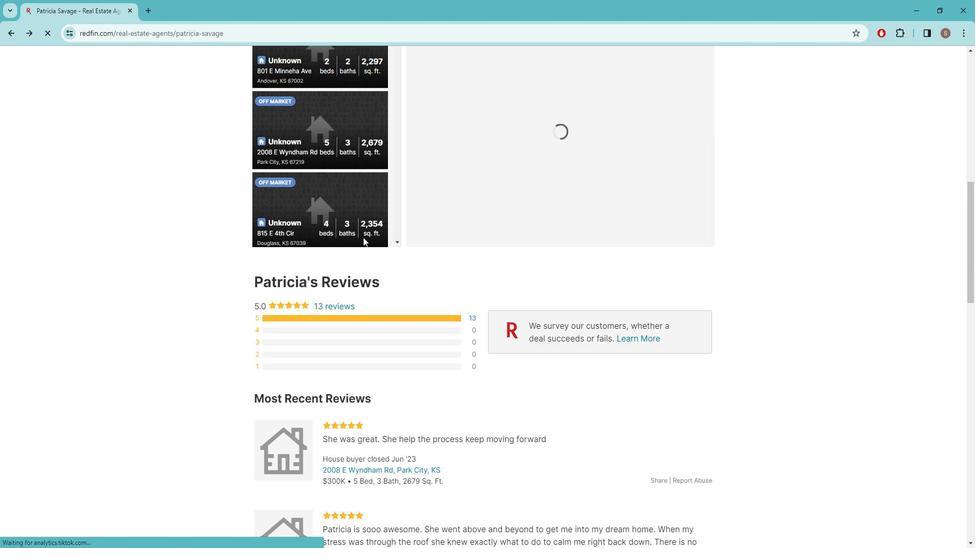 
Action: Mouse scrolled (368, 234) with delta (0, 0)
Screenshot: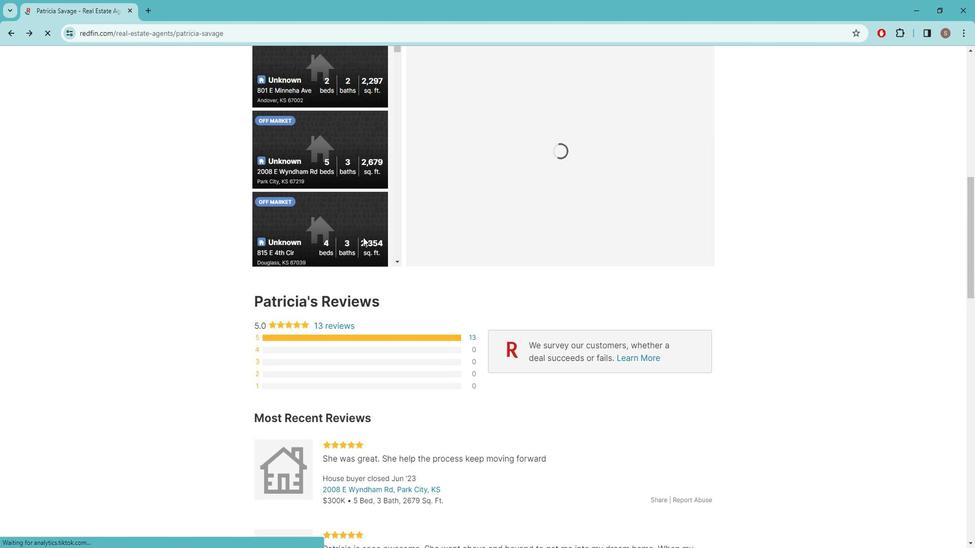 
Action: Mouse scrolled (368, 234) with delta (0, 0)
Screenshot: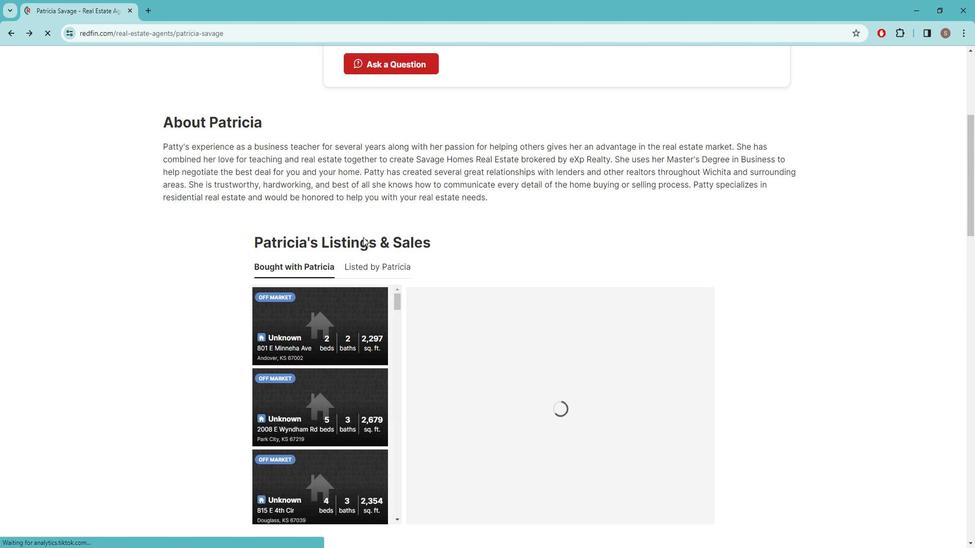 
Action: Mouse scrolled (368, 234) with delta (0, 0)
Screenshot: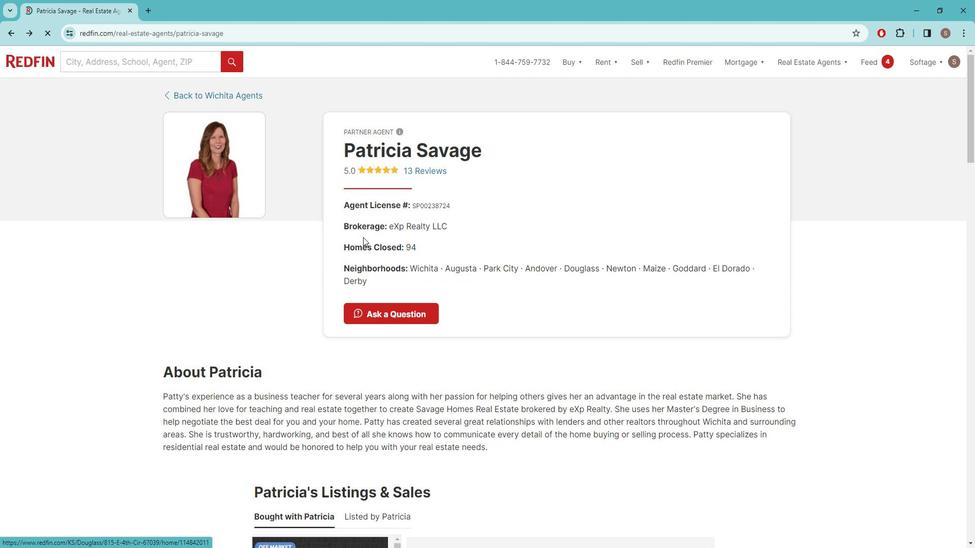 
Action: Mouse scrolled (368, 234) with delta (0, 0)
Screenshot: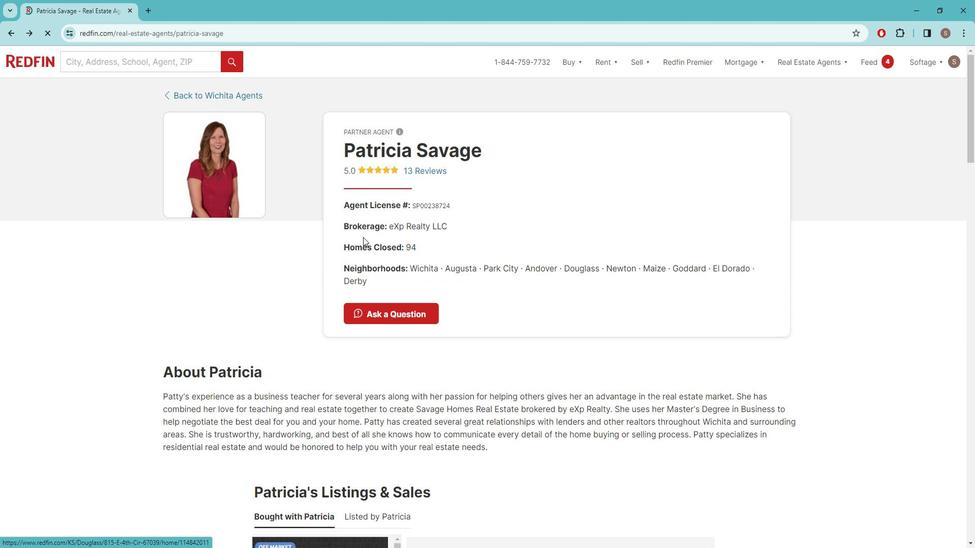 
Action: Mouse scrolled (368, 234) with delta (0, 0)
Screenshot: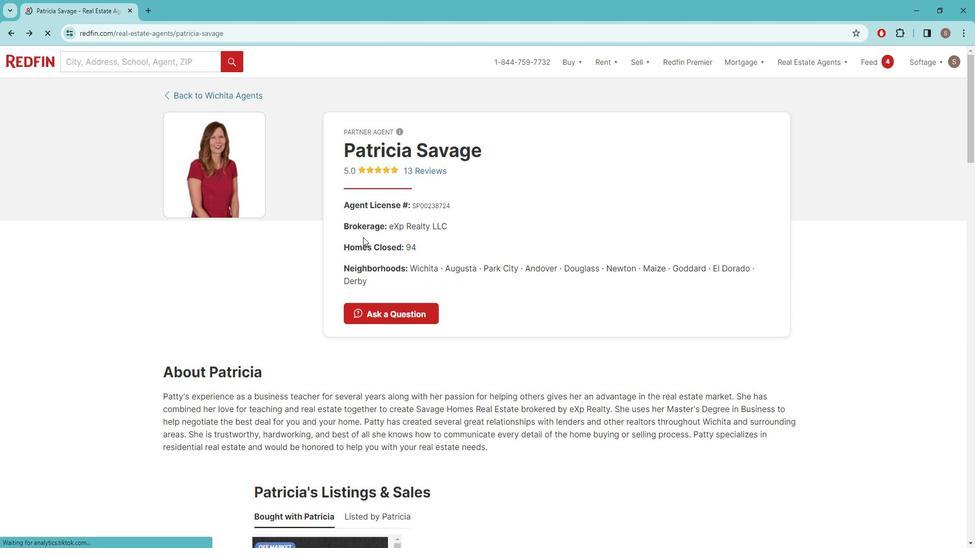 
Action: Mouse scrolled (368, 234) with delta (0, 0)
Screenshot: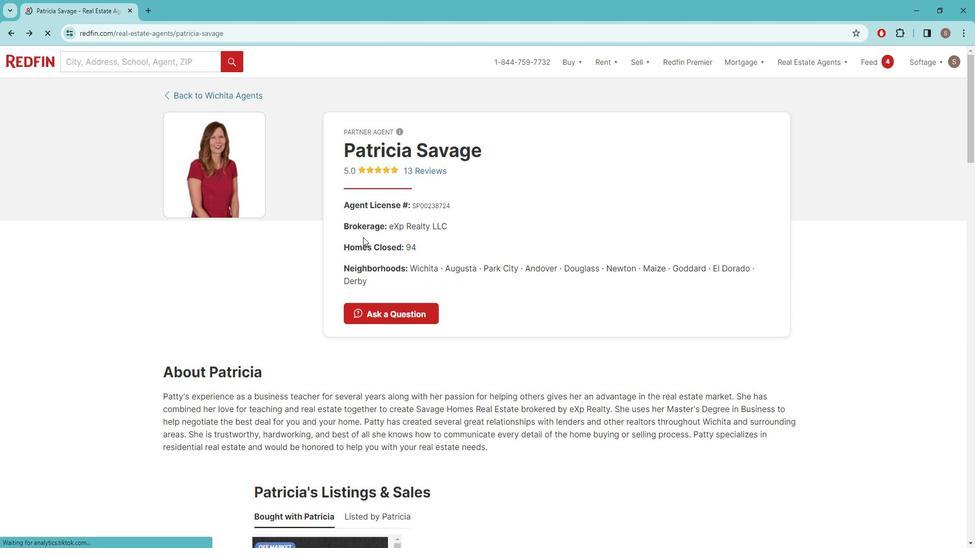 
Action: Mouse scrolled (368, 234) with delta (0, 0)
Screenshot: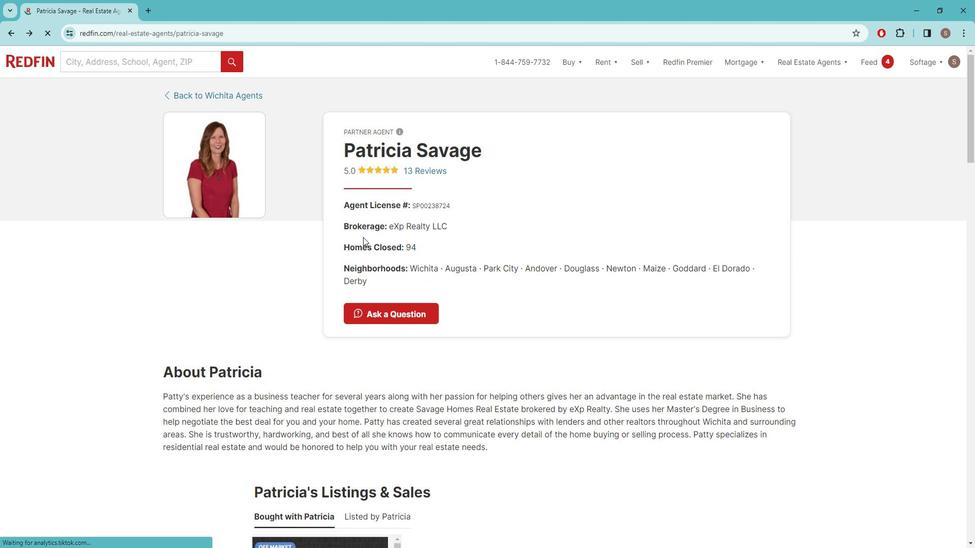
Action: Mouse moved to (17, 37)
Screenshot: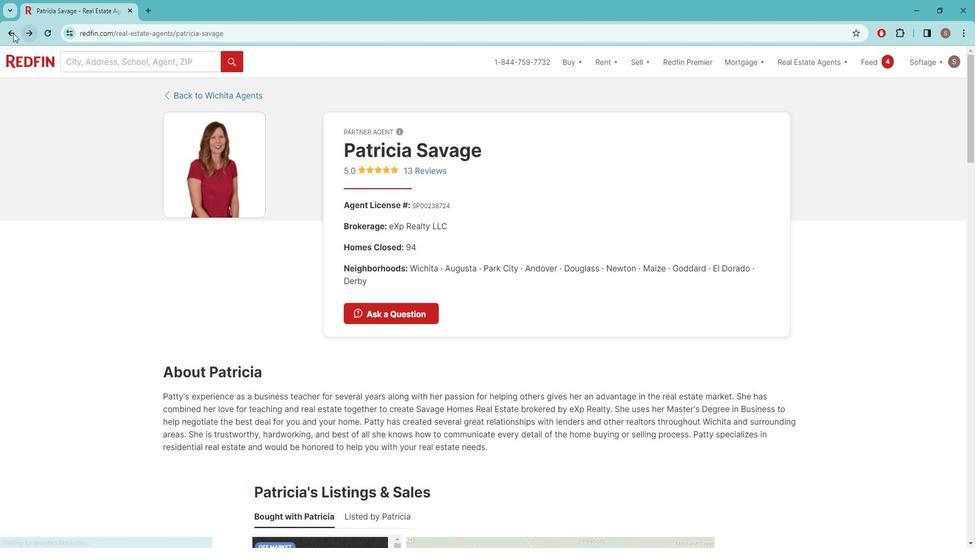 
Action: Mouse pressed left at (17, 37)
Screenshot: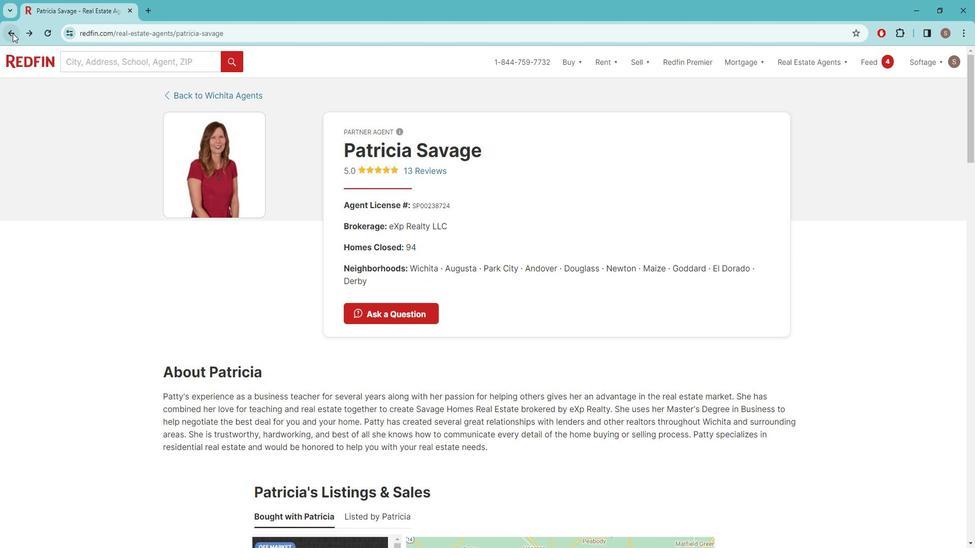 
Action: Mouse moved to (334, 214)
Screenshot: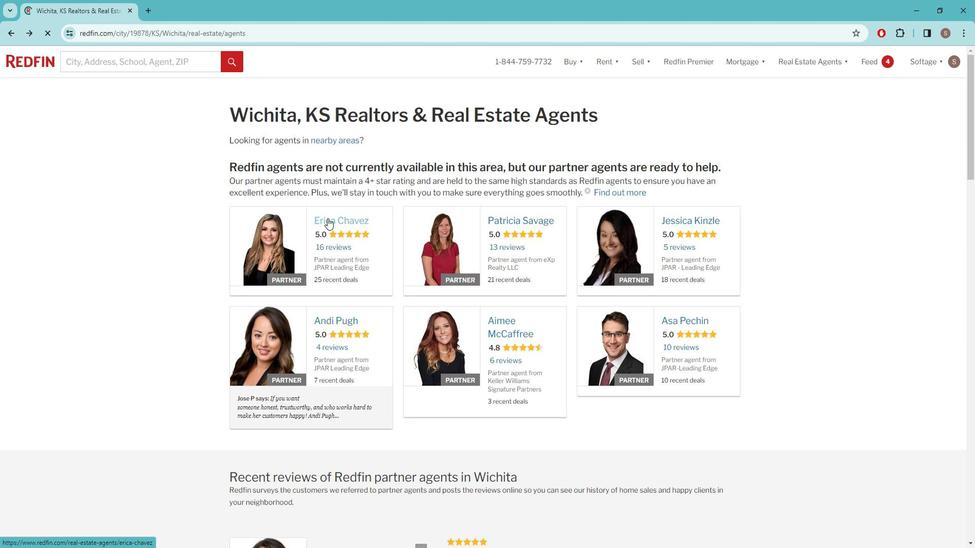 
Action: Mouse pressed left at (334, 214)
Screenshot: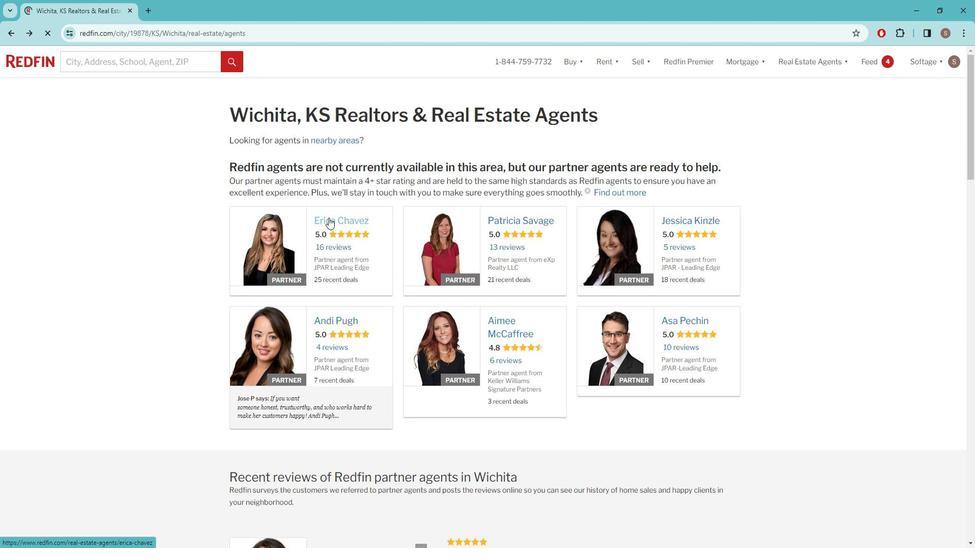 
Action: Mouse moved to (363, 215)
Screenshot: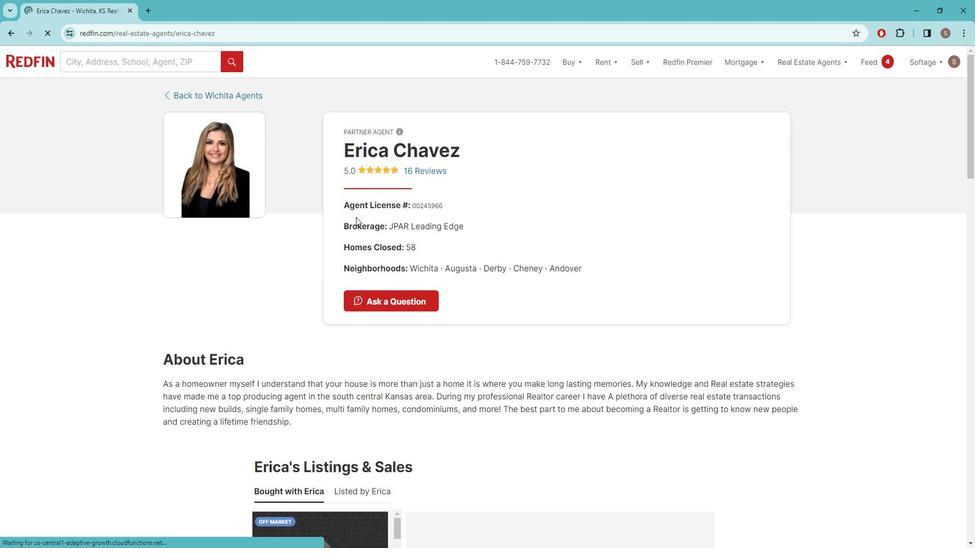 
Action: Mouse scrolled (363, 214) with delta (0, 0)
Screenshot: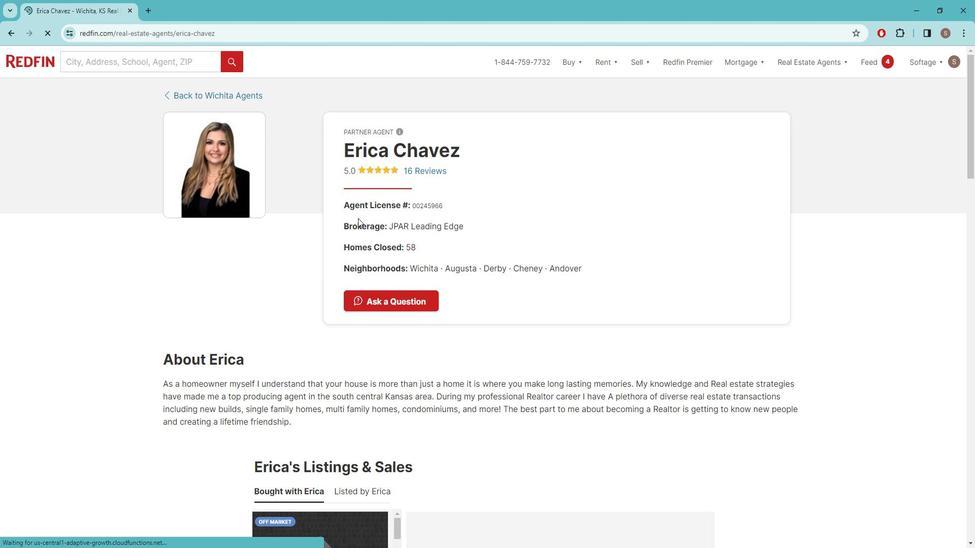 
Action: Mouse scrolled (363, 214) with delta (0, 0)
Screenshot: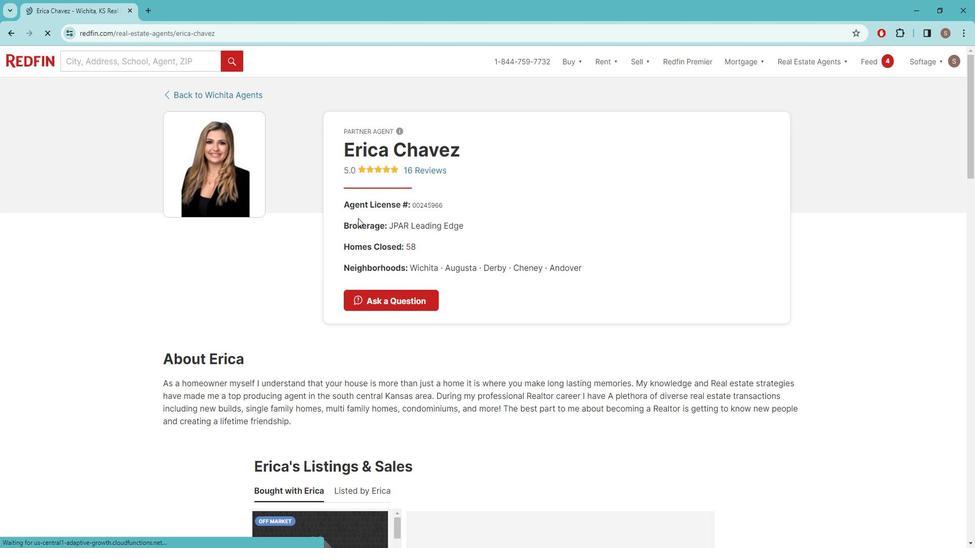 
Action: Mouse scrolled (363, 214) with delta (0, 0)
Screenshot: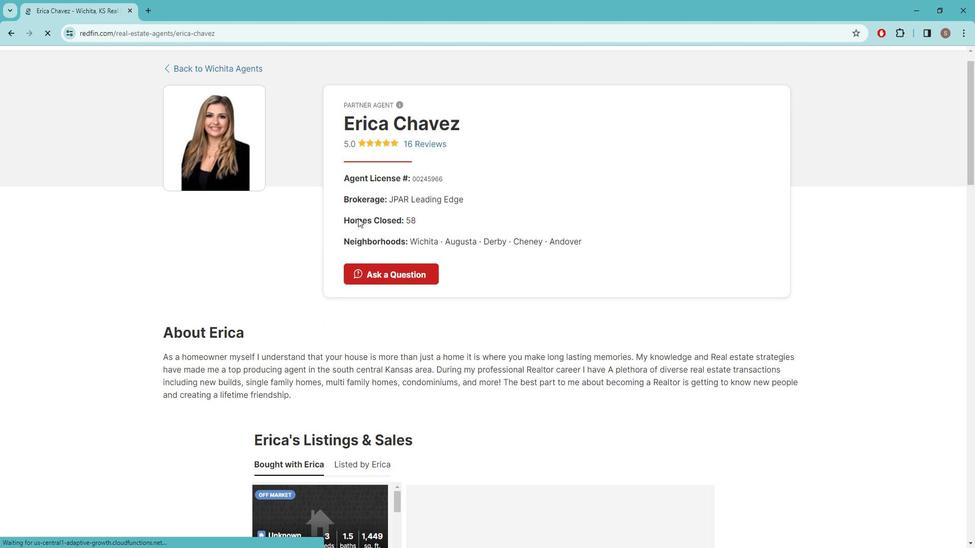 
Action: Mouse scrolled (363, 214) with delta (0, 0)
Screenshot: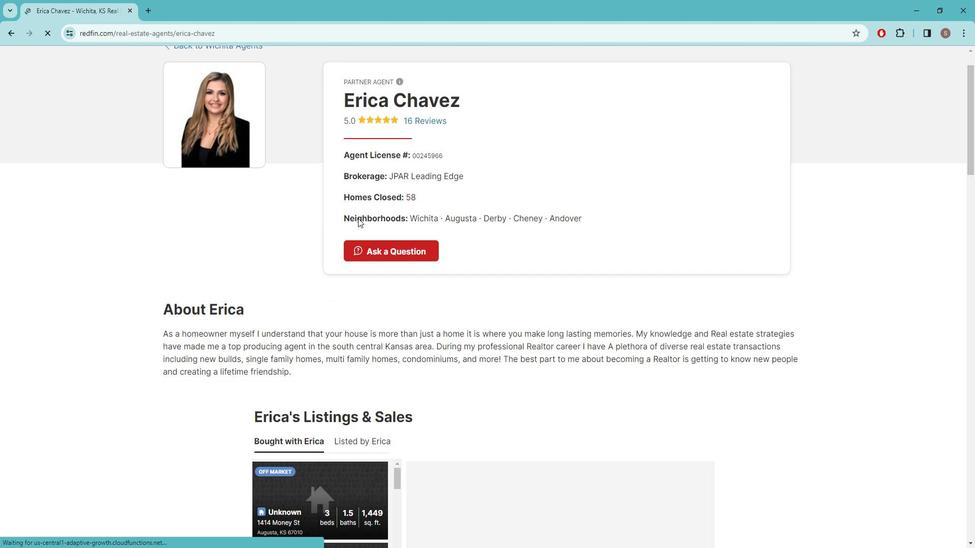 
Action: Mouse scrolled (363, 214) with delta (0, 0)
Screenshot: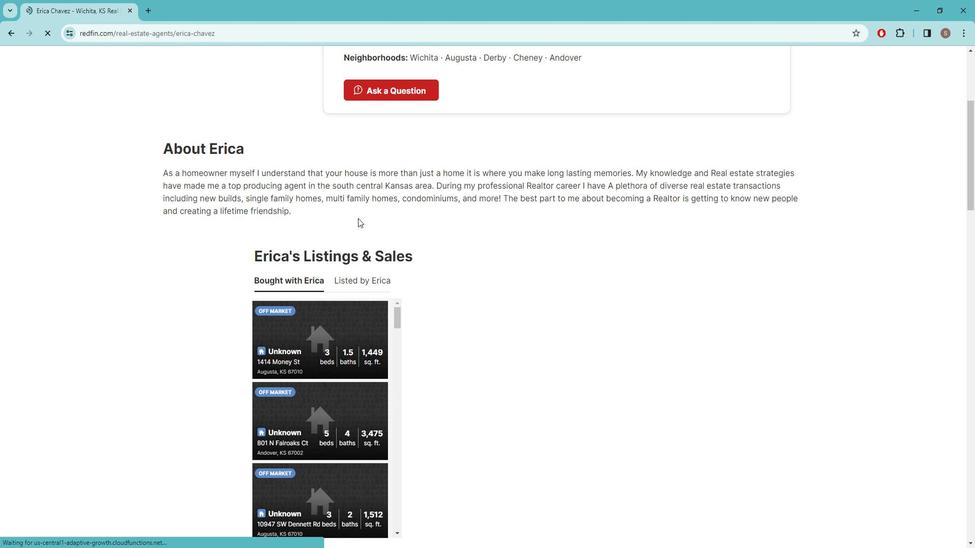 
Action: Mouse scrolled (363, 214) with delta (0, 0)
Screenshot: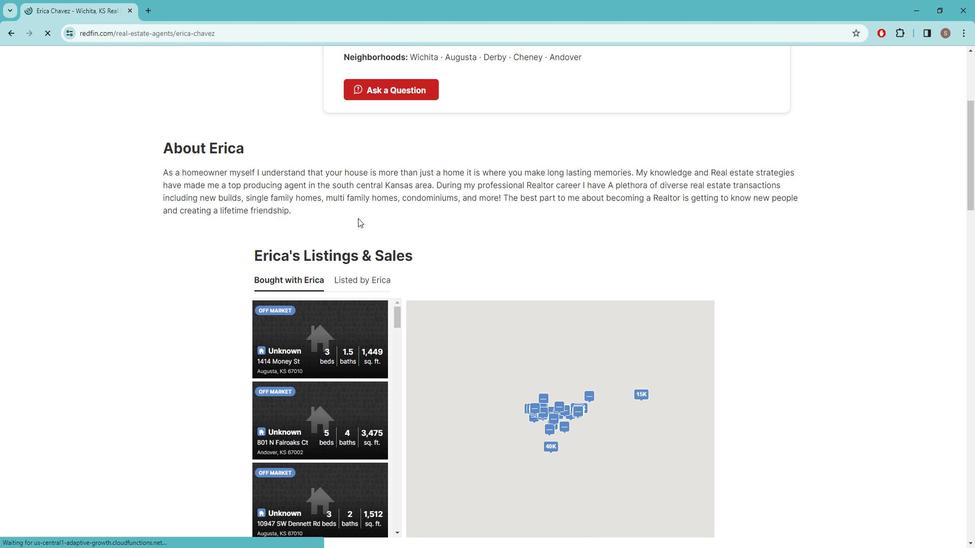 
Action: Mouse scrolled (363, 214) with delta (0, 0)
Screenshot: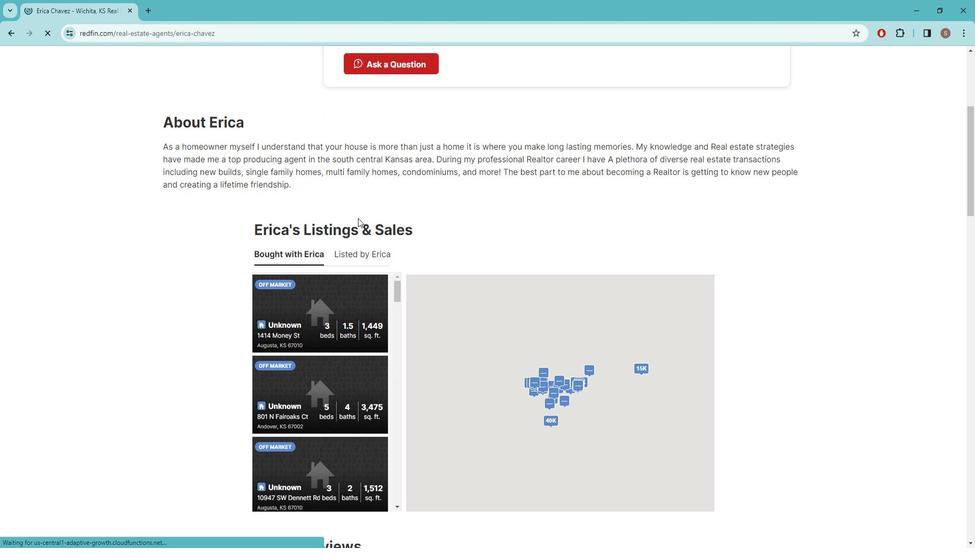 
Action: Mouse scrolled (363, 214) with delta (0, 0)
Screenshot: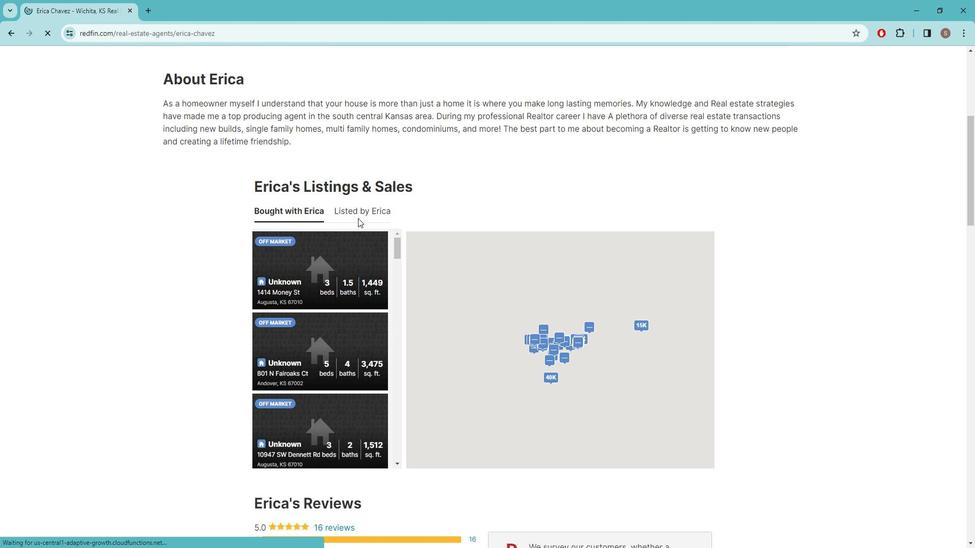 
Action: Mouse scrolled (363, 214) with delta (0, 0)
Screenshot: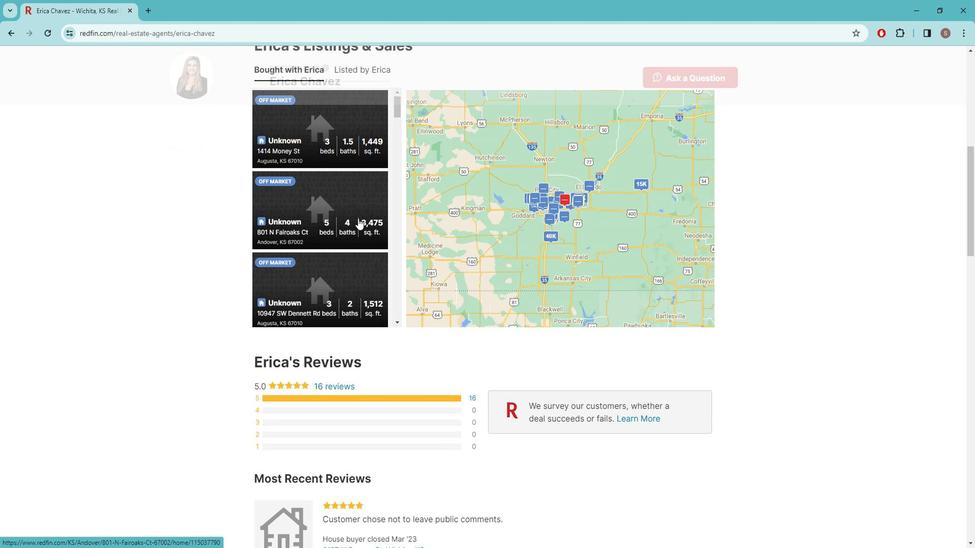 
Action: Mouse scrolled (363, 214) with delta (0, 0)
Screenshot: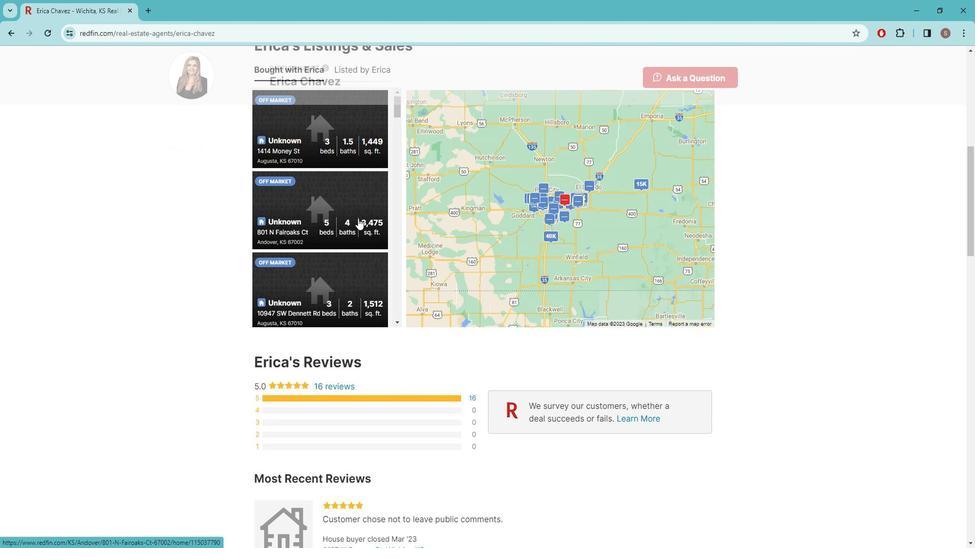 
Action: Mouse scrolled (363, 214) with delta (0, 0)
Screenshot: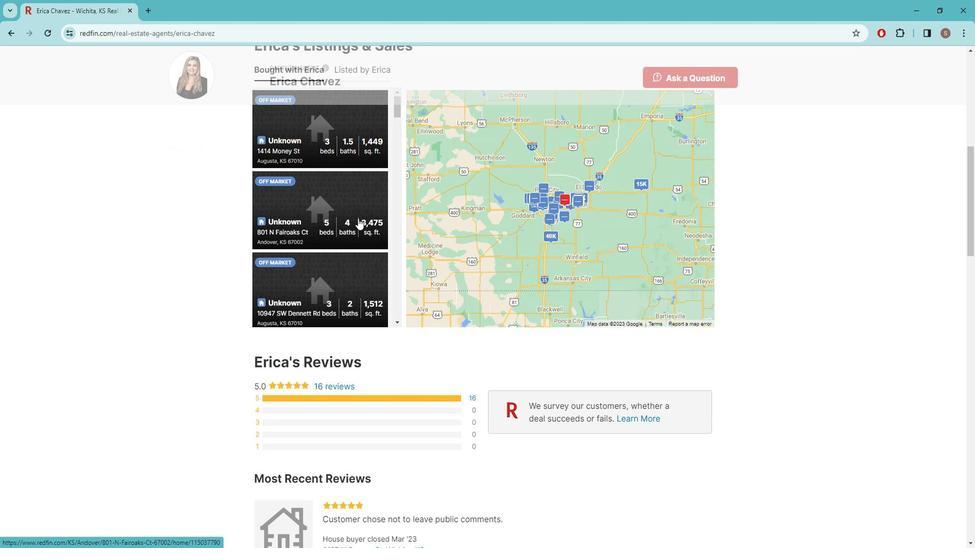 
Action: Mouse scrolled (363, 214) with delta (0, 0)
Screenshot: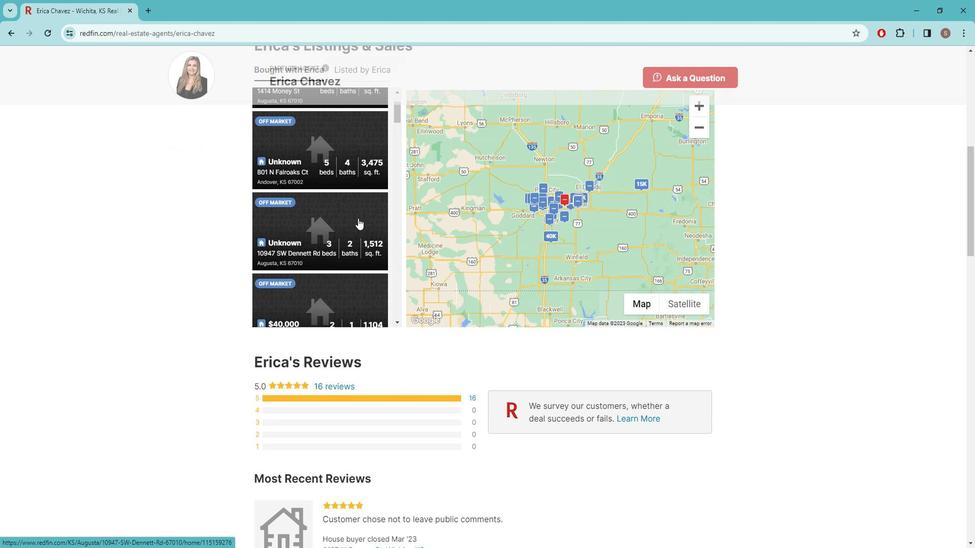 
Action: Mouse moved to (367, 298)
Screenshot: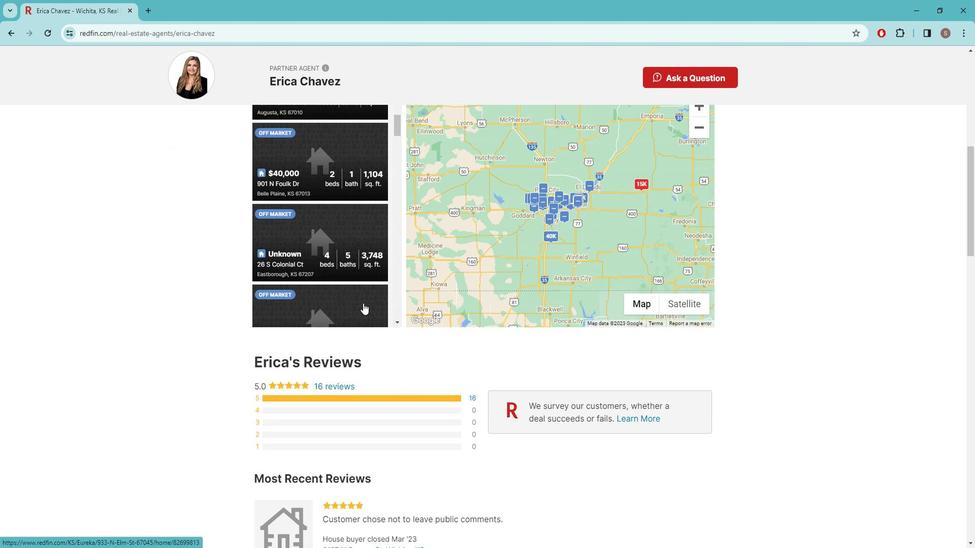 
Action: Mouse scrolled (367, 298) with delta (0, 0)
Screenshot: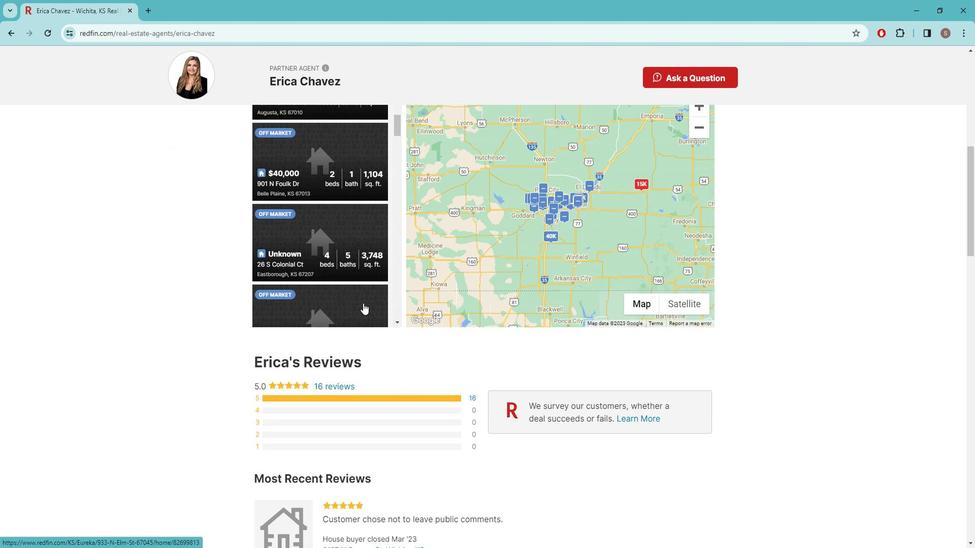 
Action: Mouse moved to (367, 298)
Screenshot: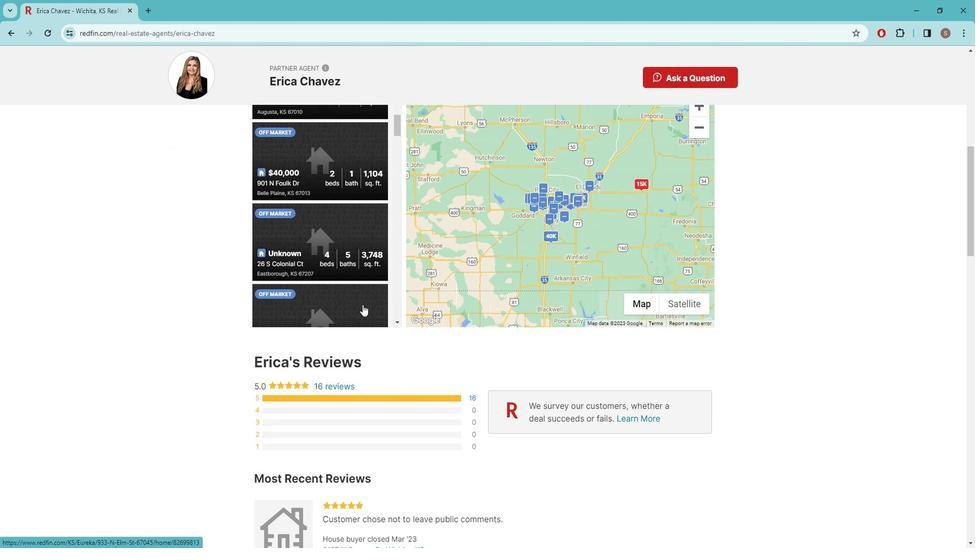 
Action: Mouse scrolled (367, 298) with delta (0, 0)
Screenshot: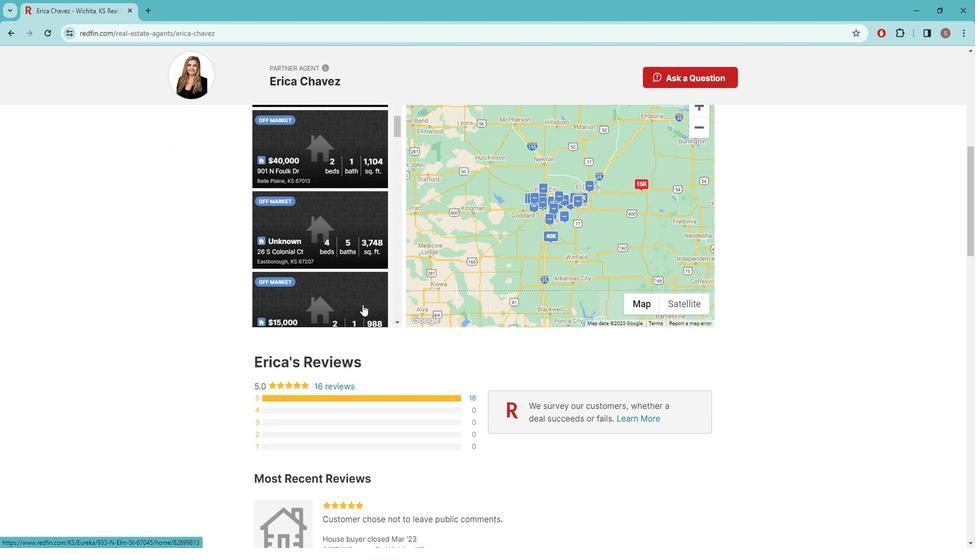 
Action: Mouse moved to (382, 322)
Screenshot: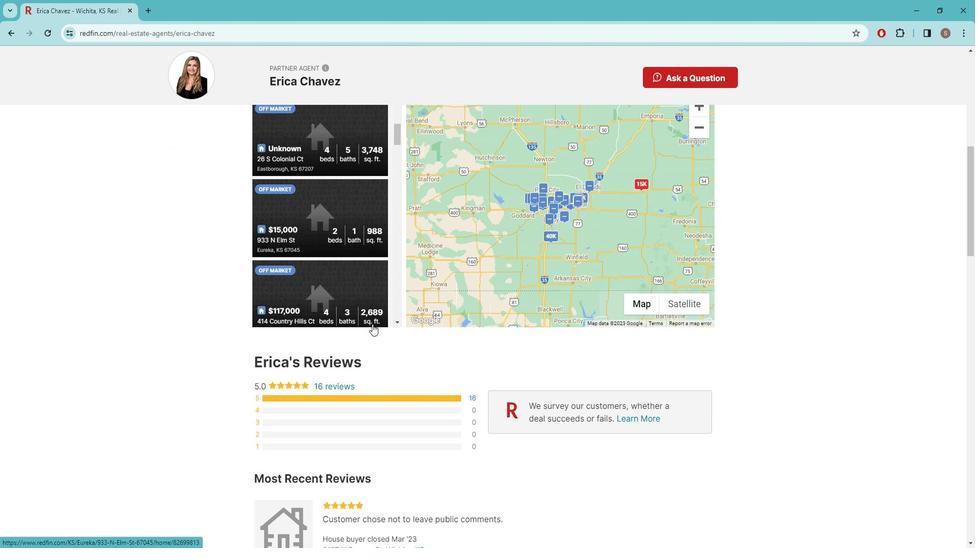 
Action: Mouse scrolled (382, 322) with delta (0, 0)
Screenshot: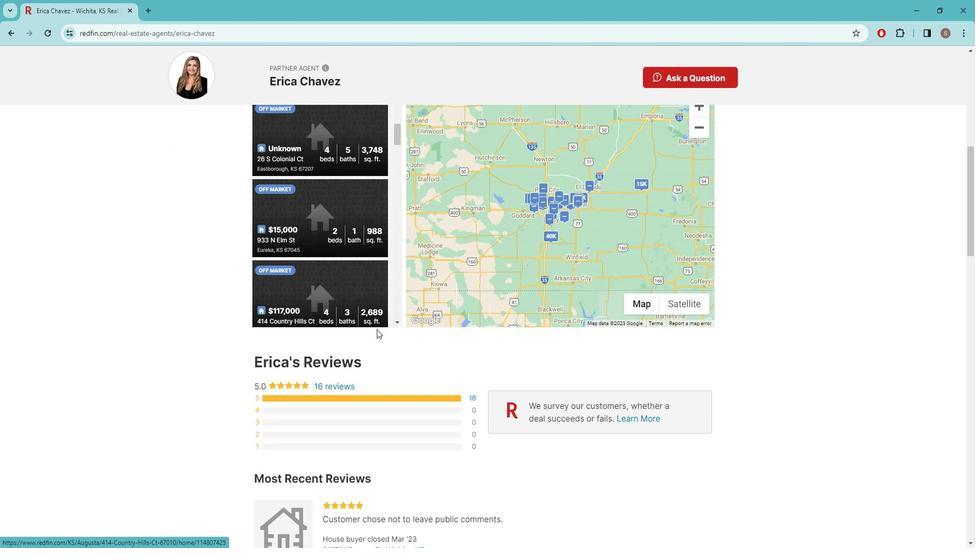 
Action: Mouse scrolled (382, 322) with delta (0, 0)
Screenshot: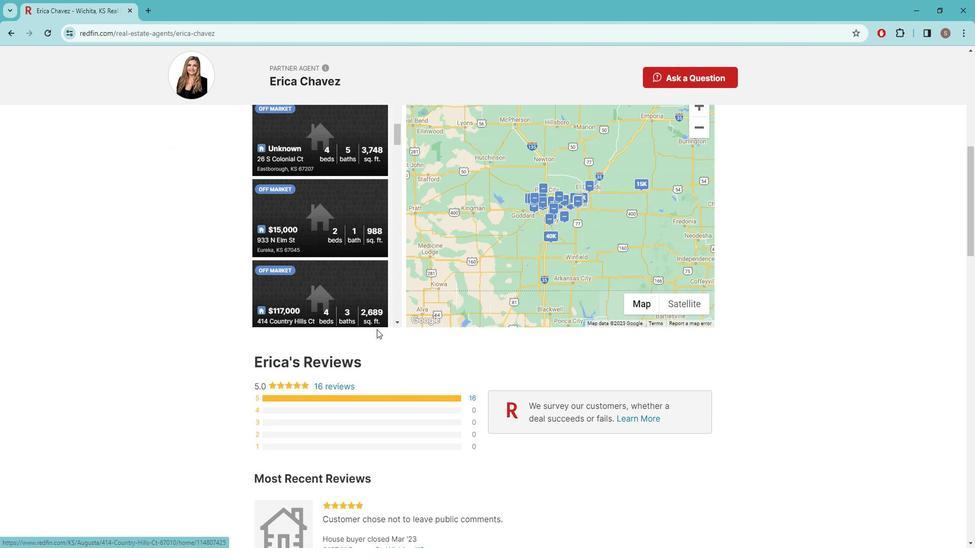 
Action: Mouse moved to (382, 323)
Screenshot: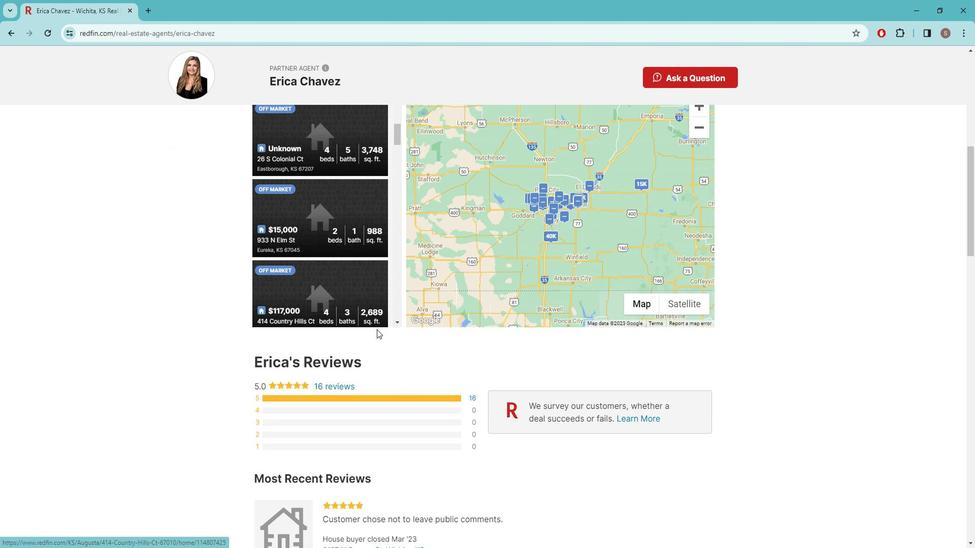 
Action: Mouse scrolled (382, 322) with delta (0, 0)
Screenshot: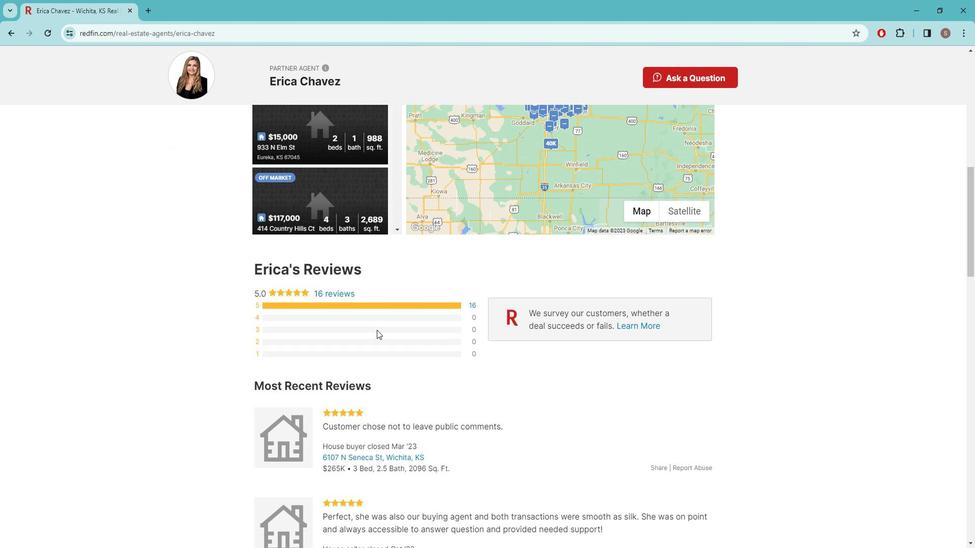 
Action: Mouse moved to (387, 304)
Screenshot: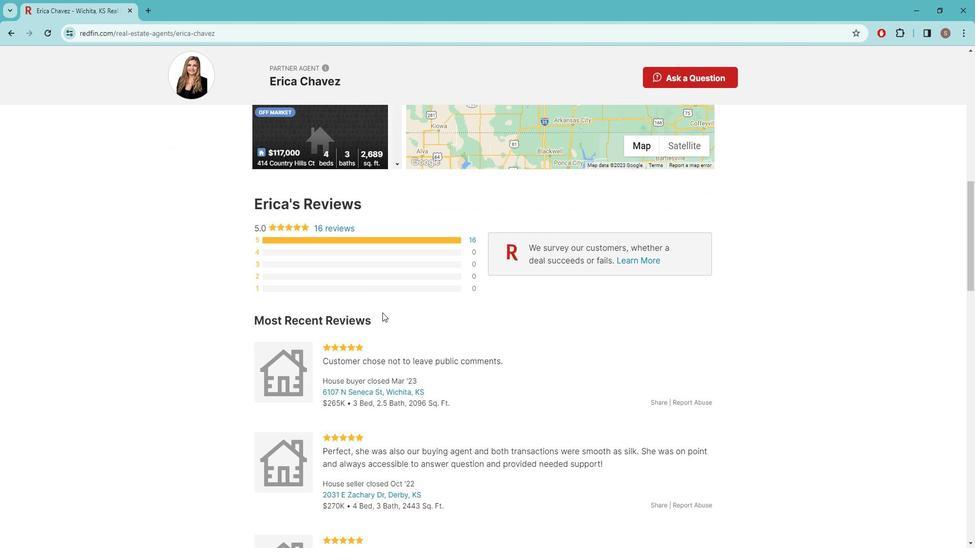 
Action: Mouse scrolled (387, 304) with delta (0, 0)
Screenshot: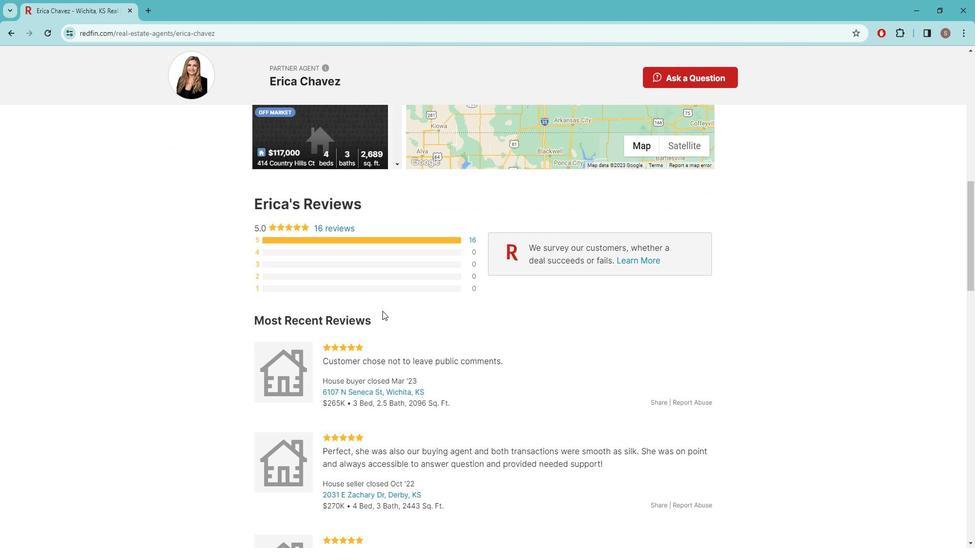 
Action: Mouse scrolled (387, 304) with delta (0, 0)
Screenshot: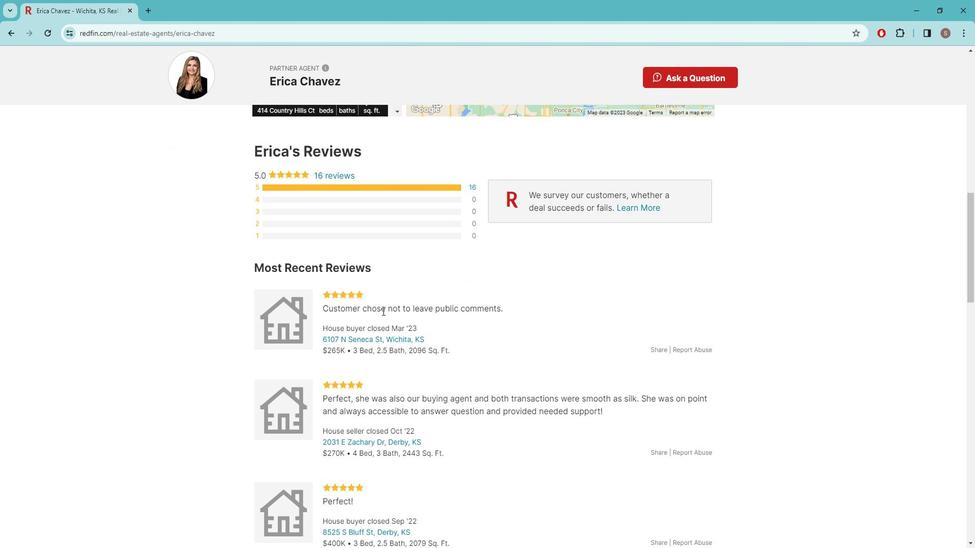 
Action: Mouse scrolled (387, 304) with delta (0, 0)
Screenshot: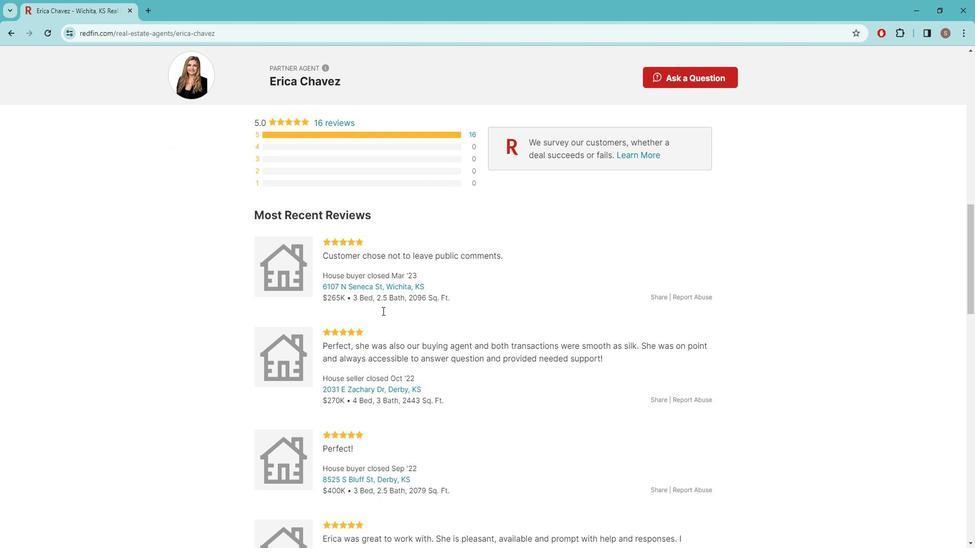 
Action: Mouse scrolled (387, 304) with delta (0, 0)
Screenshot: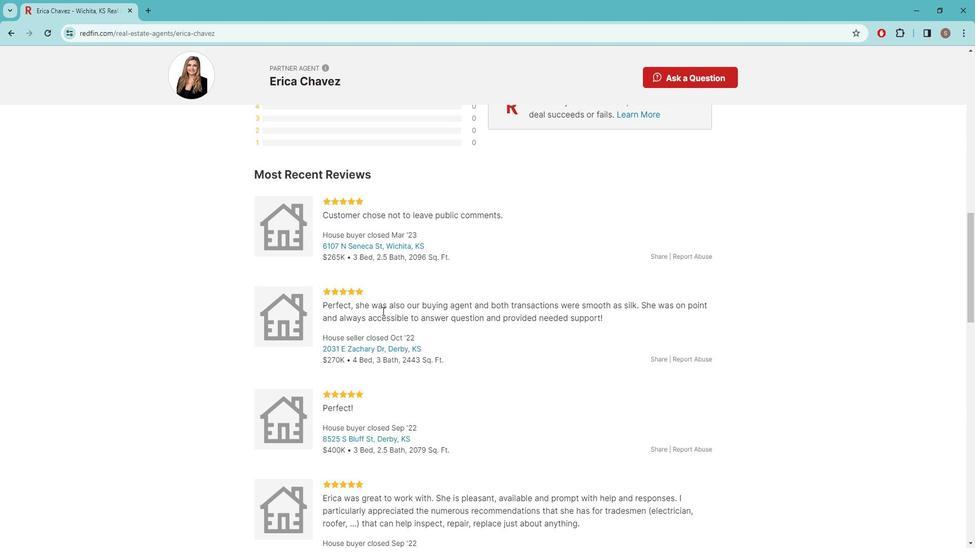 
Action: Mouse scrolled (387, 304) with delta (0, 0)
Screenshot: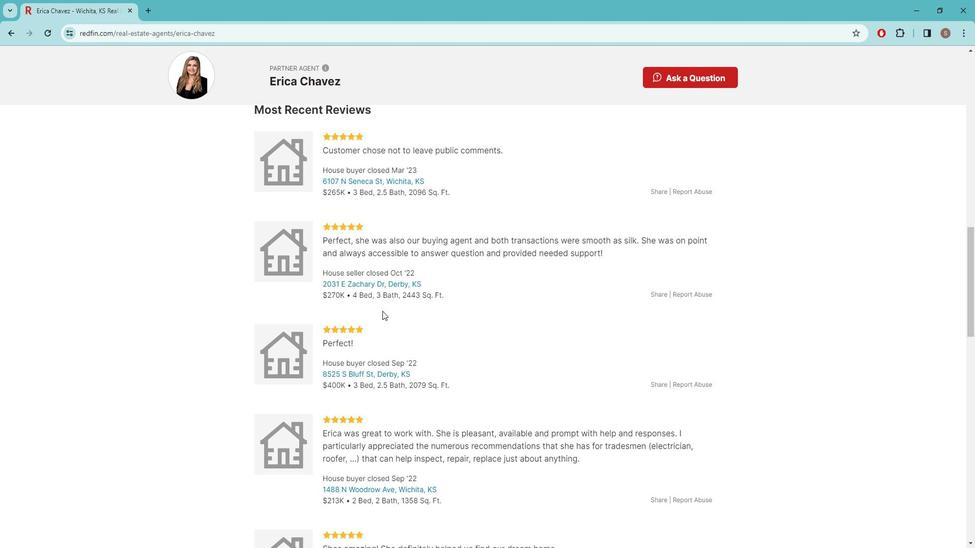 
Action: Mouse scrolled (387, 304) with delta (0, 0)
Screenshot: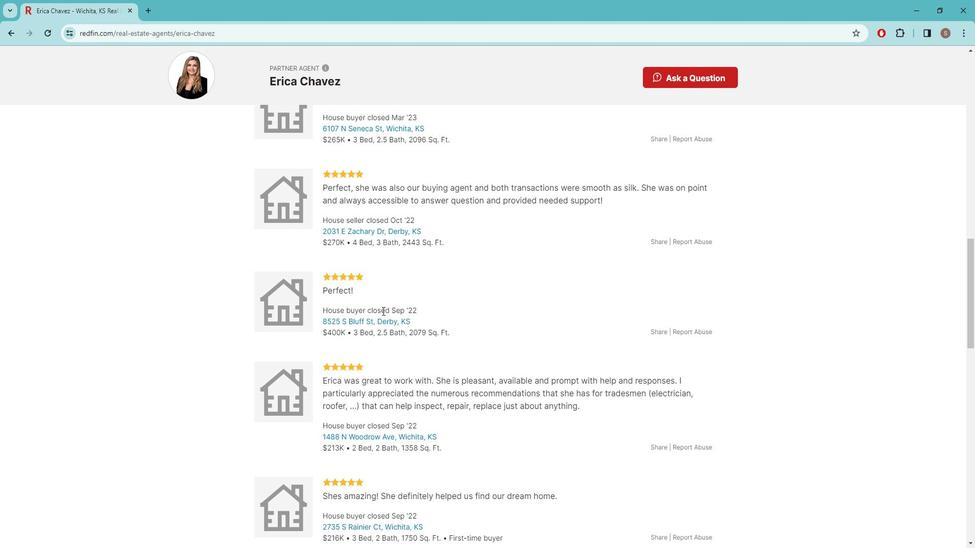
Action: Mouse moved to (387, 304)
Screenshot: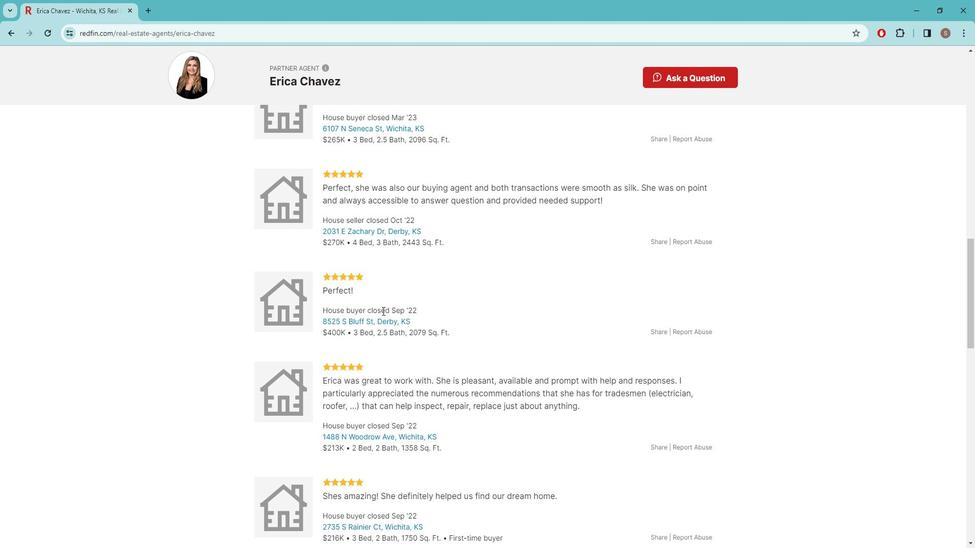 
Action: Mouse scrolled (387, 304) with delta (0, 0)
Screenshot: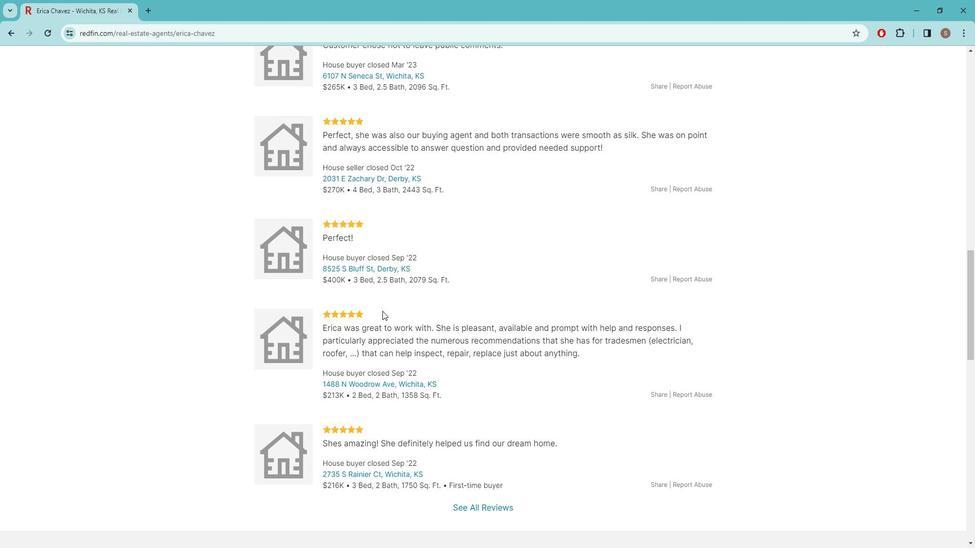 
Action: Mouse moved to (476, 439)
Screenshot: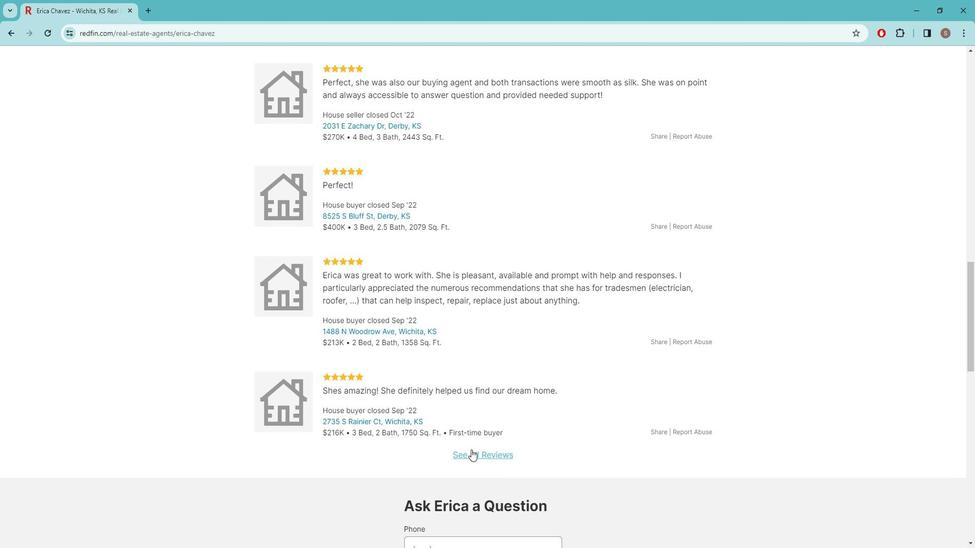 
Action: Mouse pressed left at (476, 439)
Screenshot: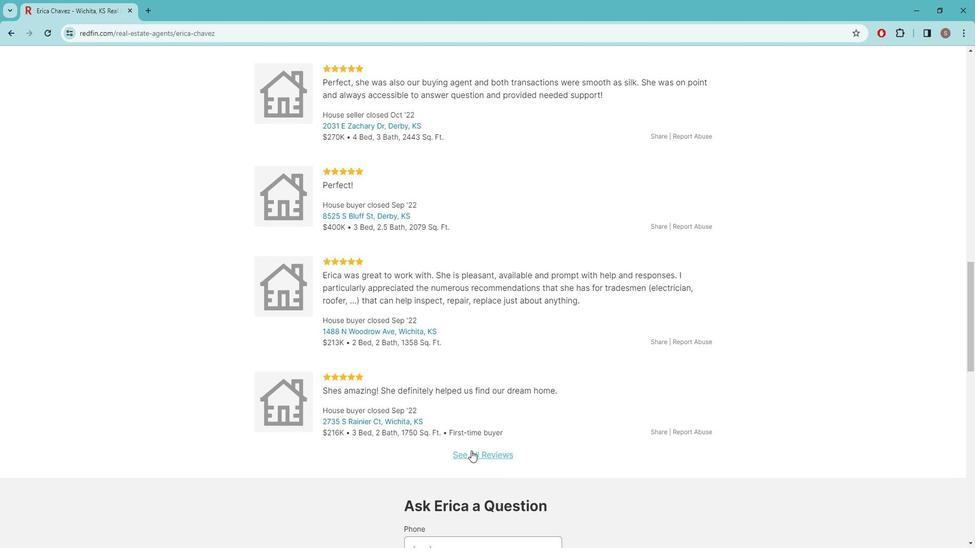 
Action: Mouse scrolled (476, 439) with delta (0, 0)
Screenshot: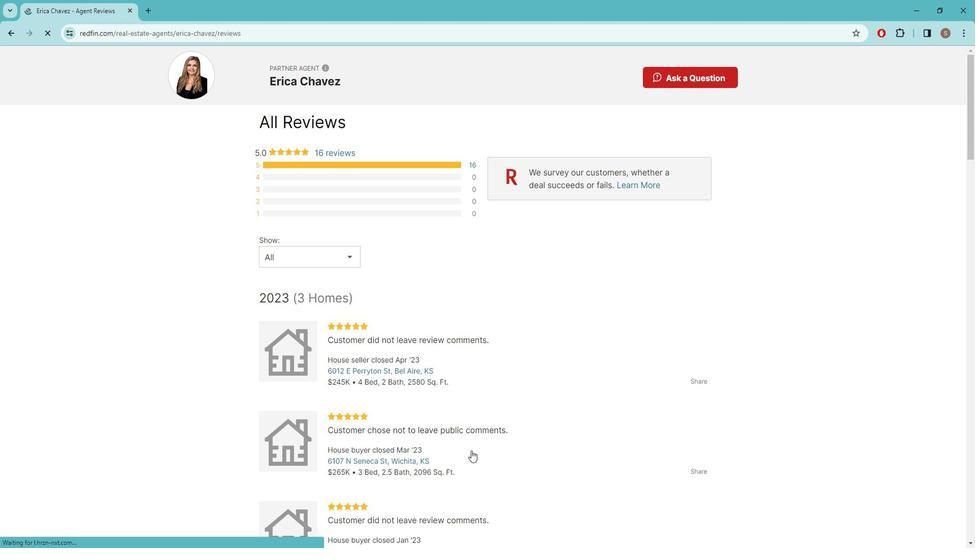 
Action: Mouse scrolled (476, 439) with delta (0, 0)
Screenshot: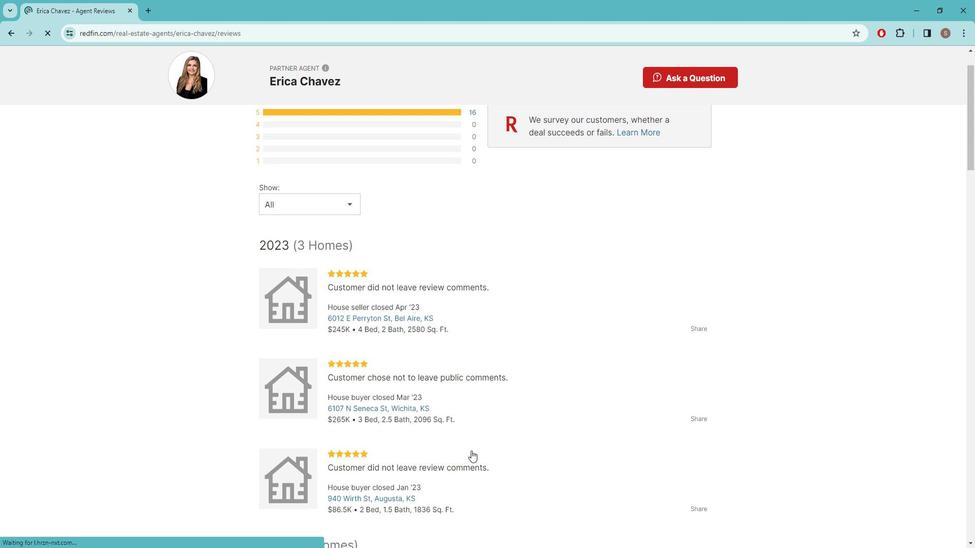 
Action: Mouse scrolled (476, 439) with delta (0, 0)
Screenshot: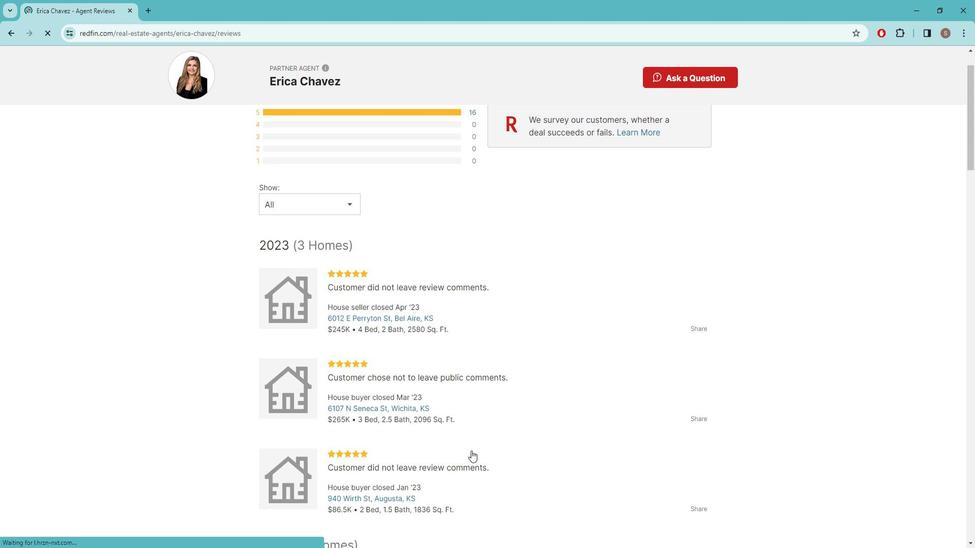 
Action: Mouse scrolled (476, 439) with delta (0, 0)
Screenshot: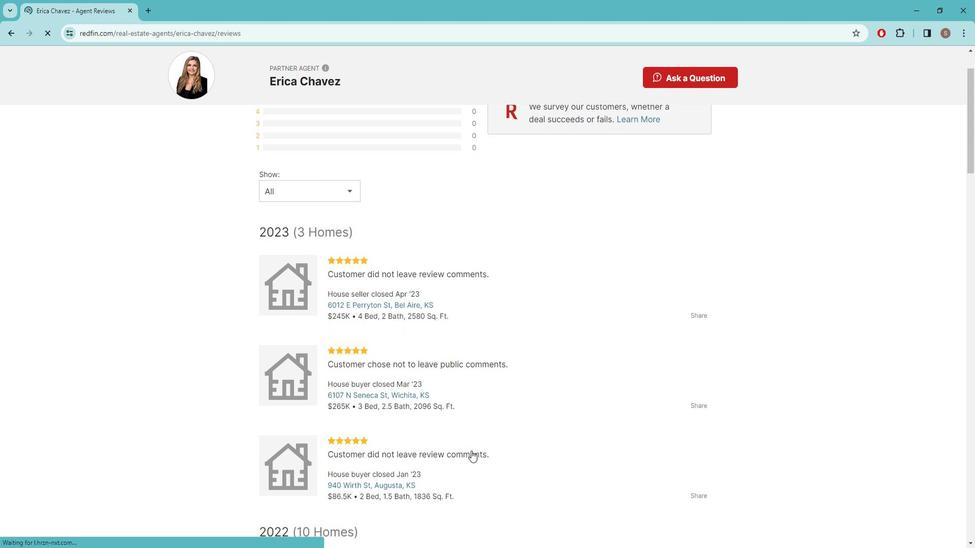 
Action: Mouse scrolled (476, 439) with delta (0, 0)
Screenshot: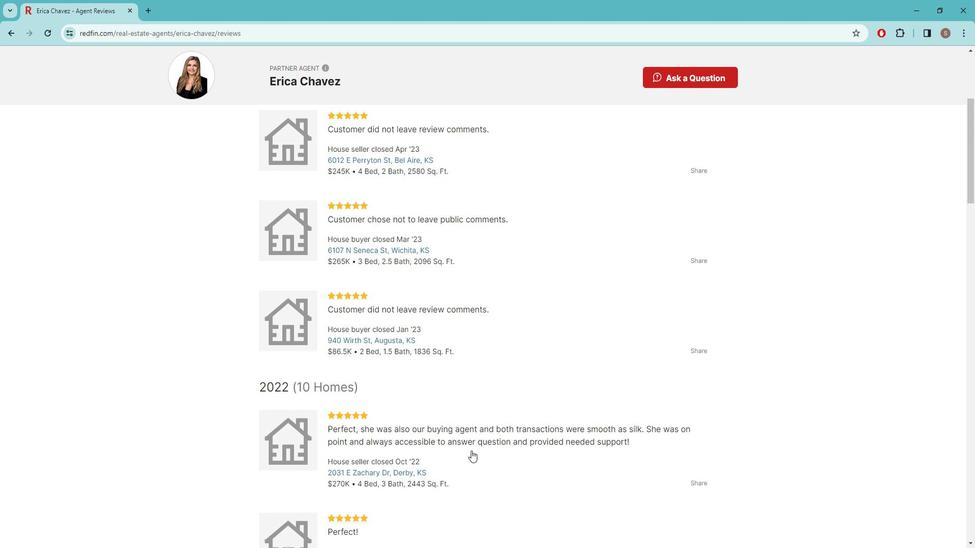 
Action: Mouse scrolled (476, 439) with delta (0, 0)
Screenshot: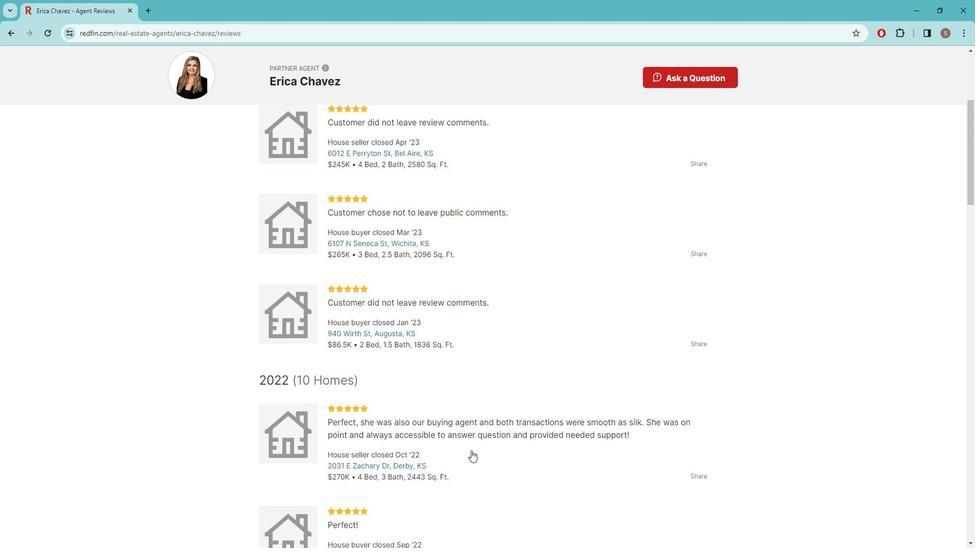 
Action: Mouse scrolled (476, 439) with delta (0, 0)
Screenshot: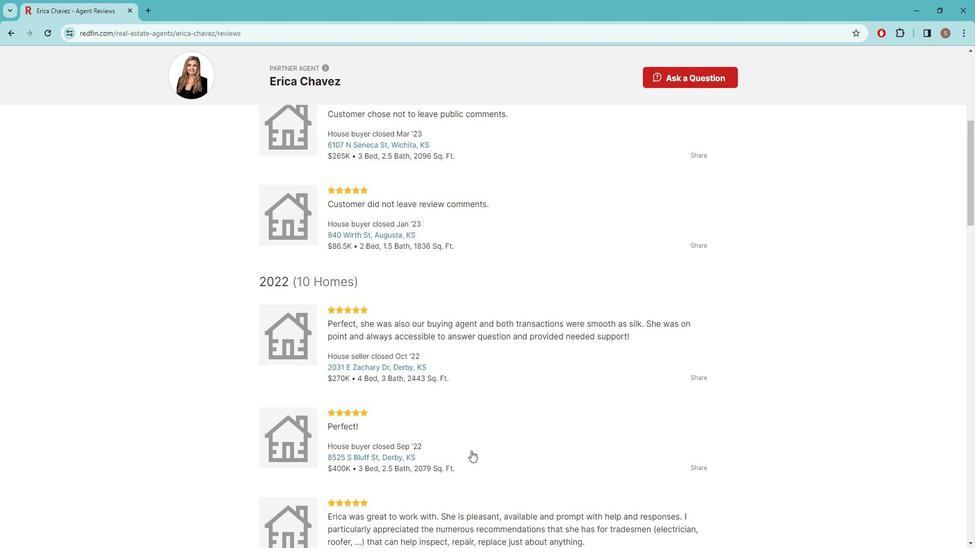
Action: Mouse scrolled (476, 439) with delta (0, 0)
Screenshot: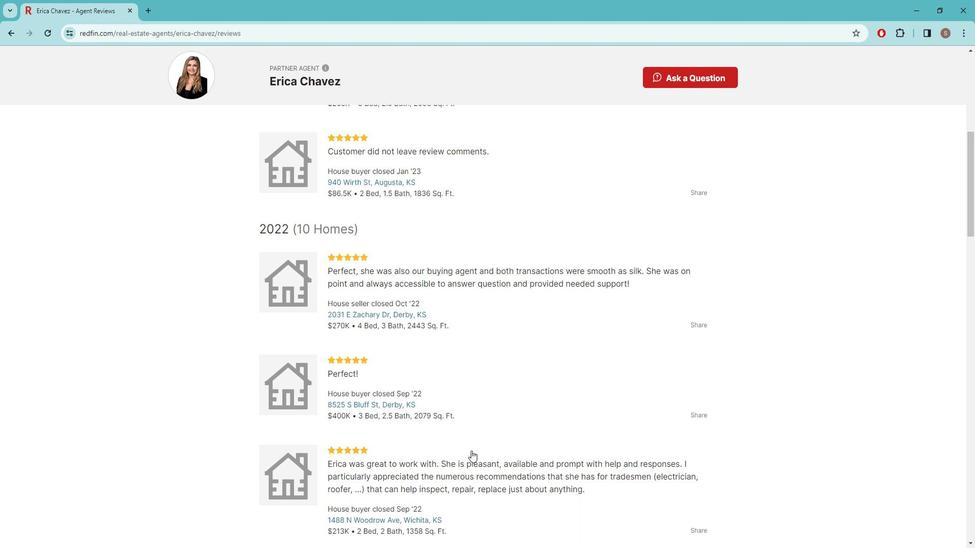 
Action: Mouse scrolled (476, 439) with delta (0, 0)
Screenshot: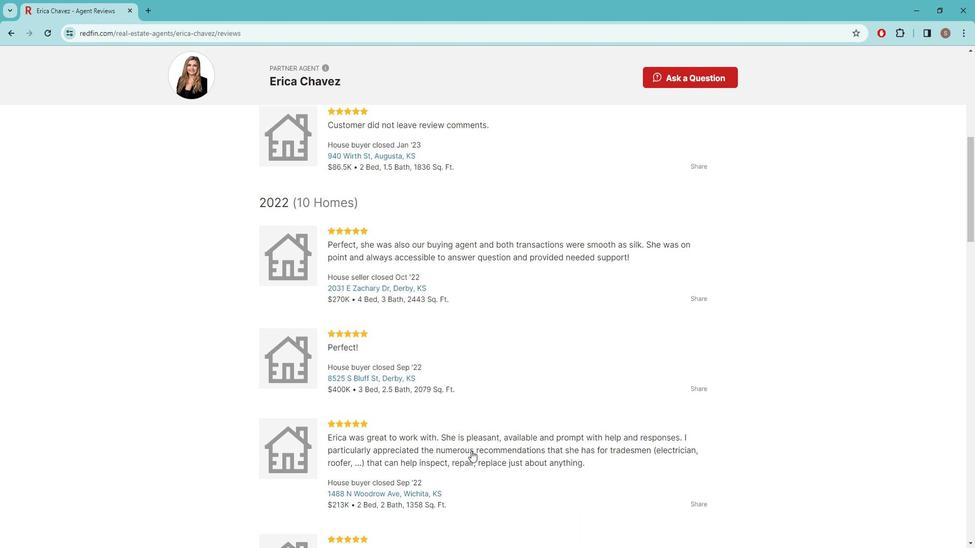 
Action: Mouse scrolled (476, 439) with delta (0, 0)
Screenshot: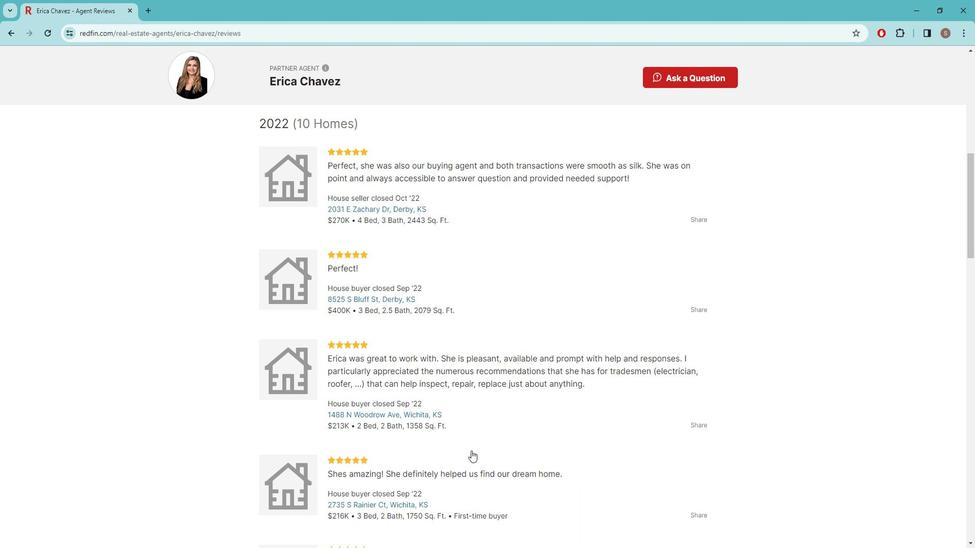 
Action: Mouse moved to (476, 419)
Screenshot: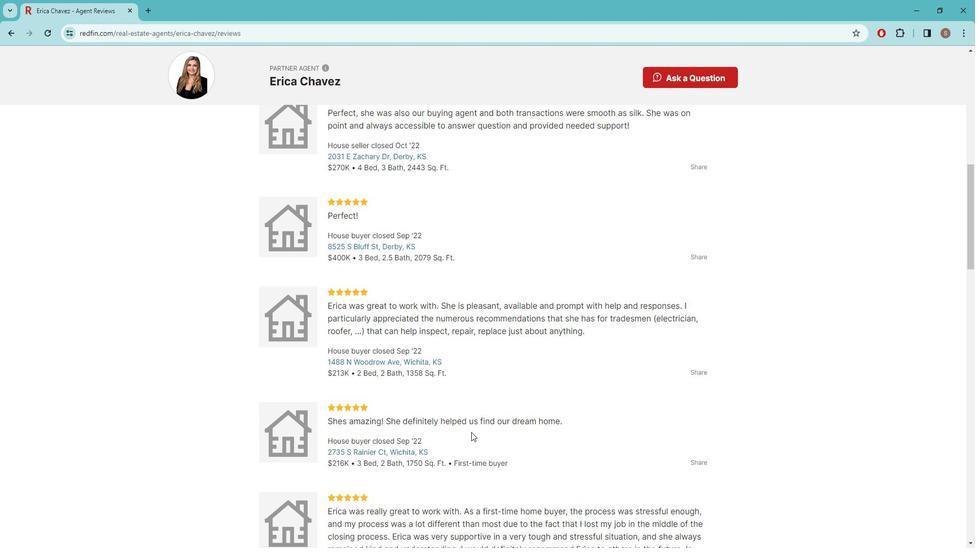
Action: Mouse scrolled (476, 419) with delta (0, 0)
Screenshot: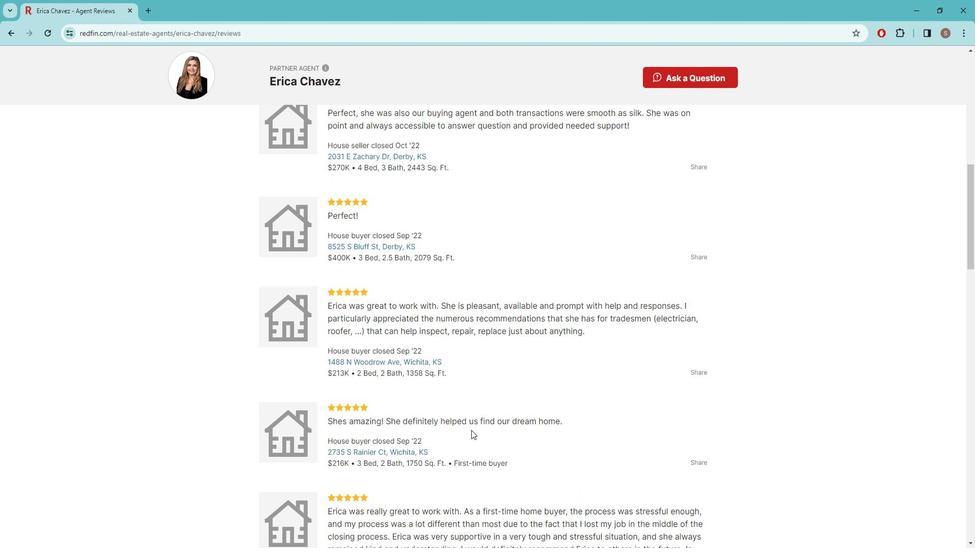 
Action: Mouse scrolled (476, 419) with delta (0, 0)
Screenshot: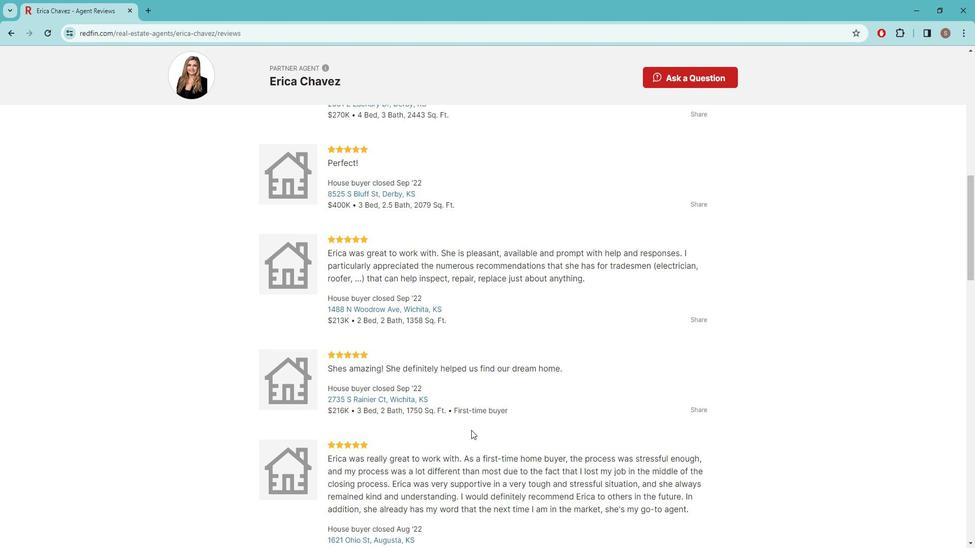 
Action: Mouse scrolled (476, 419) with delta (0, 0)
Screenshot: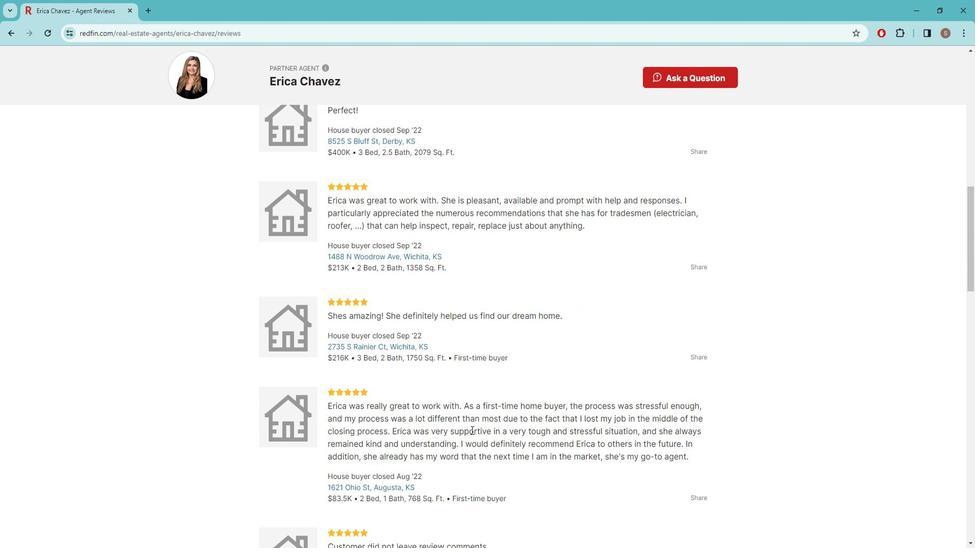 
Action: Mouse scrolled (476, 419) with delta (0, 0)
Screenshot: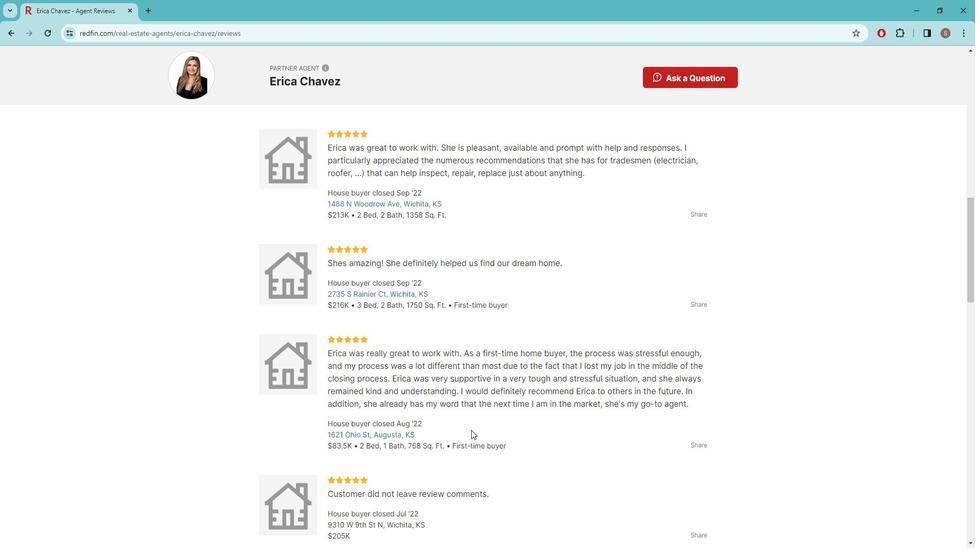 
Action: Mouse scrolled (476, 419) with delta (0, 0)
Screenshot: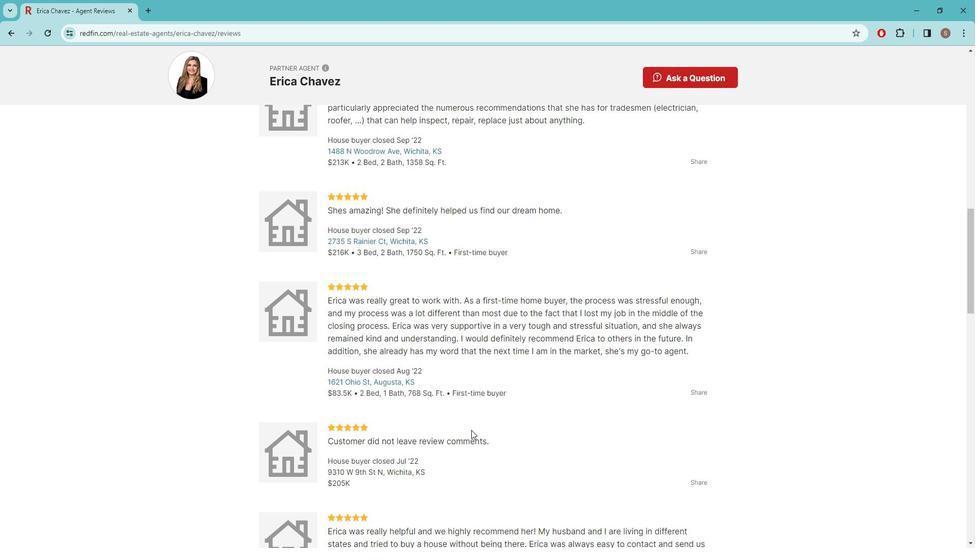 
Action: Mouse scrolled (476, 419) with delta (0, 0)
Screenshot: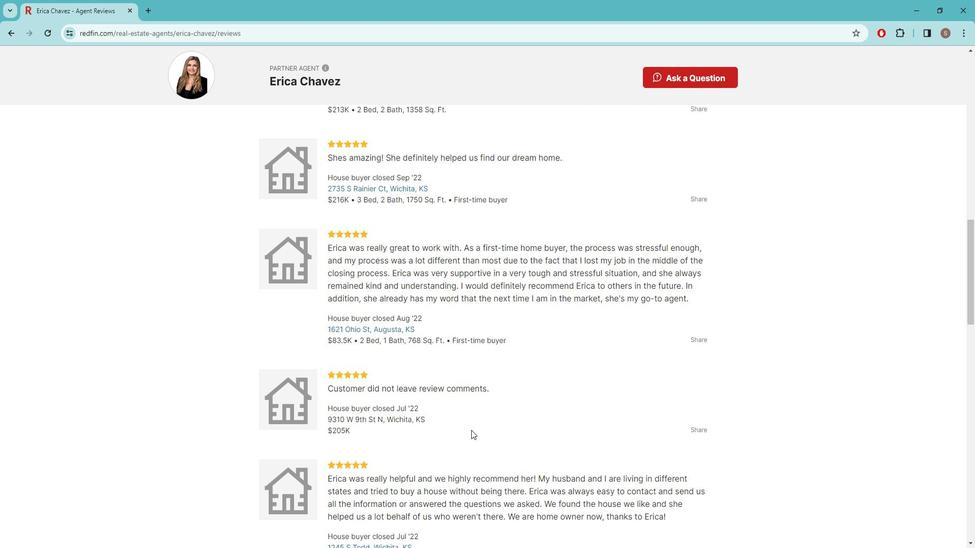 
Action: Mouse scrolled (476, 419) with delta (0, 0)
Screenshot: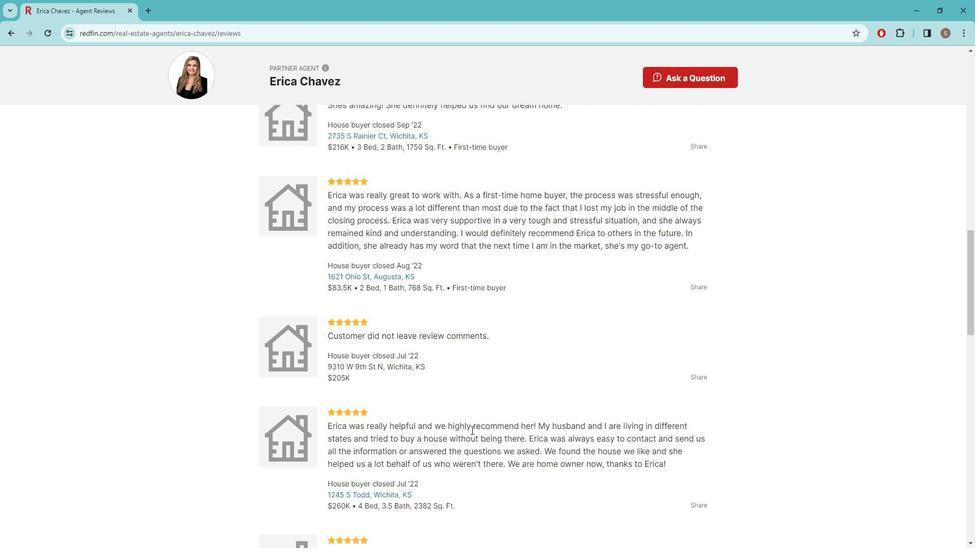 
Action: Mouse scrolled (476, 419) with delta (0, 0)
Screenshot: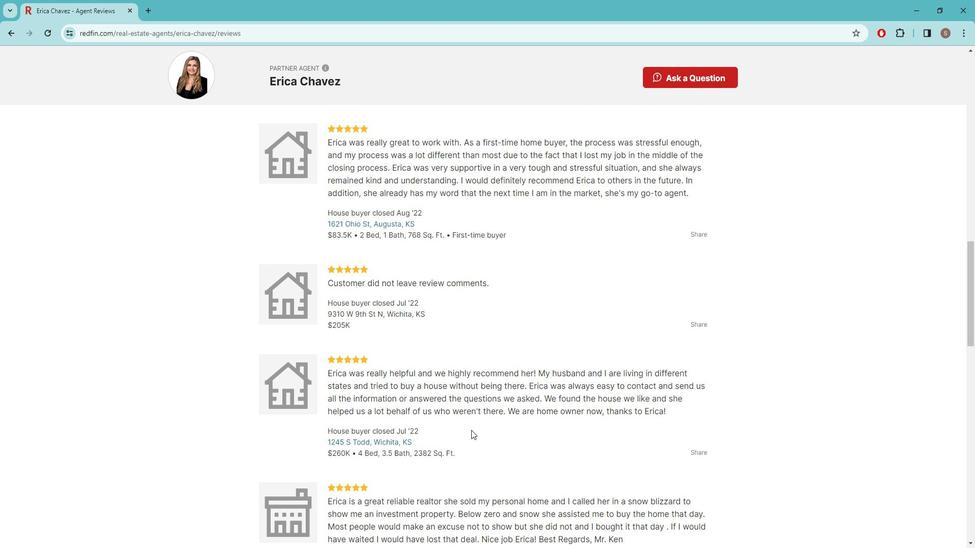 
Action: Mouse scrolled (476, 419) with delta (0, 0)
Screenshot: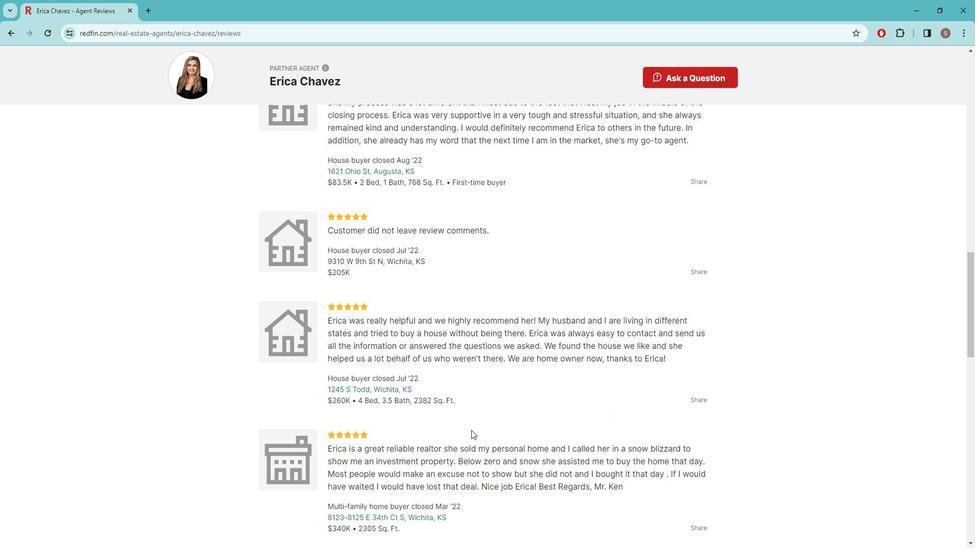 
Action: Mouse scrolled (476, 419) with delta (0, 0)
Screenshot: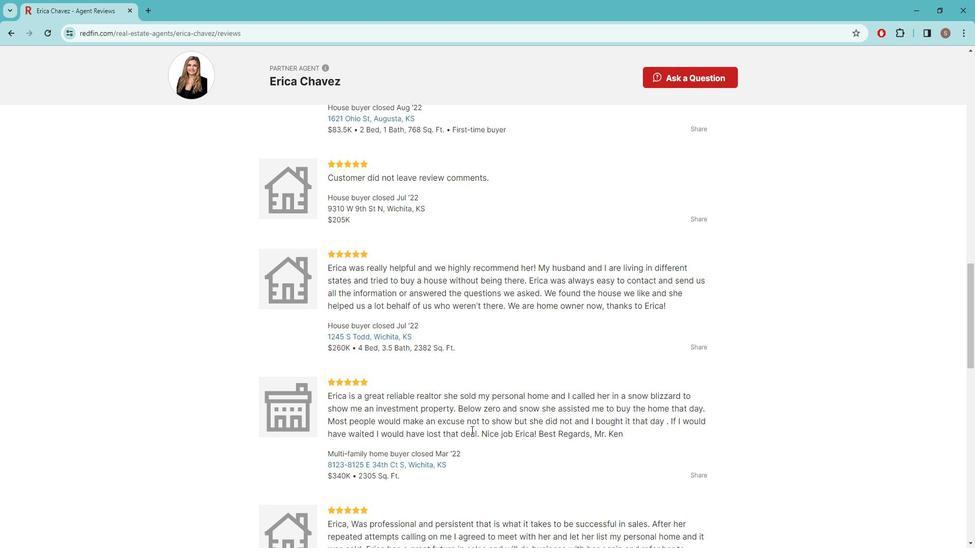 
Action: Mouse scrolled (476, 419) with delta (0, 0)
Screenshot: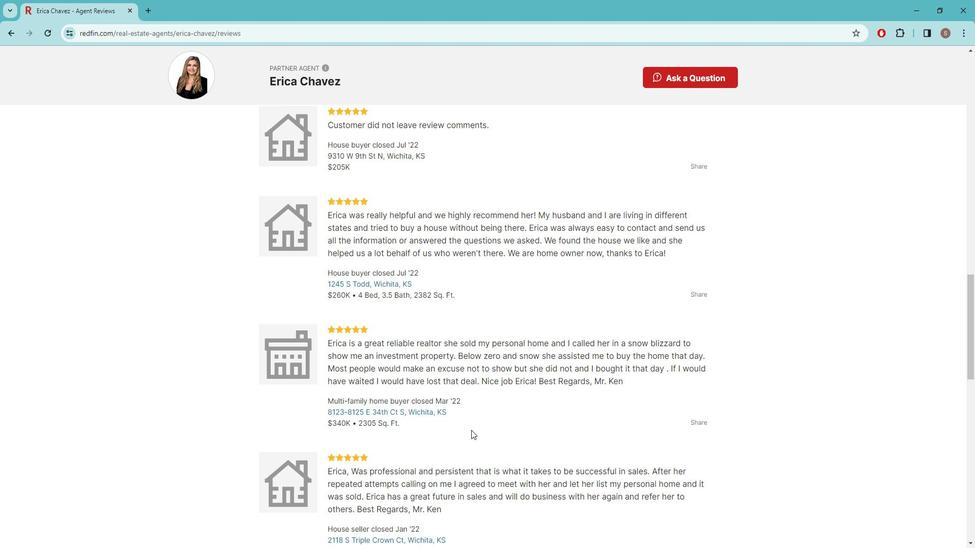 
Action: Mouse scrolled (476, 419) with delta (0, 0)
Screenshot: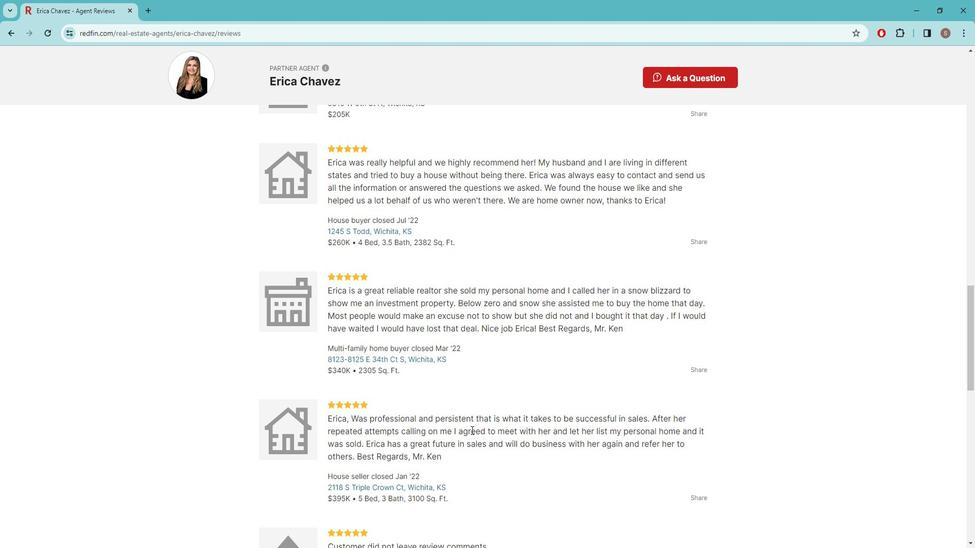 
Action: Mouse scrolled (476, 419) with delta (0, 0)
Screenshot: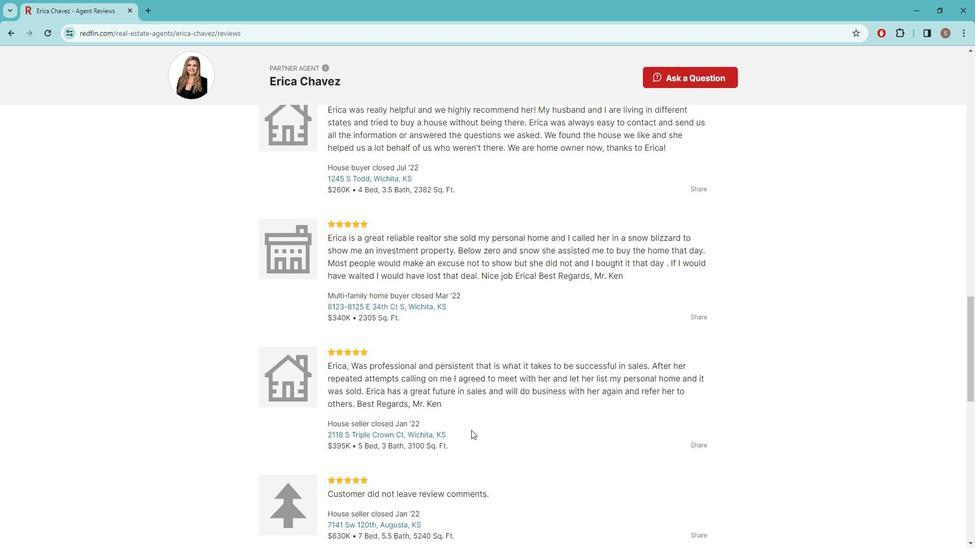 
Action: Mouse scrolled (476, 419) with delta (0, 0)
Screenshot: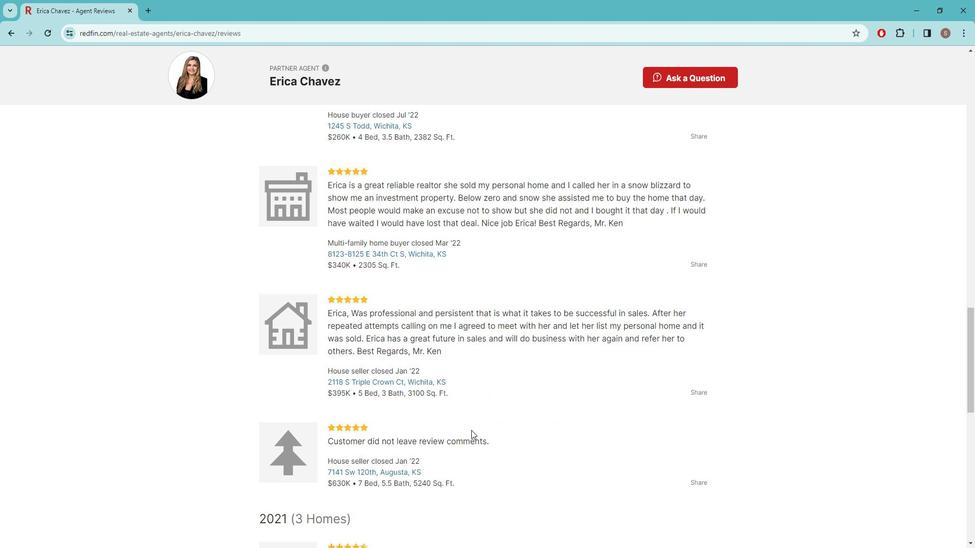 
Action: Mouse scrolled (476, 419) with delta (0, 0)
Screenshot: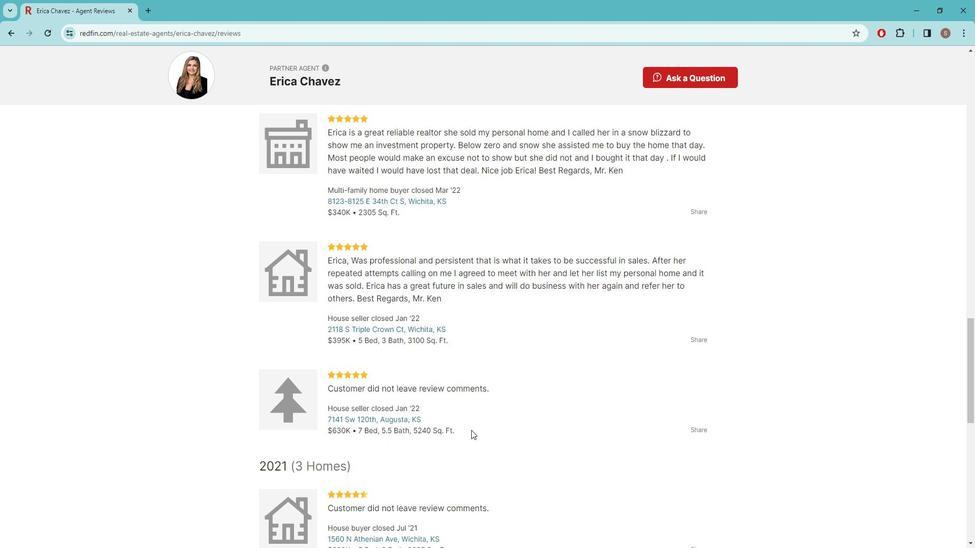 
Action: Mouse scrolled (476, 419) with delta (0, 0)
Screenshot: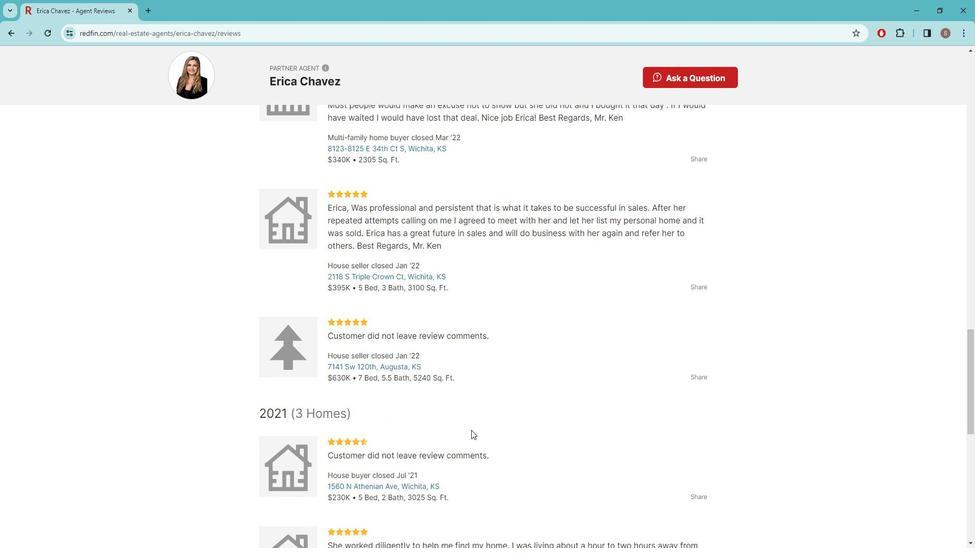 
Action: Mouse scrolled (476, 419) with delta (0, 0)
Screenshot: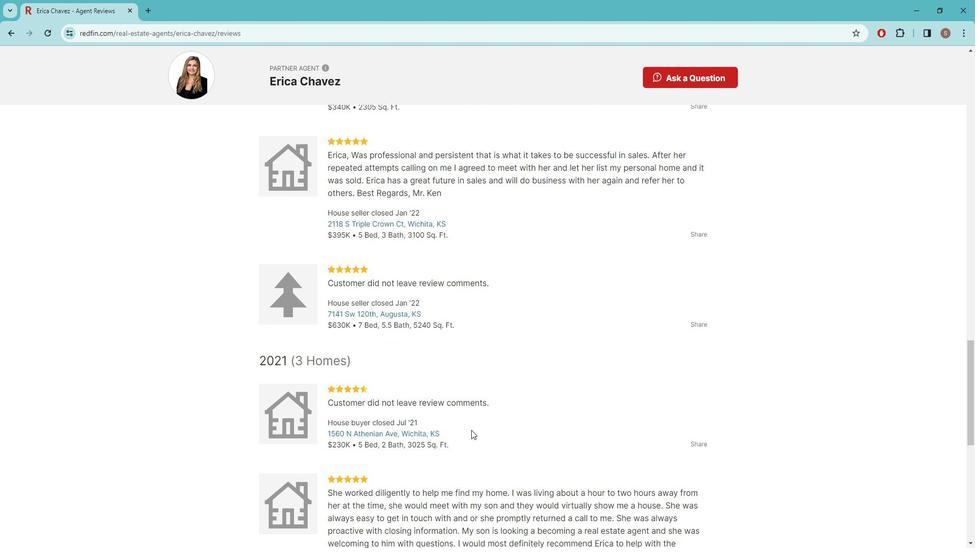 
Action: Mouse moved to (477, 418)
Screenshot: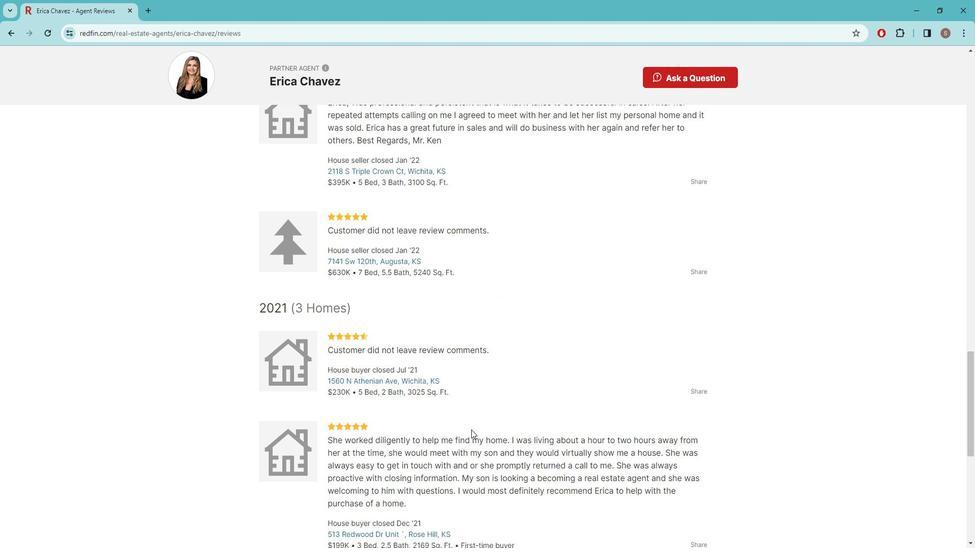 
Action: Mouse scrolled (477, 418) with delta (0, 0)
Screenshot: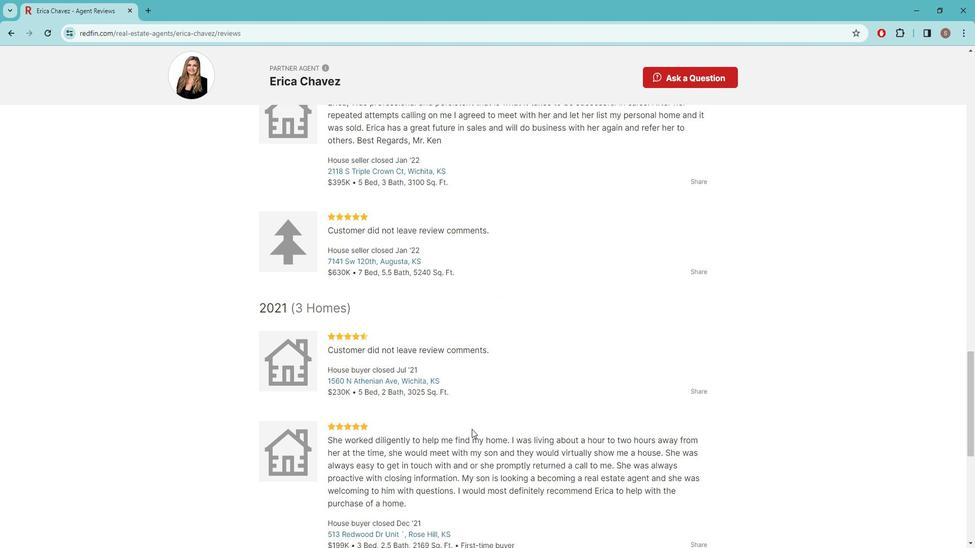 
Action: Mouse scrolled (477, 418) with delta (0, 0)
Screenshot: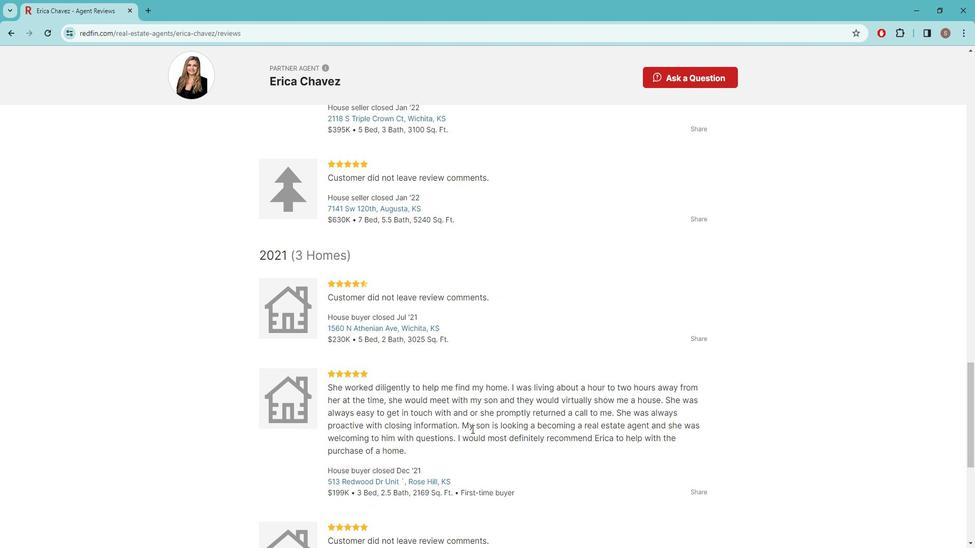 
Action: Mouse moved to (481, 412)
Screenshot: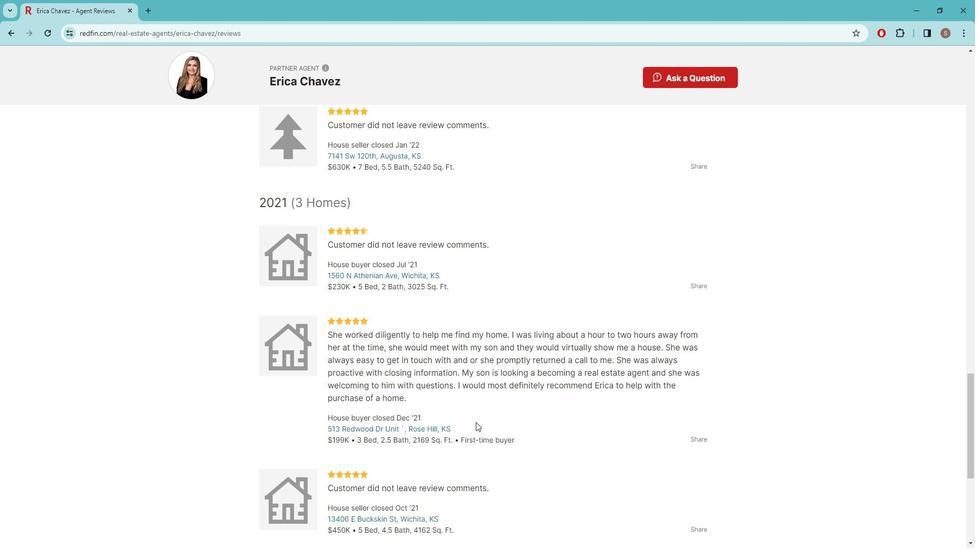 
Action: Mouse scrolled (481, 411) with delta (0, 0)
Screenshot: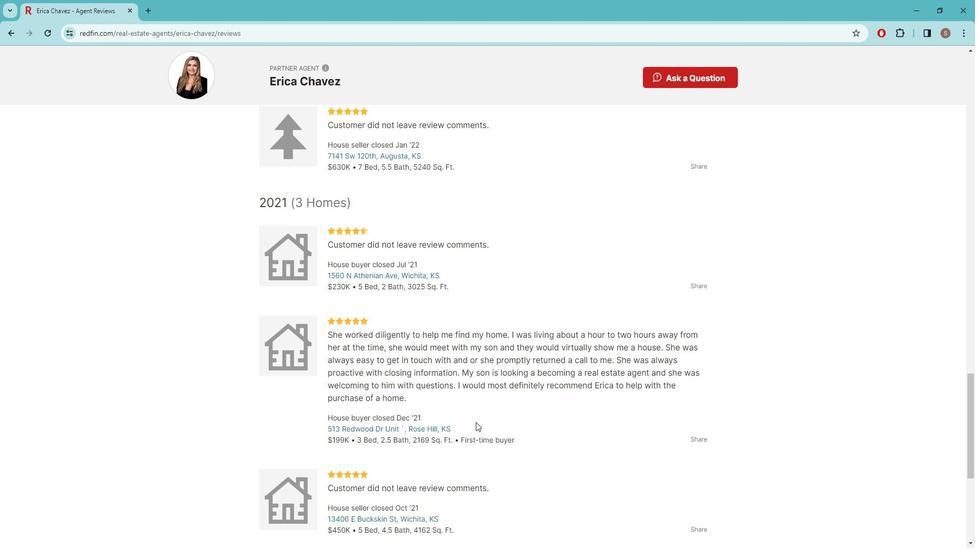 
Action: Mouse moved to (482, 409)
Screenshot: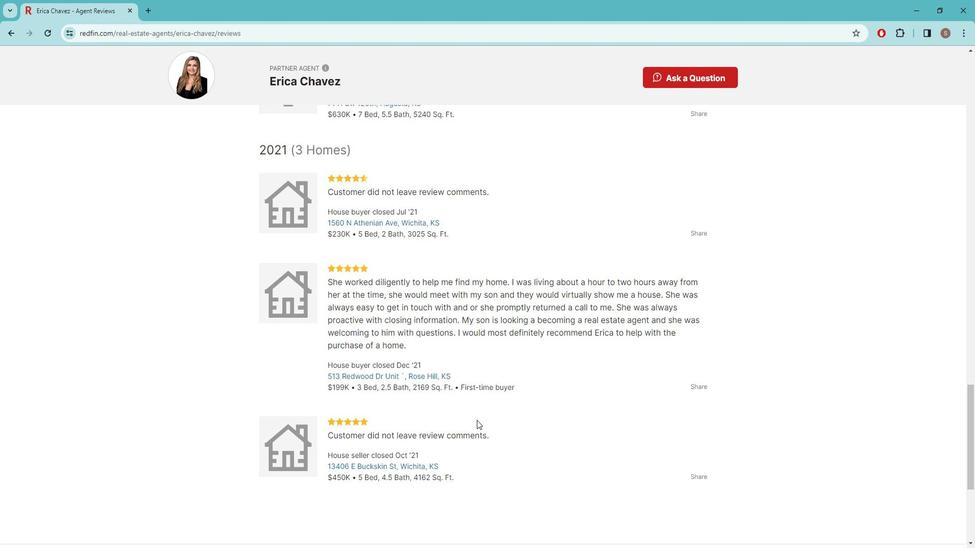 
Action: Mouse scrolled (482, 409) with delta (0, 0)
Screenshot: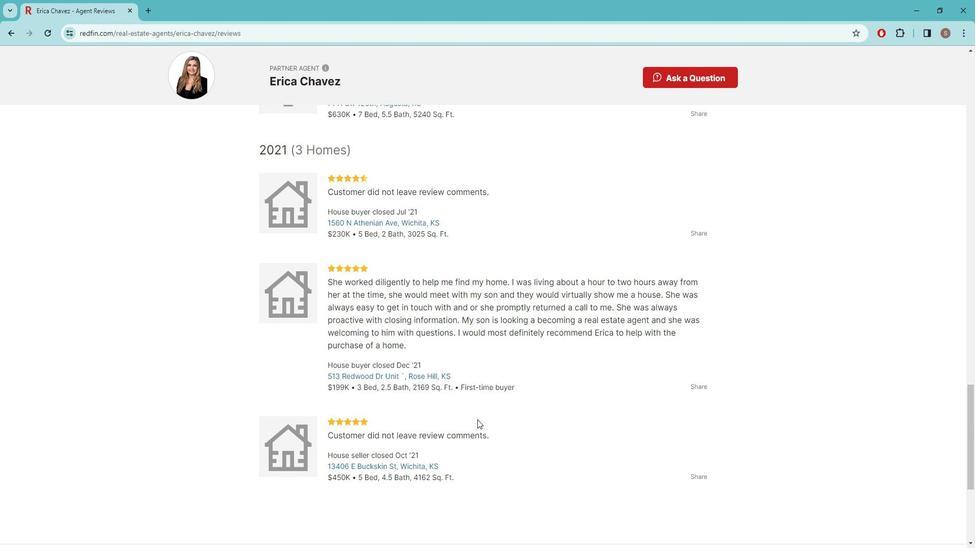 
